 Task: Archive files with a certain extension using extended glob patterns.
Action: Mouse moved to (682, 209)
Screenshot: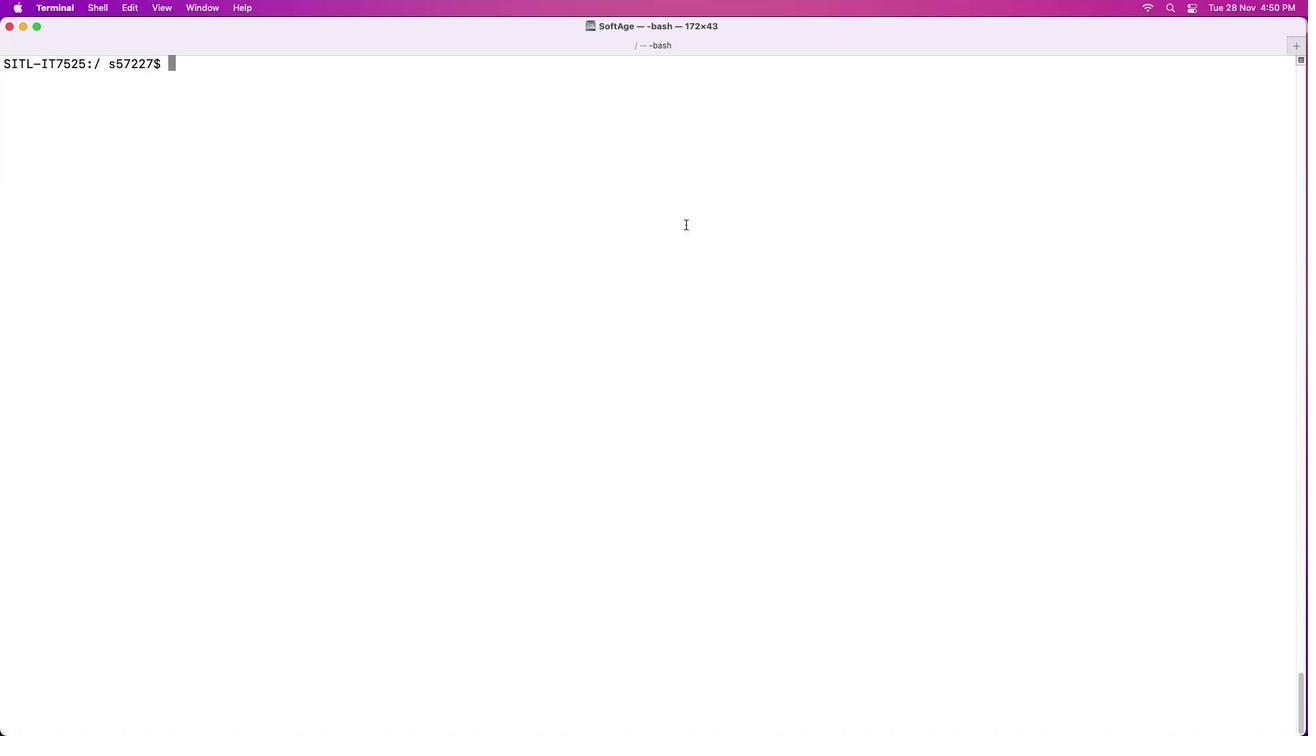 
Action: Mouse pressed left at (682, 209)
Screenshot: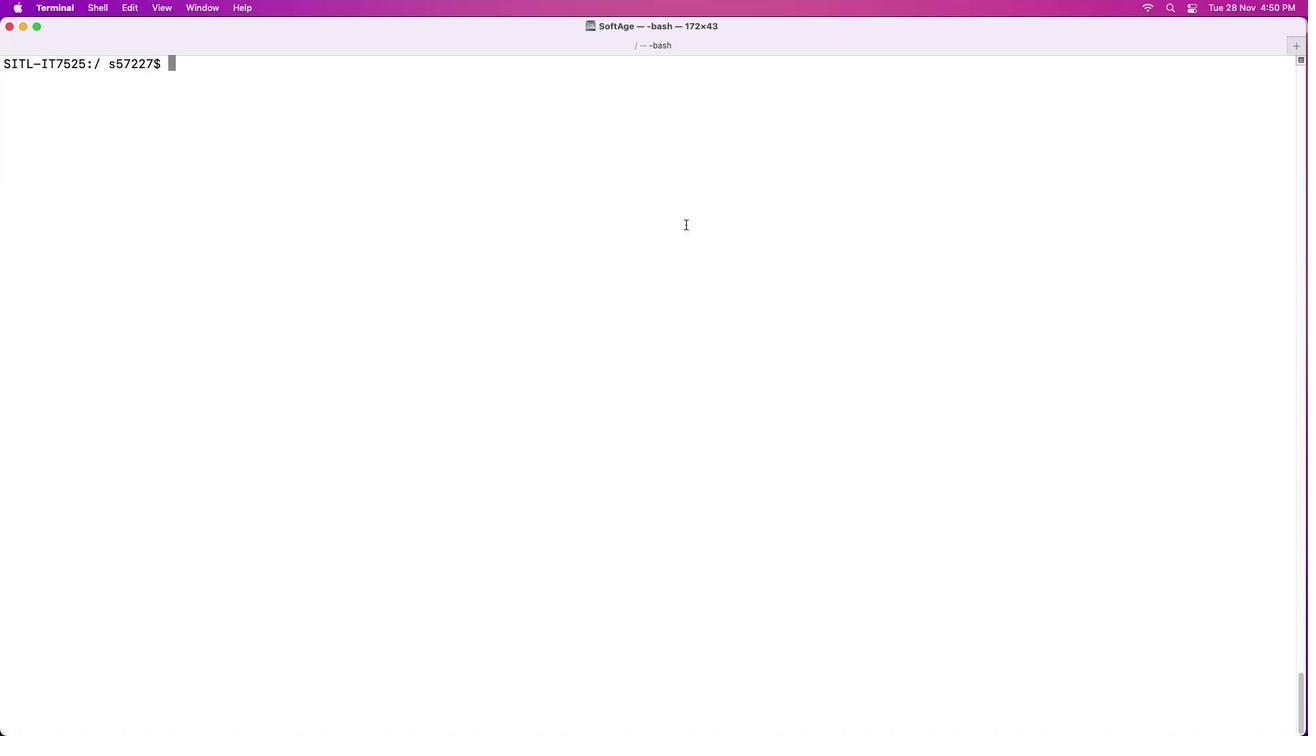 
Action: Mouse moved to (666, 295)
Screenshot: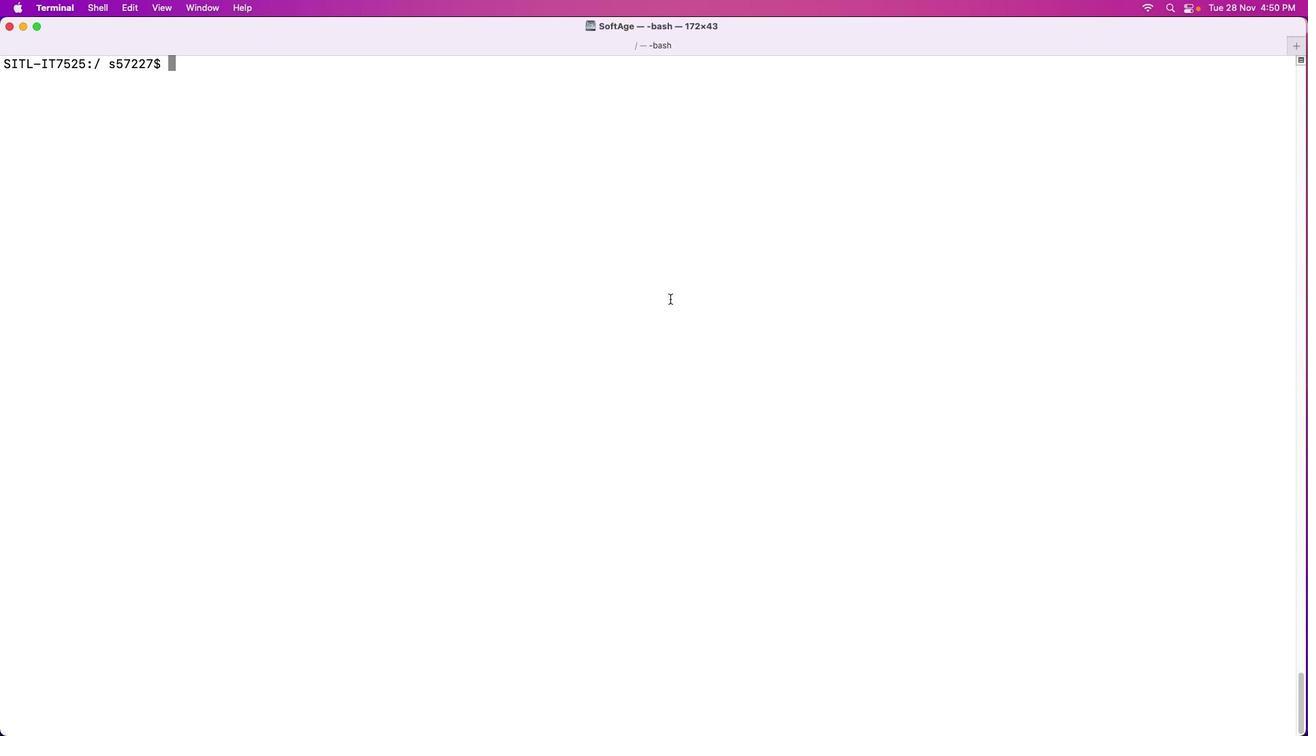 
Action: Mouse scrolled (666, 295) with delta (-2, -3)
Screenshot: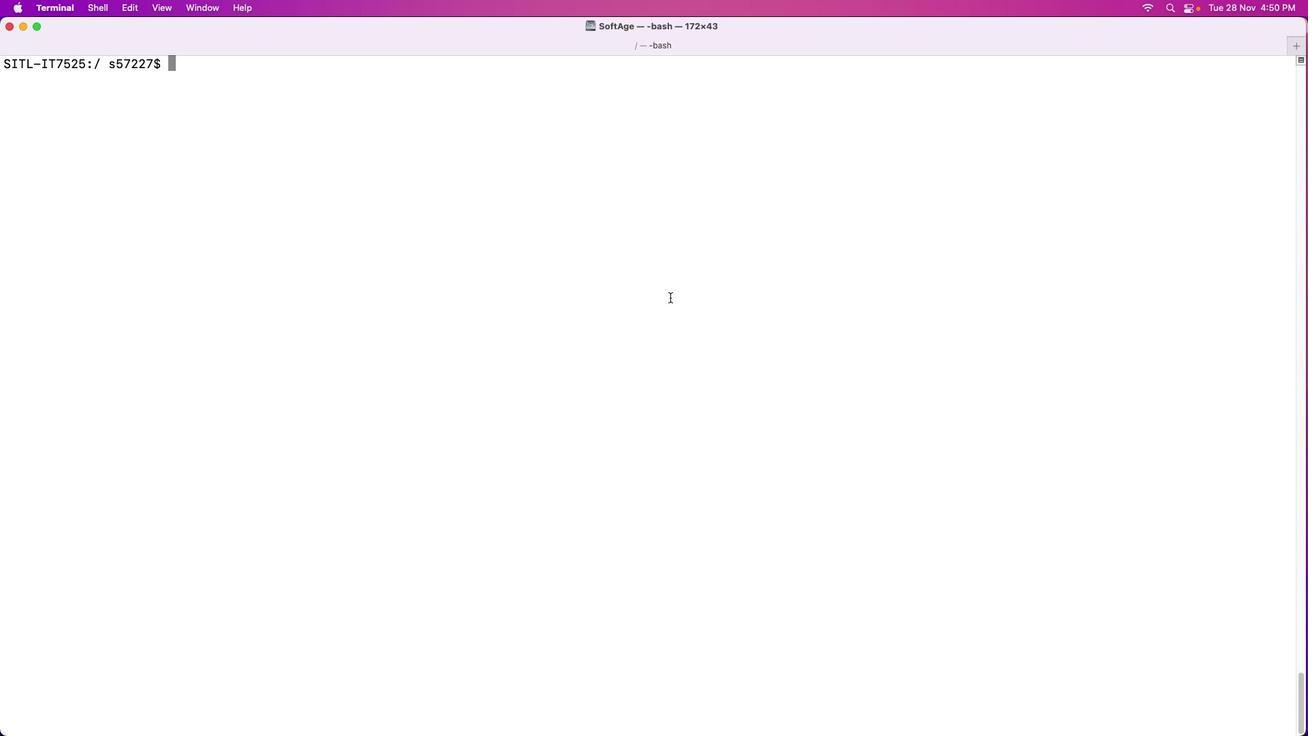 
Action: Mouse scrolled (666, 295) with delta (-2, -3)
Screenshot: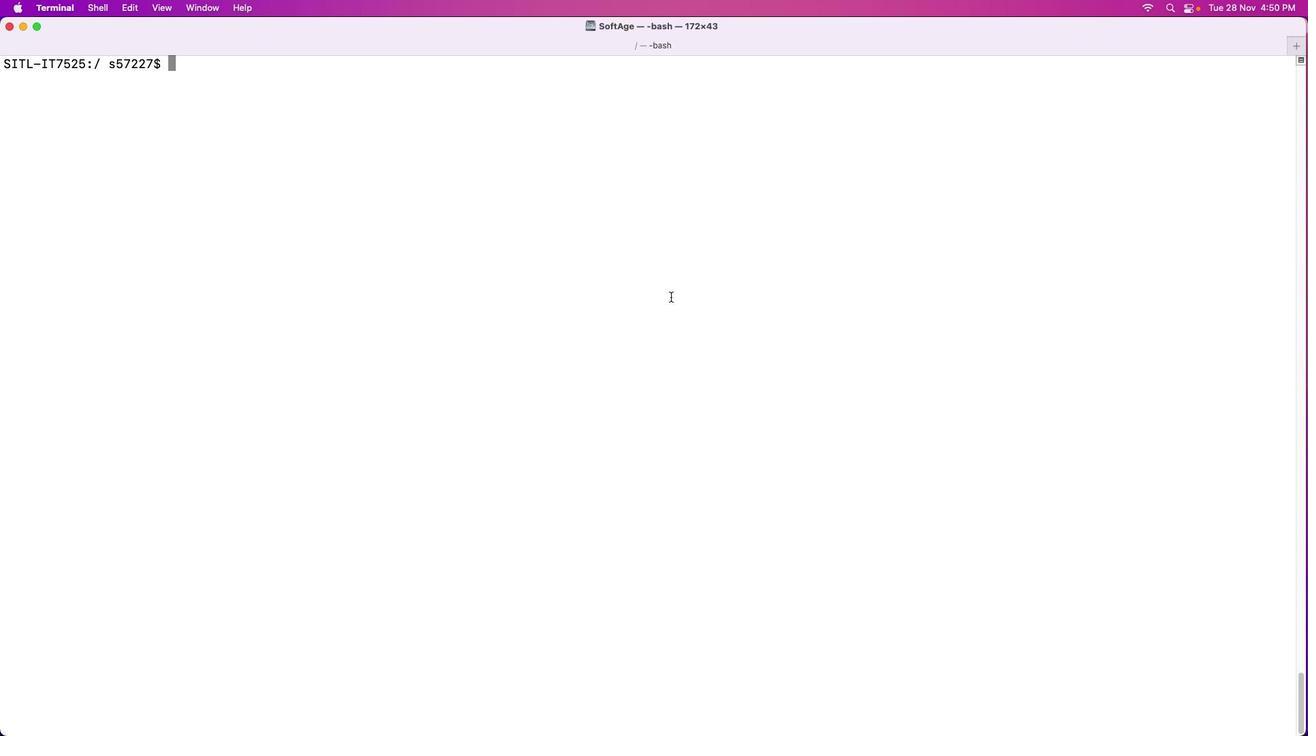 
Action: Mouse moved to (667, 293)
Screenshot: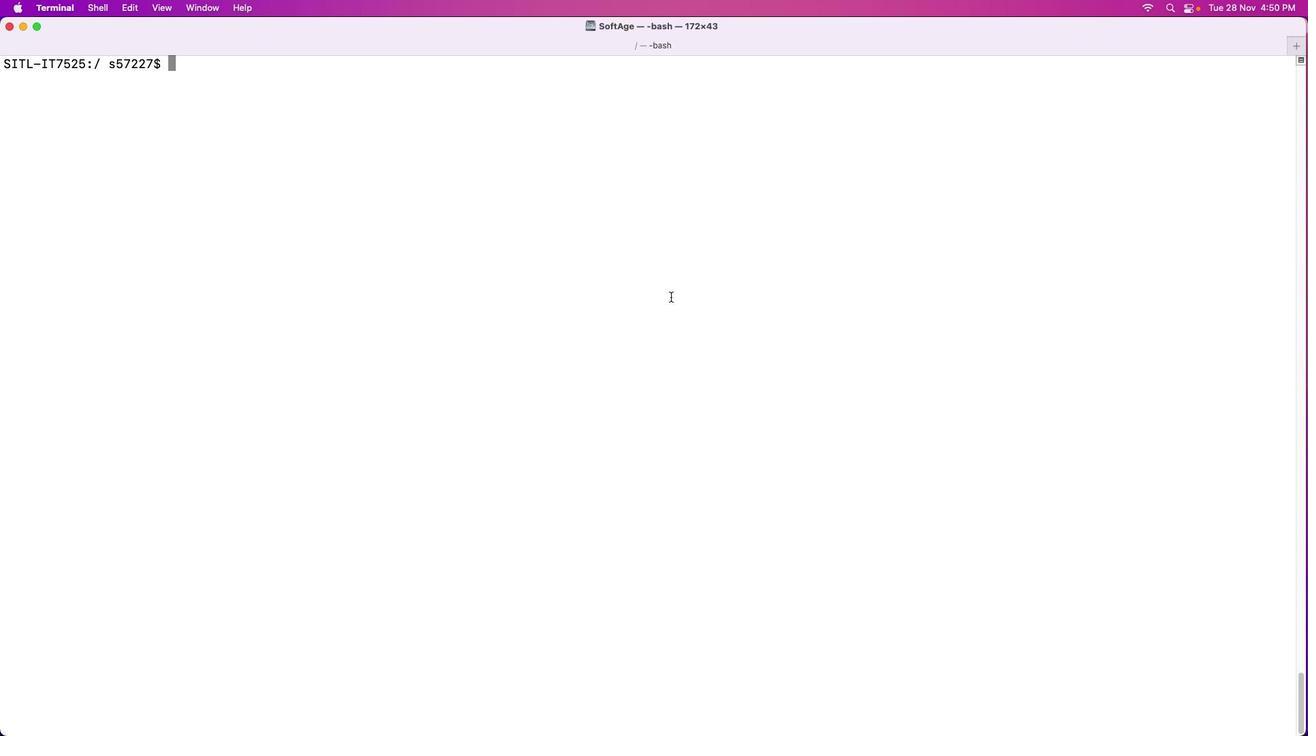 
Action: Mouse scrolled (667, 293) with delta (-2, -3)
Screenshot: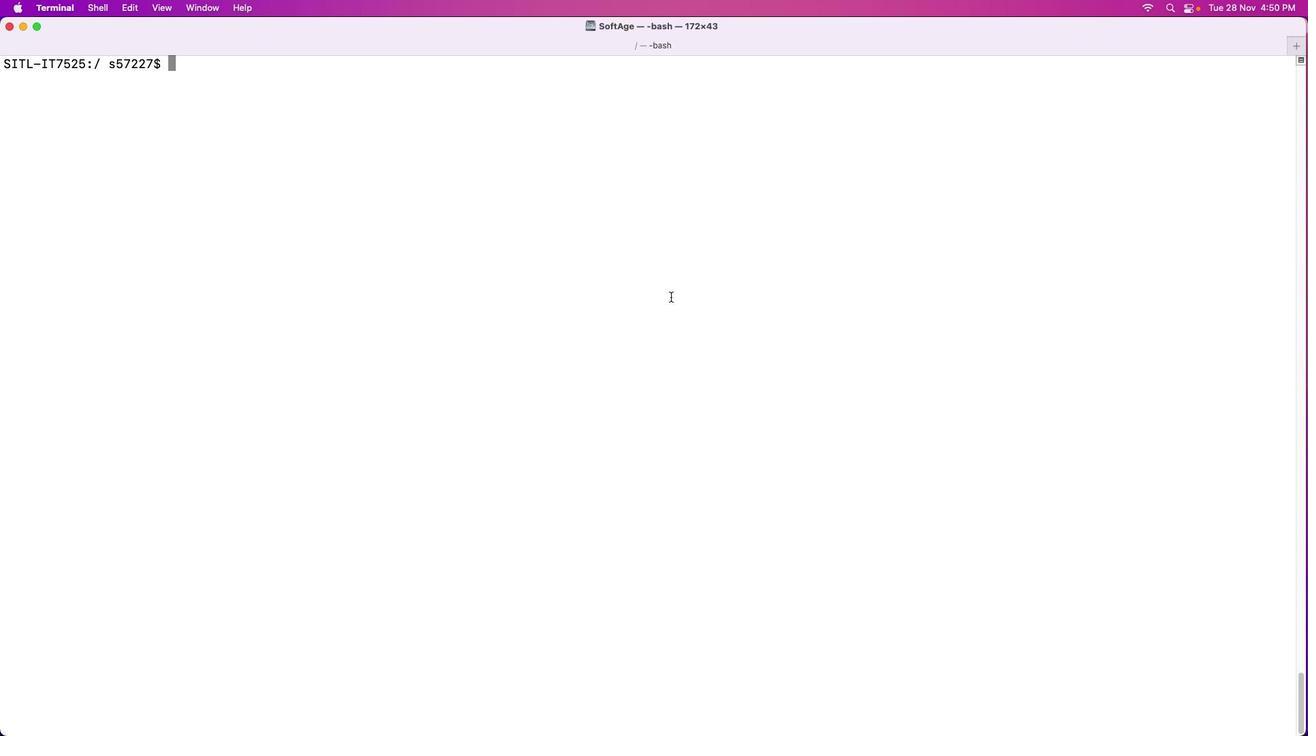 
Action: Mouse scrolled (667, 293) with delta (-2, -3)
Screenshot: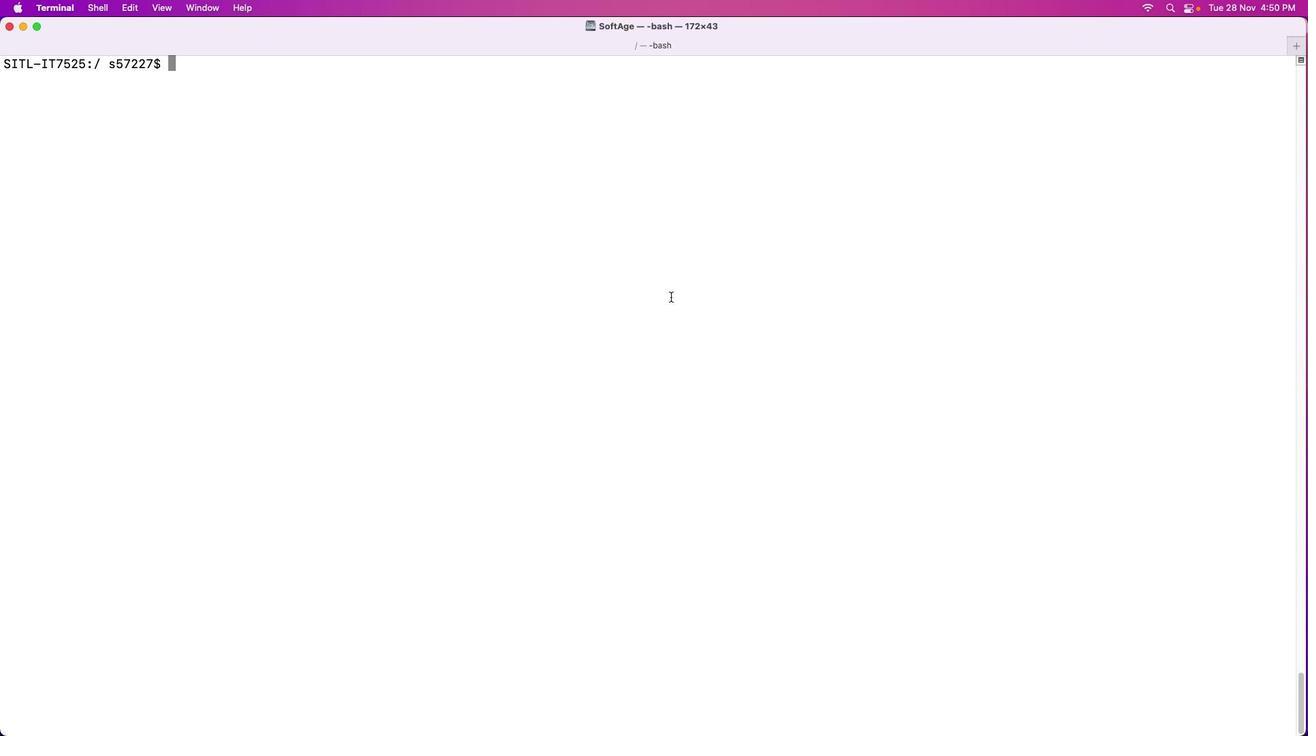 
Action: Mouse moved to (663, 294)
Screenshot: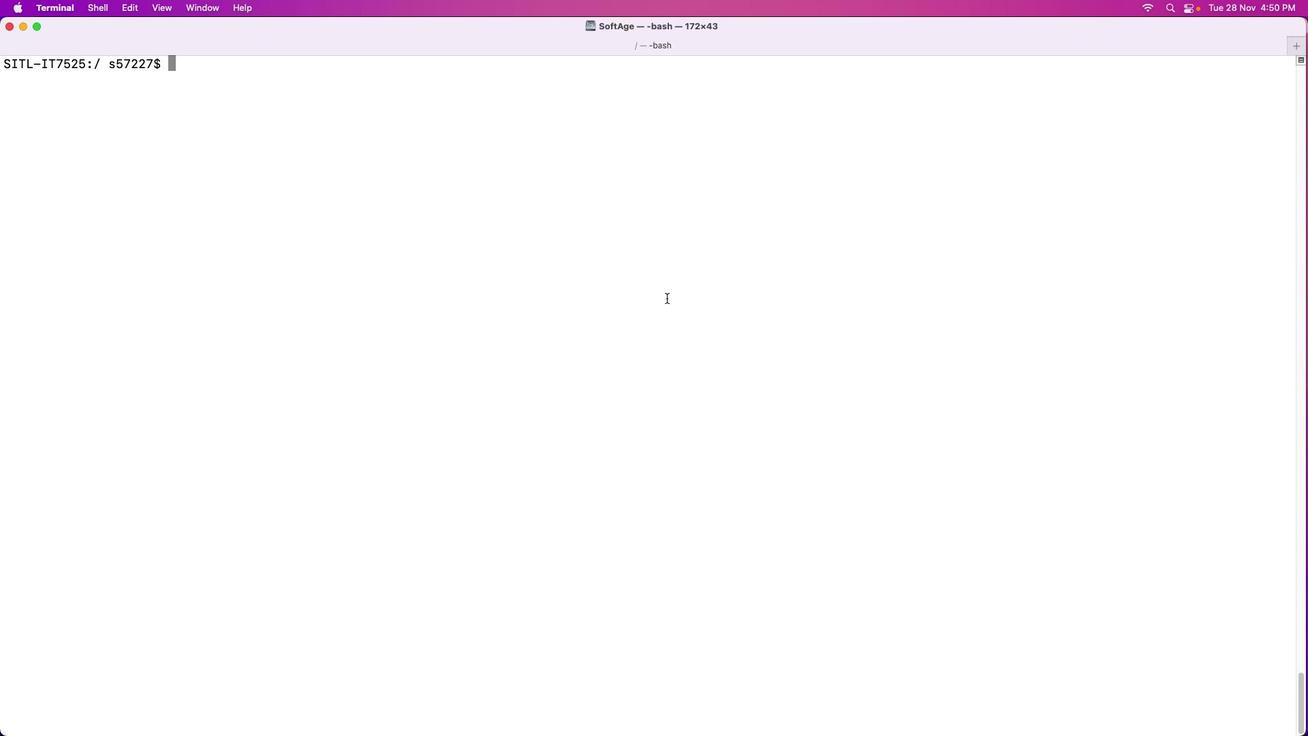 
Action: Mouse pressed left at (663, 294)
Screenshot: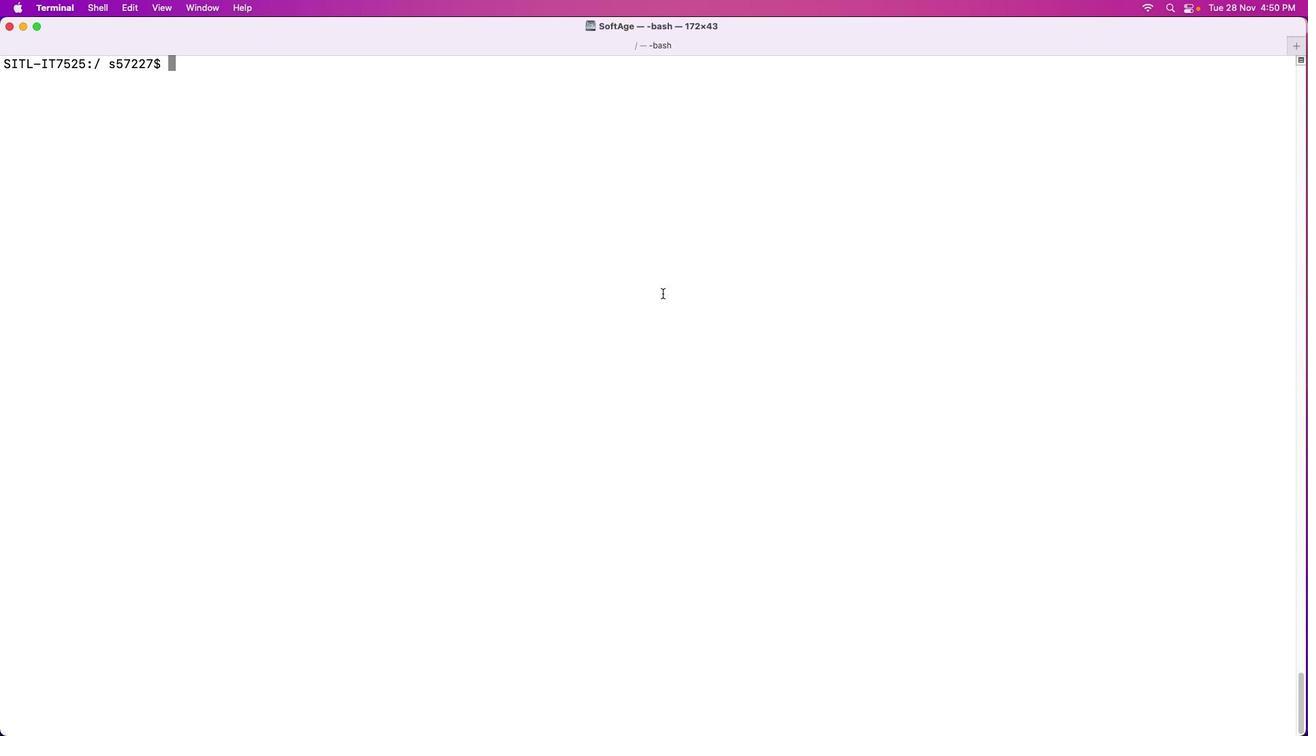 
Action: Mouse moved to (659, 289)
Screenshot: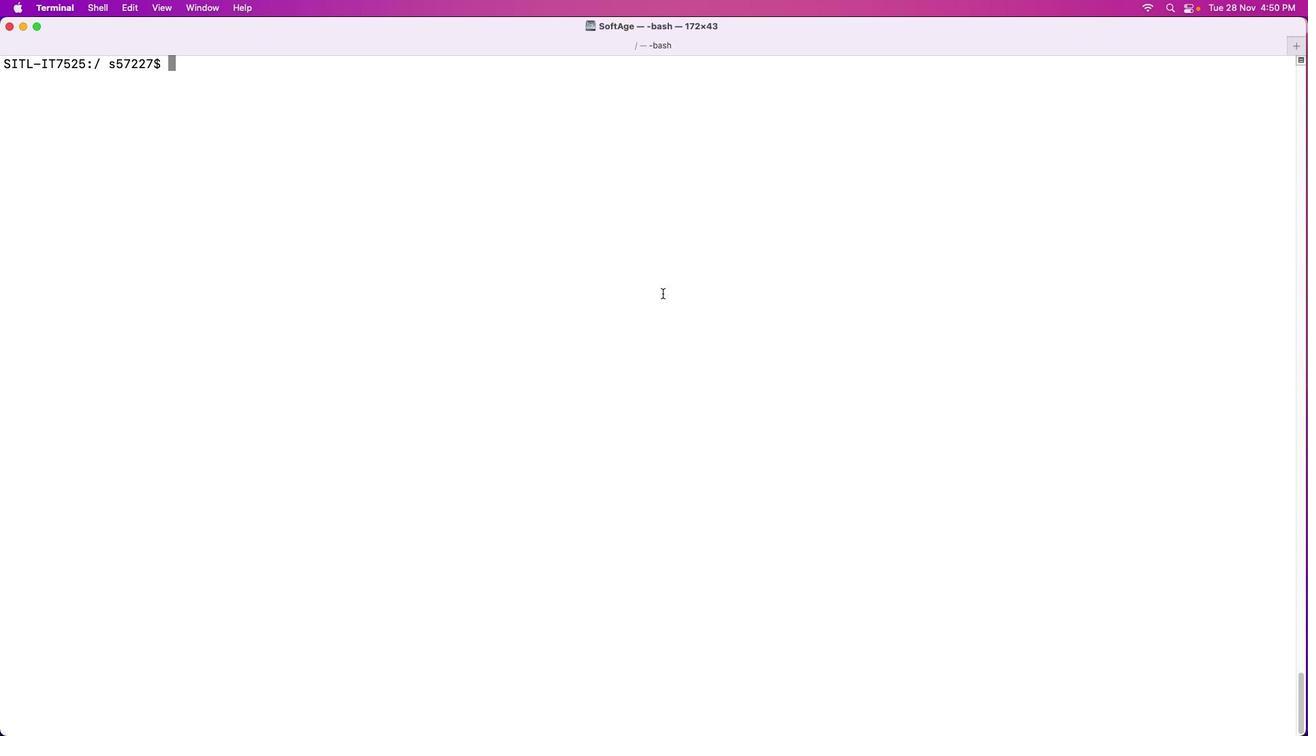 
Action: Key pressed 'l''s'Key.enter'c''d'Key.spaceKey.shift'U''s'
Screenshot: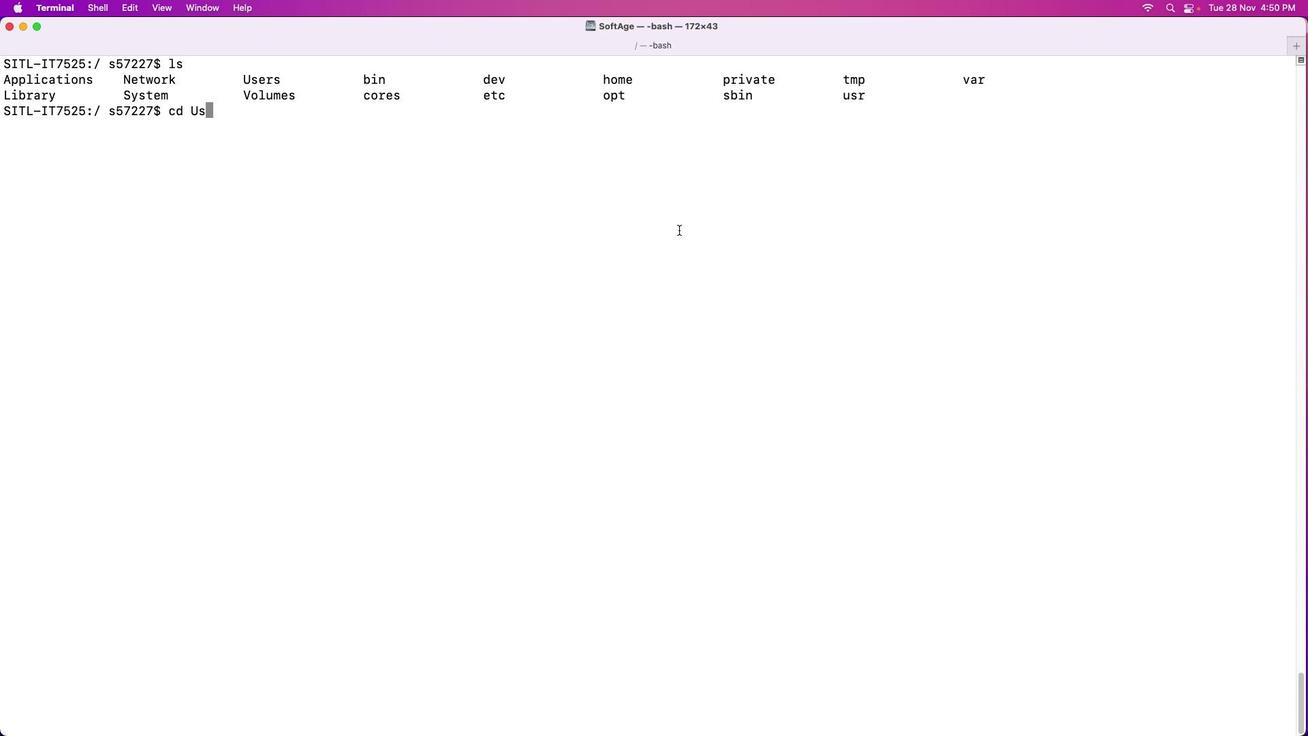 
Action: Mouse moved to (684, 220)
Screenshot: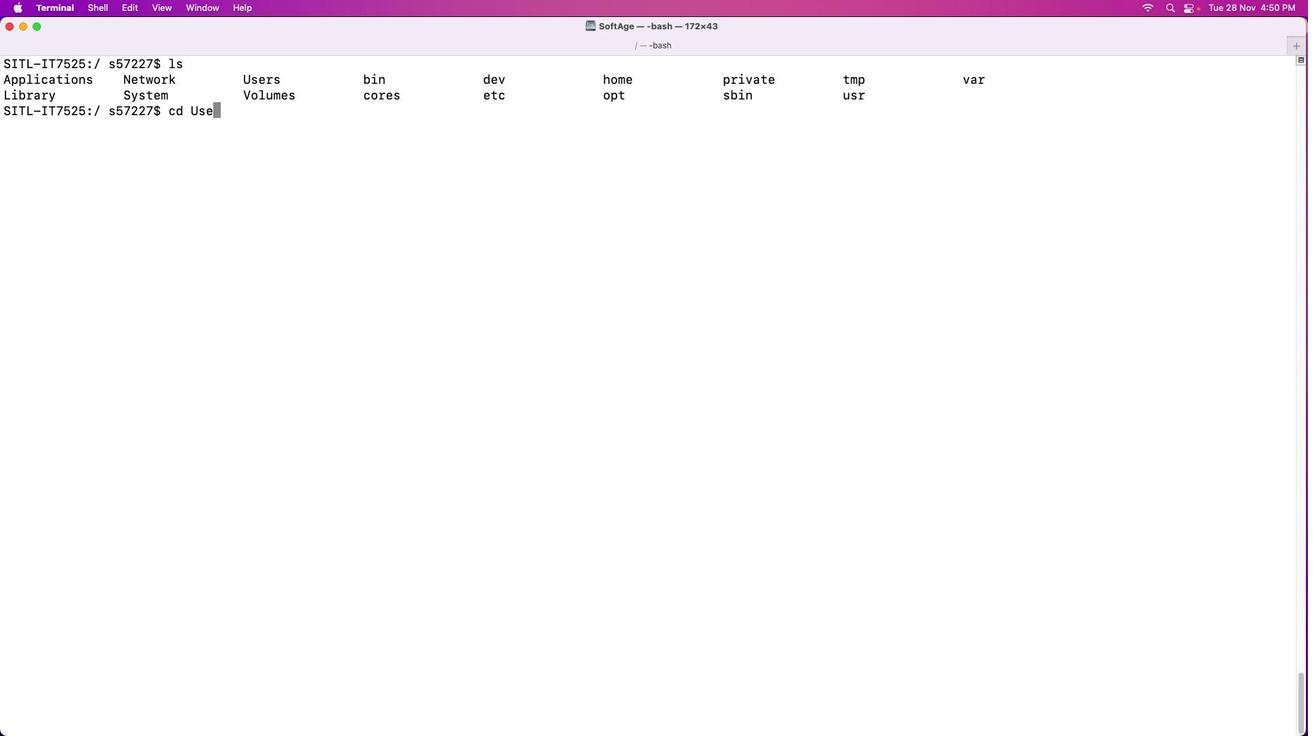 
Action: Key pressed 'e''r''s'Key.enter'l''s'Key.enter'c''d'Key.space's''5''7''2''2''7'Key.enter'l''s'Key.enter'c''d'Key.space'b''a''s'Key.shift'_''t''a''s''k''s'Key.leftKey.leftKey.leftKey.leftKey.leftKey.left'h'Key.enter'l''s'Key.enter'm''k''d''i''r'
Screenshot: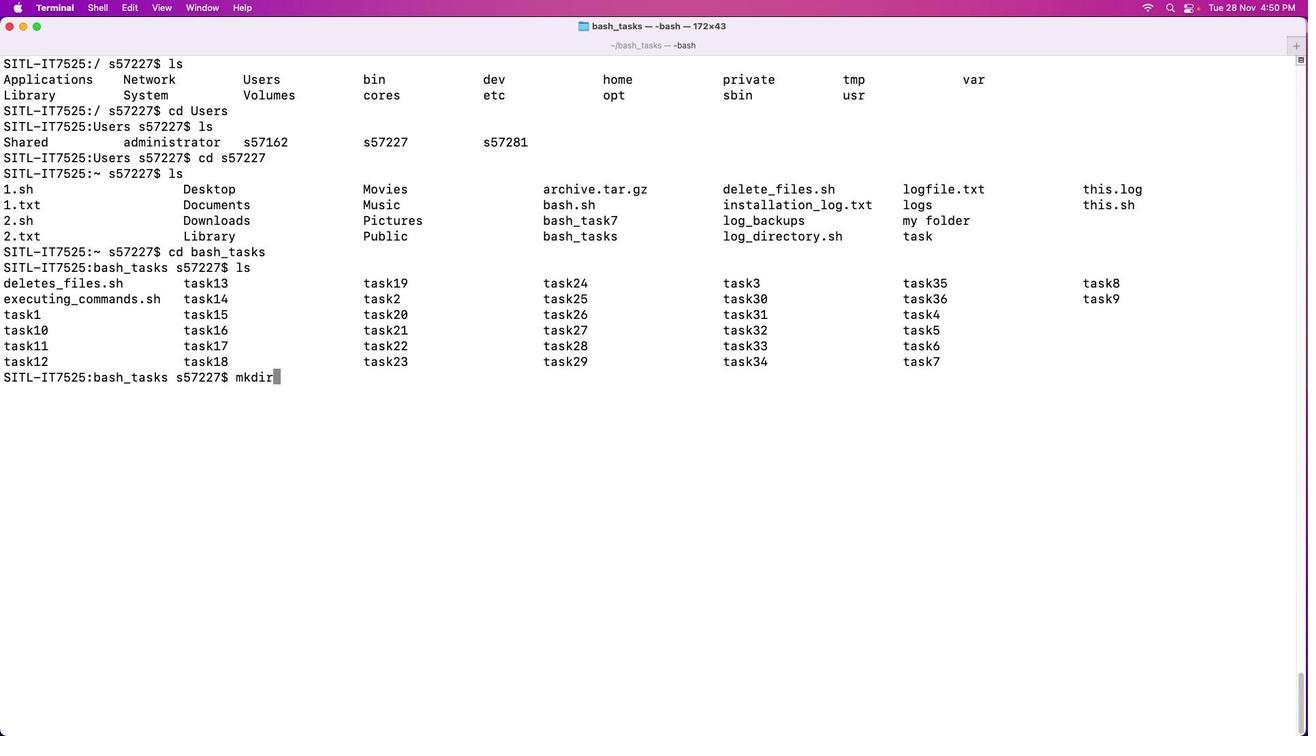 
Action: Mouse moved to (557, 416)
Screenshot: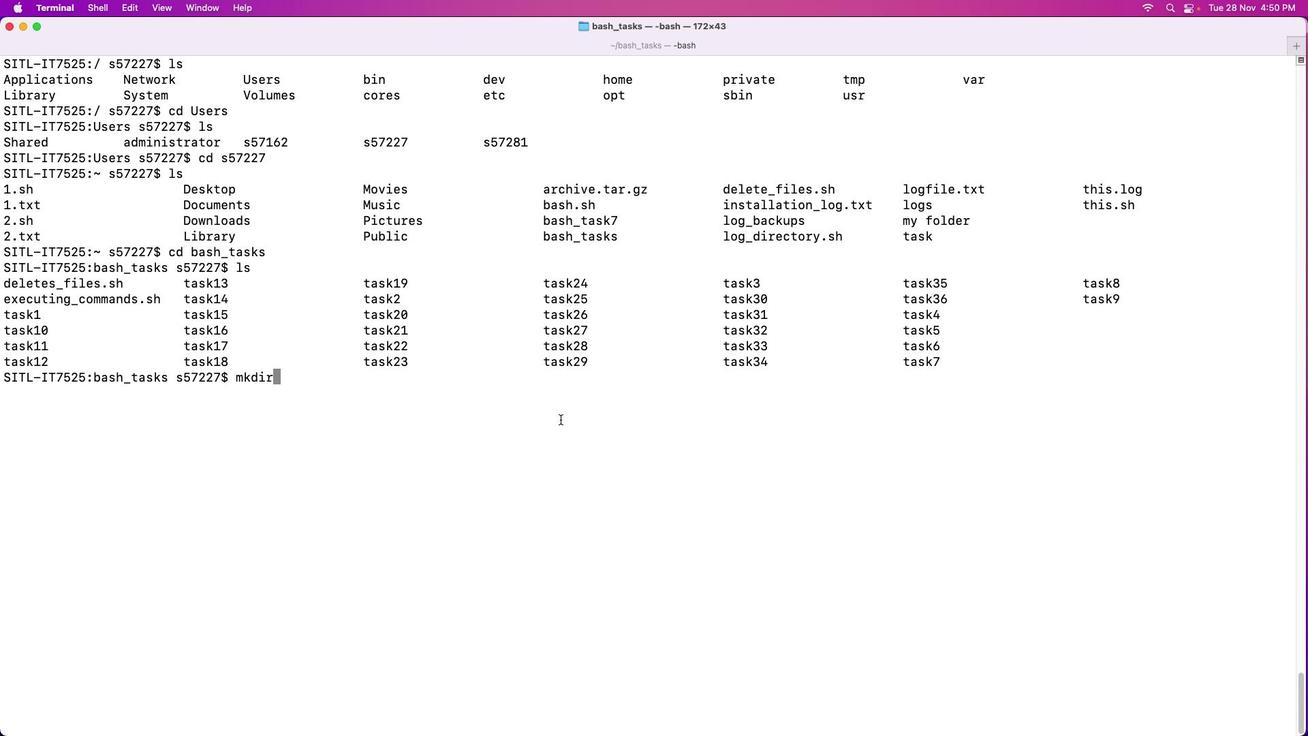 
Action: Key pressed Key.space't''a''s''k''3''7'Key.enter'l''s'Key.enter'c''d'Key.space't''a''s''k''3''7'Key.enter';'Key.backspace'l''s'Key.enterKey.spaceKey.backspaceKey.shift_rKey.enter't''o''u''c''c'Key.backspace'h'Key.space
Screenshot: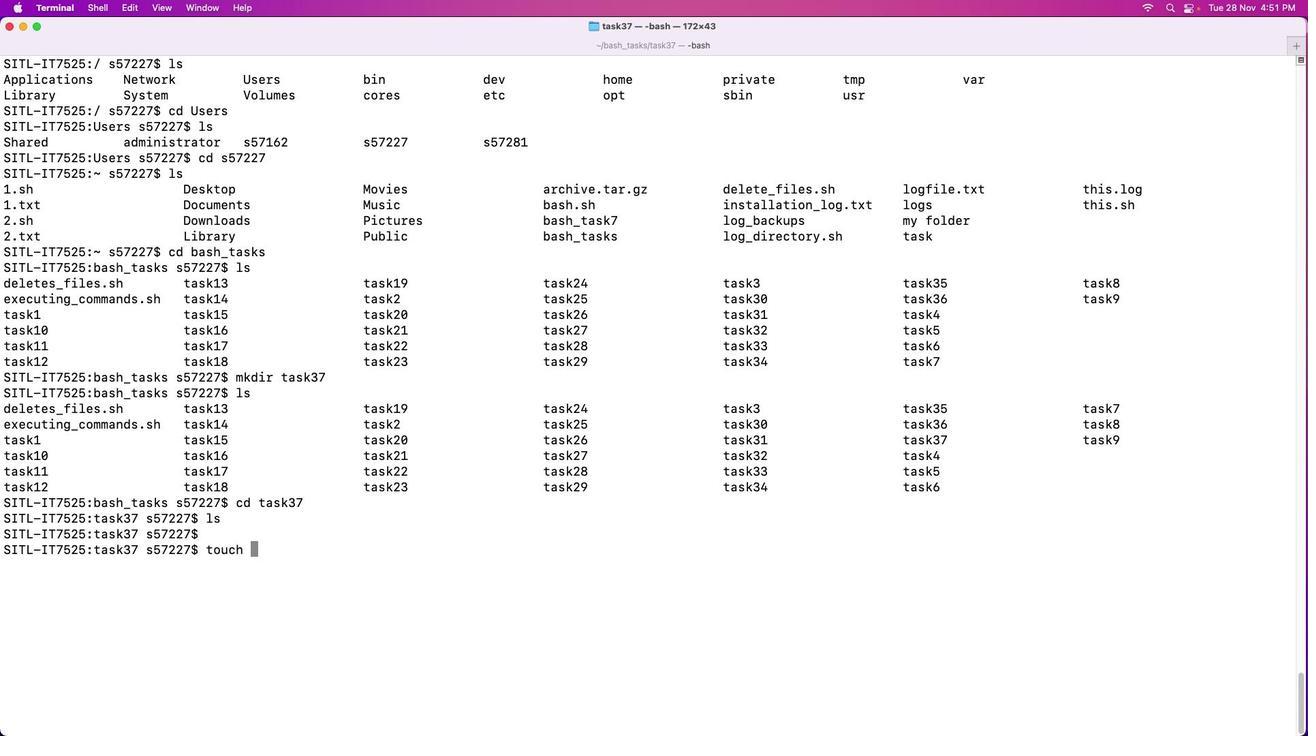 
Action: Mouse moved to (608, 477)
Screenshot: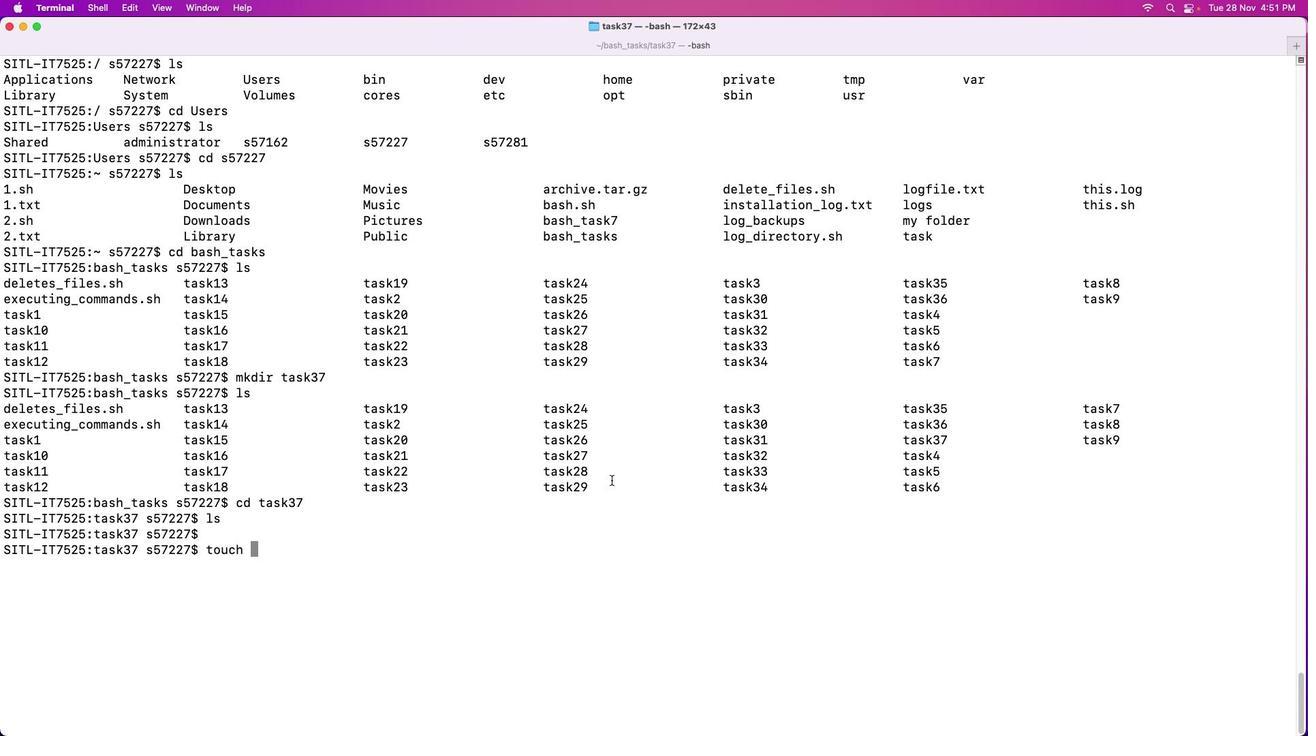 
Action: Key pressed 'm''a''k''i''n''g'Key.shift'_''a''r''c''h''i''z''e'Key.shift'_''f''i''l''e''s''.''s''h'Key.enter'v''i''m'Key.space'm''a''k''i''n''g'Key.shift'_''a''r''c''h''i''z''e'Key.shift'_''f''i''l''e''s''.''s''h'Key.enter'i'Key.shift'#'Key.shift'!''/''b''i''n''/''b''a''s''h'Key.enterKey.enterKey.shift'#'Key.spaceKey.caps_lock'D'Key.caps_lock'e''f''i''n''e'Key.space't''h''e'Key.space'd''i''r''e''c''t''o''r''y'Key.space'p''a''t''h'Key.enter's''o''u''r''c''e'Key.shift'_''d''i''r''e''c''t''o''r''y''='Key.shift'"''/'Key.shift'U''s''e''r''s''/''s''5''7''2''2''7''/'Key.shift'"'Key.enterKey.enterKey.shift_r'#'Key.spaceKey.shift_r'D''e''f''i''n''e'Key.space't''h''e'Key.space'f''i''l''e'Key.space'e''x''t''e''n''s''i''o''n'Key.enter'f''i''l''e'Key.shift'_''e''x''t''e''n''s''i''o''n''=''.'Key.shift't'Key.backspaceKey.leftKey.shift'"'Key.right't''x''t'Key.shift'"'Key.enterKey.enterKey.shift_r'#'Key.spaceKey.shift_r'S''p''e''c''i''f''y'Key.space't''h''e'Key.space'a''r''c''h''i''v''e'Key.space'n''a''m''e'Key.enter'a''t'Key.backspace'r''c''h''i''z'Key.backspace'v''e'Key.shift'_''n''a''m''e''='Key.shift'"''a''r''c''h''i''v''e''.''t''a''r''.''g''z'Key.shift'"'Key.enterKey.enterKey.shift_r'#'Key.shift_r'E''n''a''b''l''e'Key.space'e''x''t''e''n''d''e''d'Key.space'g''l''o''b''b''l''i''n''g'Key.space'd'Key.backspaceKey.enter's''h''o''p''t'Key.space'-''s'Key.space'e''x''t''g''l''o''b'Key.enterKey.enterKey.shift_r'#'Key.spaceKey.shift_r'C''h''e''c''k'Key.space'i''f'Key.space't''h''e'Key.space's''o''u''r''c''e'Key.space'd''i''r''e''c''t''o''r''y'Key.space'e''x''i''s''t''s'Key.enter'i''f'Key.space'['Key.space'-''d'Key.spaceKey.shift'"'Key.shift_r'$''s''o''u''r''c''e'Key.shift'_''s'Key.backspace'd''i''r''e''c''t''o''r''y'Key.shift'"'Key.space']'';'Key.space't''h''e''n'Key.enterKey.tabKey.shift_r'#'Key.shift'N''a''b''i'Key.backspaceKey.backspace'v''i''g''a''t''e'Key.space't''o'Key.space's''o''u''r''c''e'Key.space'd''i''r''e''c''t''o''r''y'Key.enterKey.tab'c''d'Key.spaceKey.shift'"'Key.shift_r'$'Key.shift_r'S'Key.backspace's''o''u''r''c''e'Key.shift'_''d''i''r''e''c''t''o''r''y'Key.shift'"'Key.spaceKey.shift'|''|'Key.space'e''x''i''t'Key.space'1'Key.enterKey.enterKey.tabKey.shift_r'#'Key.spaceKey.shift_r'F''i''n''d'Key.space'f''i''l''e''s'Key.space'w''i''t''h'Key.space't''h''e'Key.space's''p''e''c''i''f''i''e''d'Key.space'e''x''t''e''n''s''i''o''n'Key.space'a''n''d'Key.space'c''r''e''a''t''e'Key.space'a''n'Key.space'a''t''c''h'Key.backspaceKey.backspaceKey.backspace'r''c''h''i''v''e'Key.enterKey.tab'f''i''n''d'Key.space'.'Key.space'-''n''a''m''e'Key.spaceKey.shift'"'Key.shift'*'Key.shift_r'$''f''i''l''e'Key.shift'_''e''x''t''e''n''s''i''o''n'Key.shift'"'Key.space'-''t''y''p''e'Key.space'f'Key.space'-''p''r''i''n''t''0'Key.spaceKey.shift'|'Key.space't''a''r'Key.space'c''z''f'Key.spaceKey.shift'"'Key.shift_r'$''a''r''c''h''i''v''e'Key.shift'_''n''a''m''e'Key.shift'"'Key.space'-''-'Key.space'n'Key.backspaceKey.backspace'n''u''l''l'Key.space'-''-''f''i''l''e''s'Key.spaceKey.backspace'-''f''r''o''m''=''-'Key.enterKey.enterKey.tabKey.shift_r'#'Key.spaceKey.shift_r'C''h''e''c''k'Key.space'i''f'Key.space't''h''e'Key.space't''a''r'Key.space'o''p''e''r''a''t''i''o''n'Key.space'w''a''s'Key.space's''u''c''e''e'Key.backspaceKey.backspace'c''e''s''s''f''u''l'Key.spaceKey.enterKey.tab'i''f'Key.space'['Key.spaceKey.shift_r'$'Key.shift'?'Key.space'-''e''q'Key.space'0'Key.space']'';'Key.space't''h''e''n'Key.enterKey.tabKey.tab'e''c''h''o'Key.spaceKey.shift'"'Key.shift_r'A''r''c''h''i''v''e'Key.space'c''r''e''a''t''e''d'Key.space's''u''c''c''e''s''s''f''u''l''l''y'Key.shift':'Key.spaceKey.shift_r'$'Key.spaceKey.backspace'a''r''c''h''i''v''e'Key.shift'_''n''a''m''e'Key.shift'"'Key.enterKey.tab'e''l''s''e'Key.enterKey.tabKey.tab'e''c''h''o'Key.spaceKey.shift':'Key.backspaceKey.shift'"'Key.shift_r'E''r''r''o''r'Key.space'c''r''e''a''t''i''n''g'Key.space'a''r''c''h''i''v''e''.'Key.shift'"'Key.enterKey.tab'f''i'Key.enterKey.enterKey.tabKey.shift_r'#'Key.shift_r'D''i''s''a''b''l''e'Key.space'e''x''t''e''n''d''e''d'Key.space'g''l''o''a''b'Key.backspaceKey.backspace'b''b''i''n''g'Key.enterKey.tab's''h''o''p''t'Key.space'-'Key.spaceKey.backspace'u'Key.space'e''x''t''g''l''o''b'Key.enterKey.tabKey.enterKey.tabKey.shift_r'#'Key.spaceKey.shift_r'R''e''t''u''r''n'Key.space't''o'Key.space't''h''e'Key.space'o''r''g''i''n''a''l'Key.space'd''i''r''e''c''t''o''r''y'Key.enterKey.tab'c''d'Key.space'-'Key.spaceKey.shift'|''|'Key.space'e''x''i''t'Key.space'1'Key.enterKey.tabKey.backspace'e''l''s''e'Key.enterKey.tab'e''c''h''o'Key.spaceKey.shift'"'Key.spaceKey.backspaceKey.shift_r'S''o''u''r''c''e'Key.space'd''i''r''e''c''t''o''r''y'Key.space'd''o''e''s''n''o''t'Key.space'e''x''i''s''t'Key.shift':'Key.spaceKey.shift_r'$'Key.space's''o''u'Key.backspaceKey.backspaceKey.backspaceKey.backspace's''o''u''r''c''e'Key.shift'_''d''i''r''e''c''t''o''r''y'Key.shift':'Key.enterKey.backspaceKey.backspaceKey.shift'"'Key.enter'f''i'Key.enterKey.enterKey.shift_r'#'Key.shift_r'E''n''d'Key.space'o''f'Key.space't''h''e'Key.space's''c''r''i''p''t'Key.escKey.shift_r':''w''q'Key.enter'c''a''t'Key.space'm''a''k''i''n''g'Key.shift'_''a''r''c''h''i''z''e'Key.spaceKey.backspaceKey.shift'_''f''i''l''e''s''.''s''h'Key.enter
Screenshot: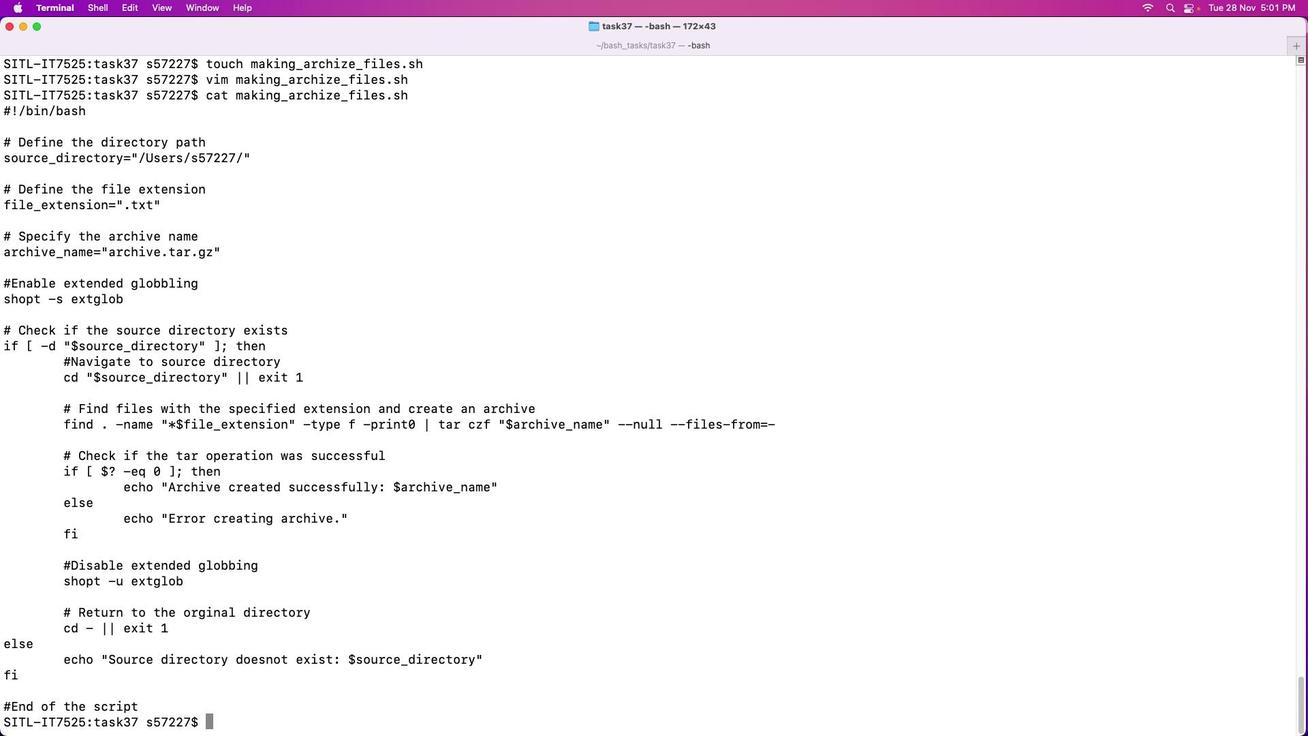 
Action: Mouse moved to (514, 322)
Screenshot: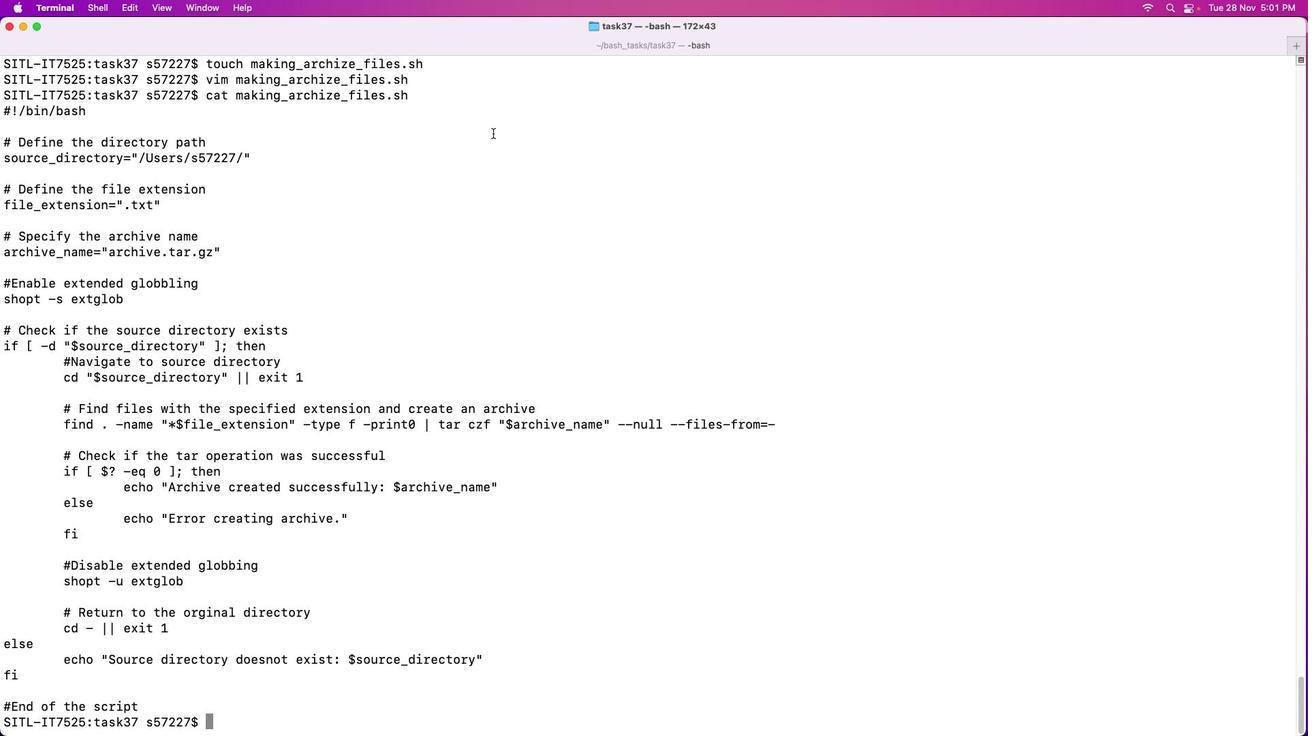 
Action: Mouse scrolled (514, 322) with delta (-2, -3)
Screenshot: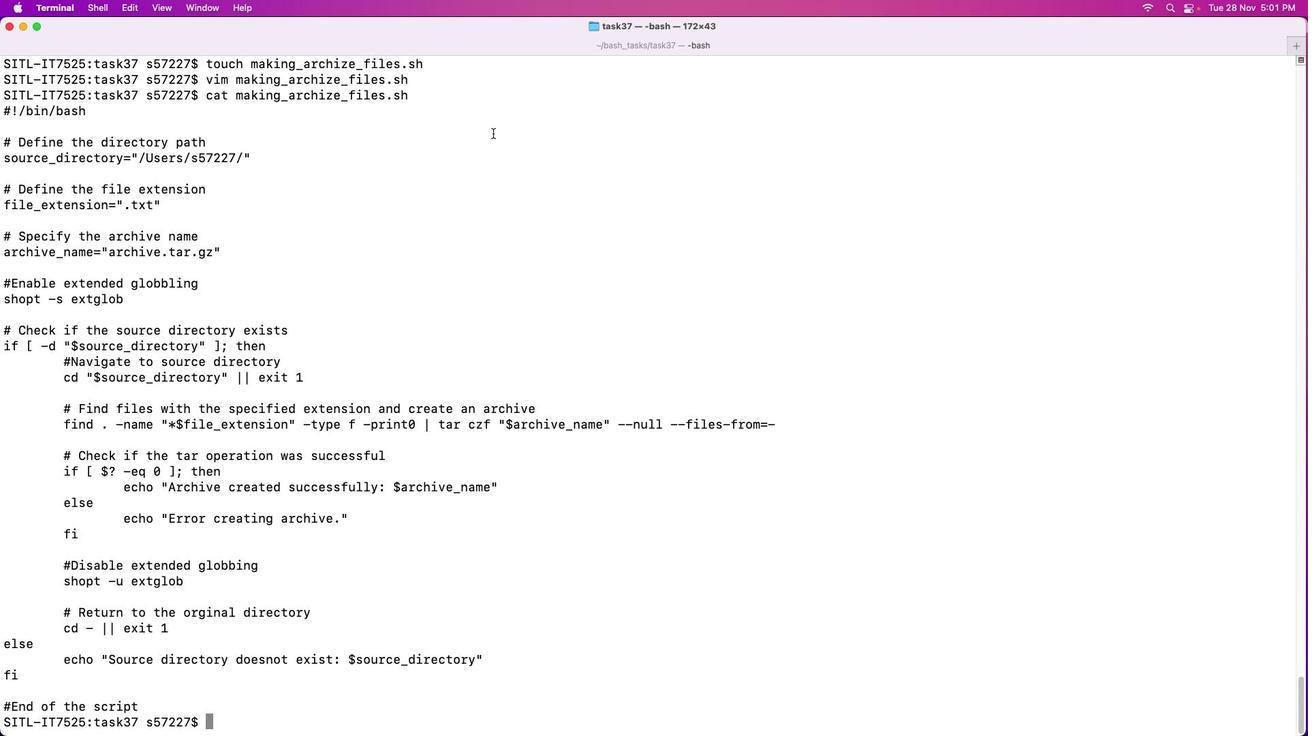 
Action: Mouse moved to (510, 250)
Screenshot: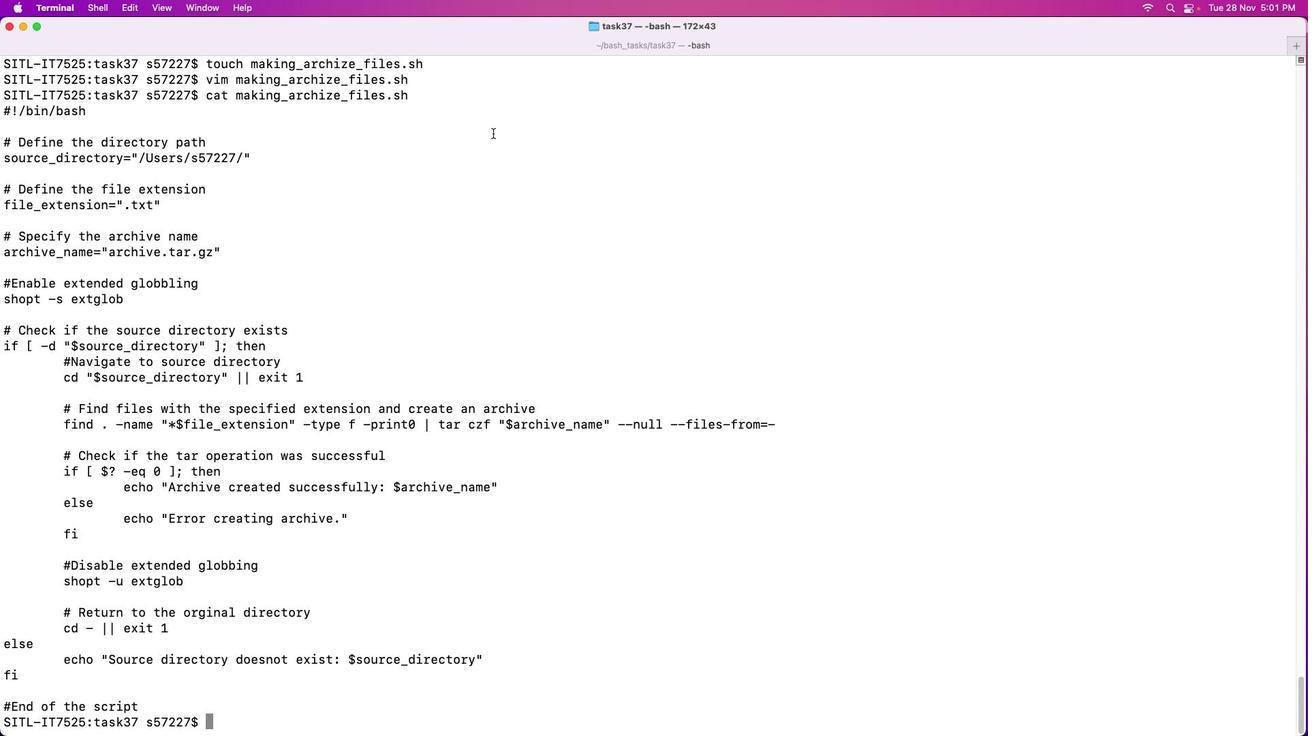 
Action: Mouse scrolled (510, 250) with delta (-2, -3)
Screenshot: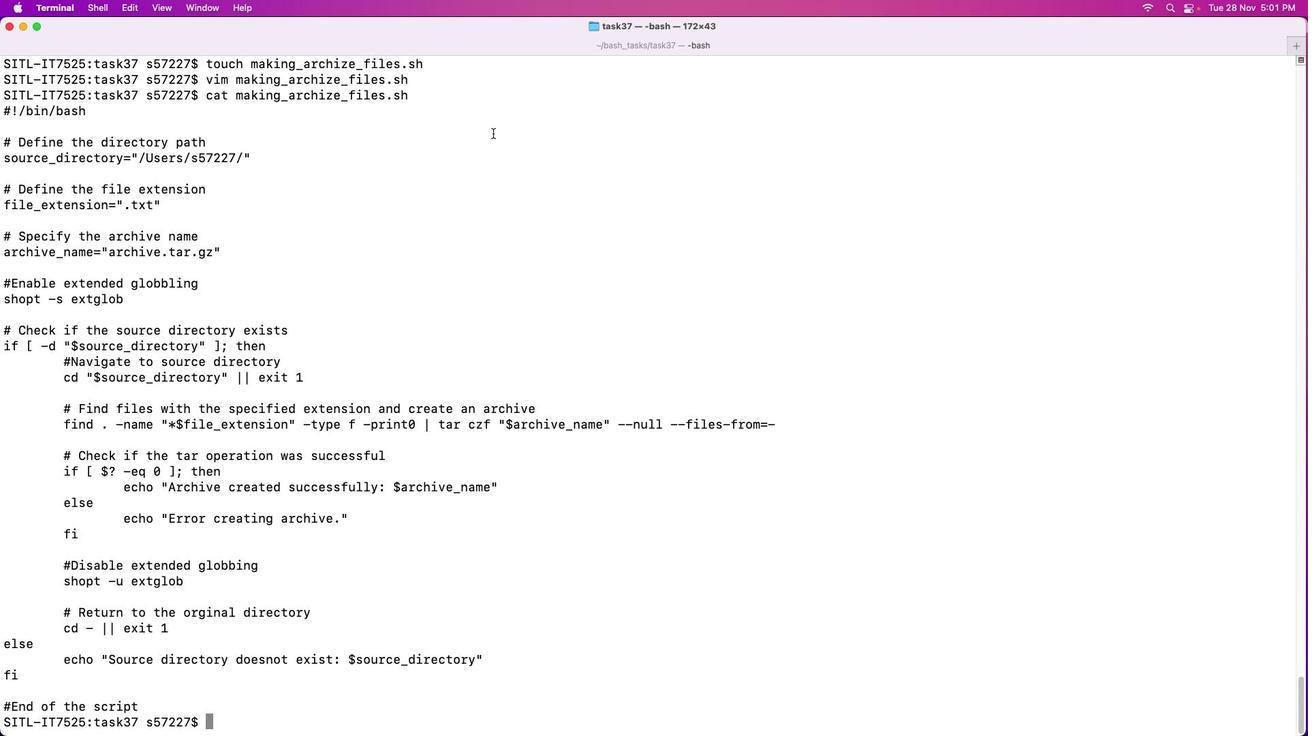
Action: Mouse moved to (486, 137)
Screenshot: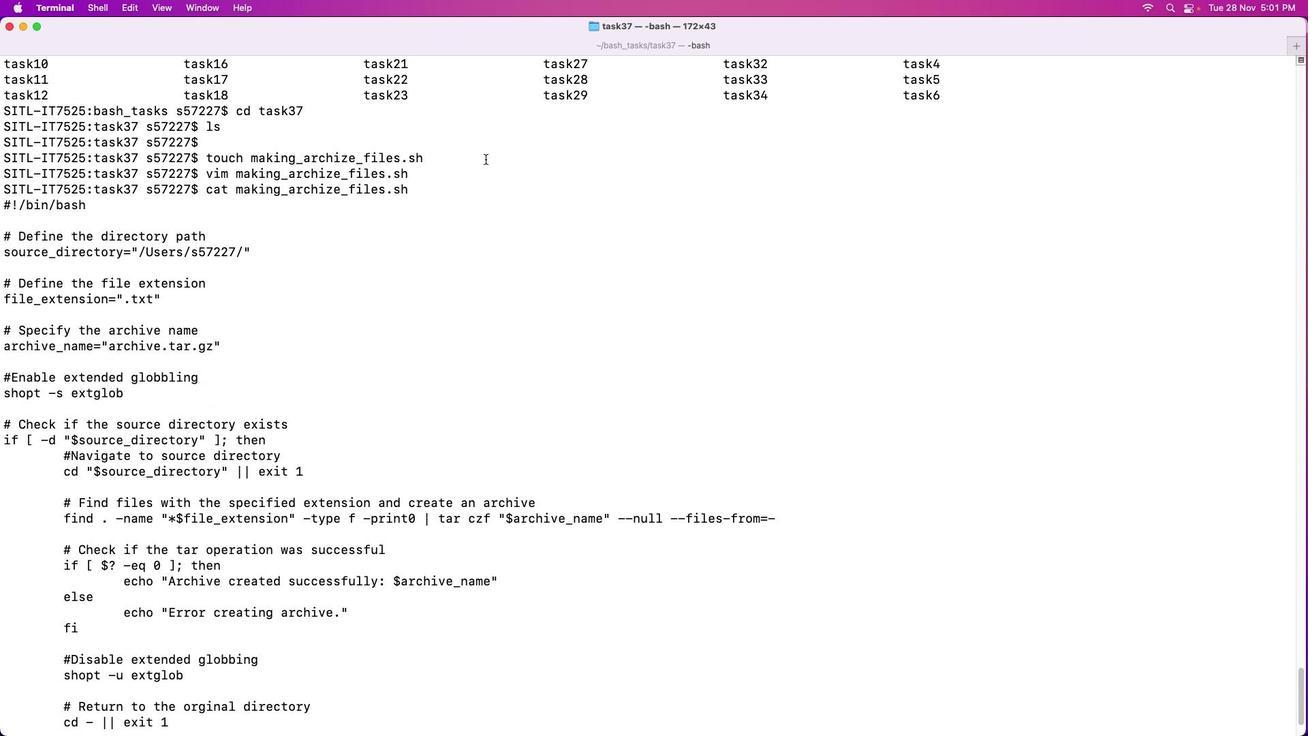 
Action: Mouse scrolled (486, 137) with delta (-2, -2)
Screenshot: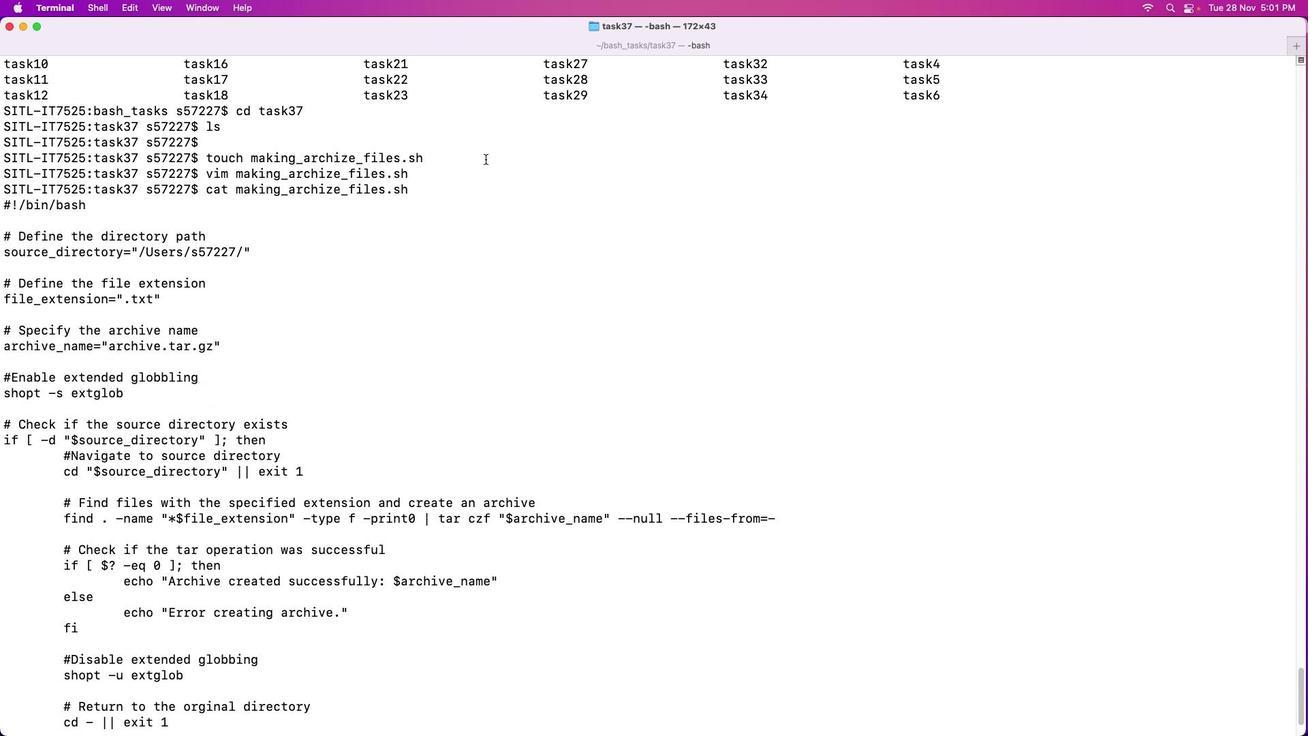 
Action: Mouse moved to (484, 144)
Screenshot: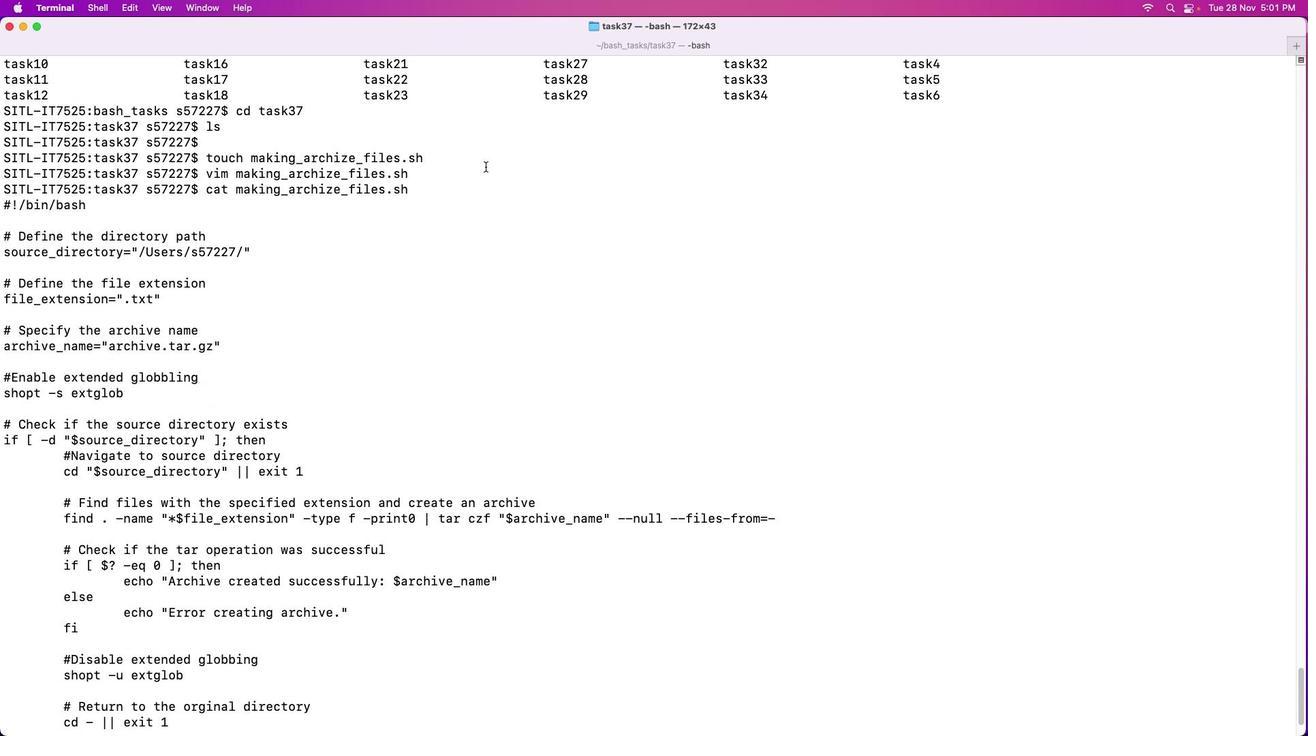 
Action: Mouse scrolled (484, 144) with delta (-2, -2)
Screenshot: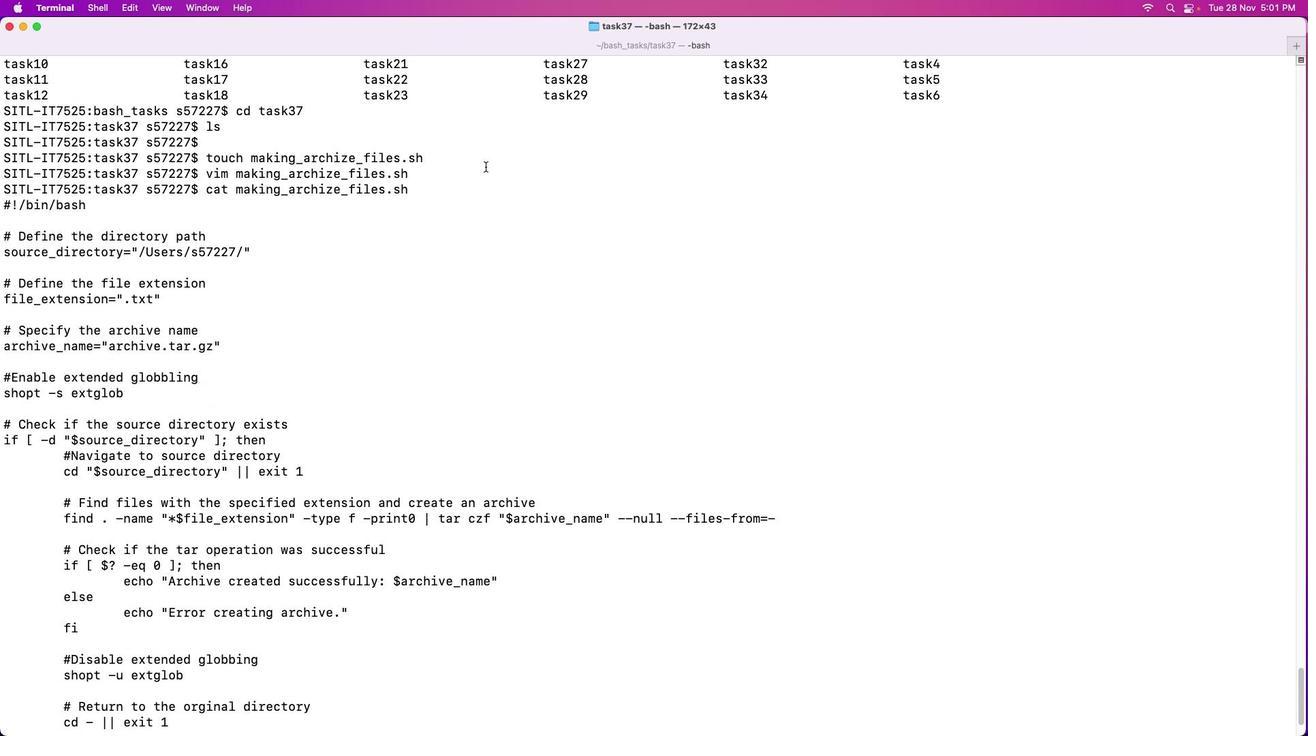 
Action: Mouse moved to (483, 146)
Screenshot: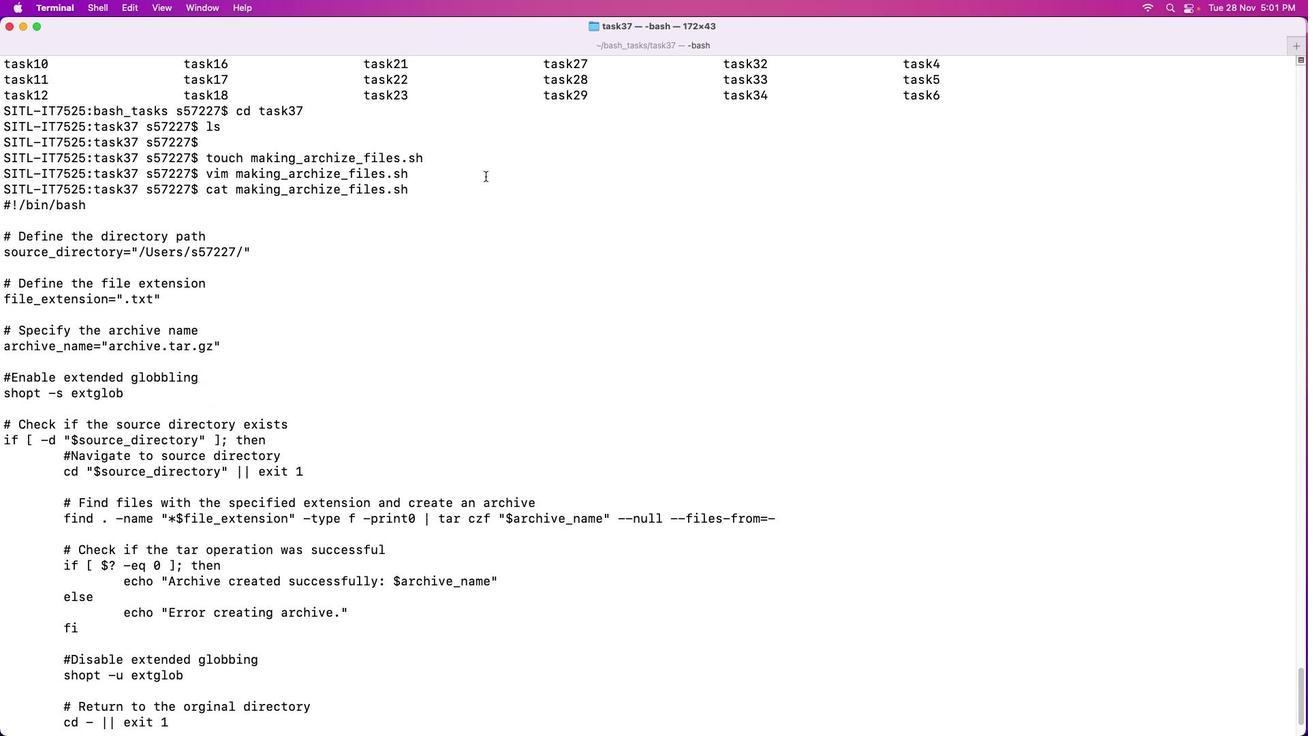 
Action: Mouse scrolled (483, 146) with delta (-2, 0)
Screenshot: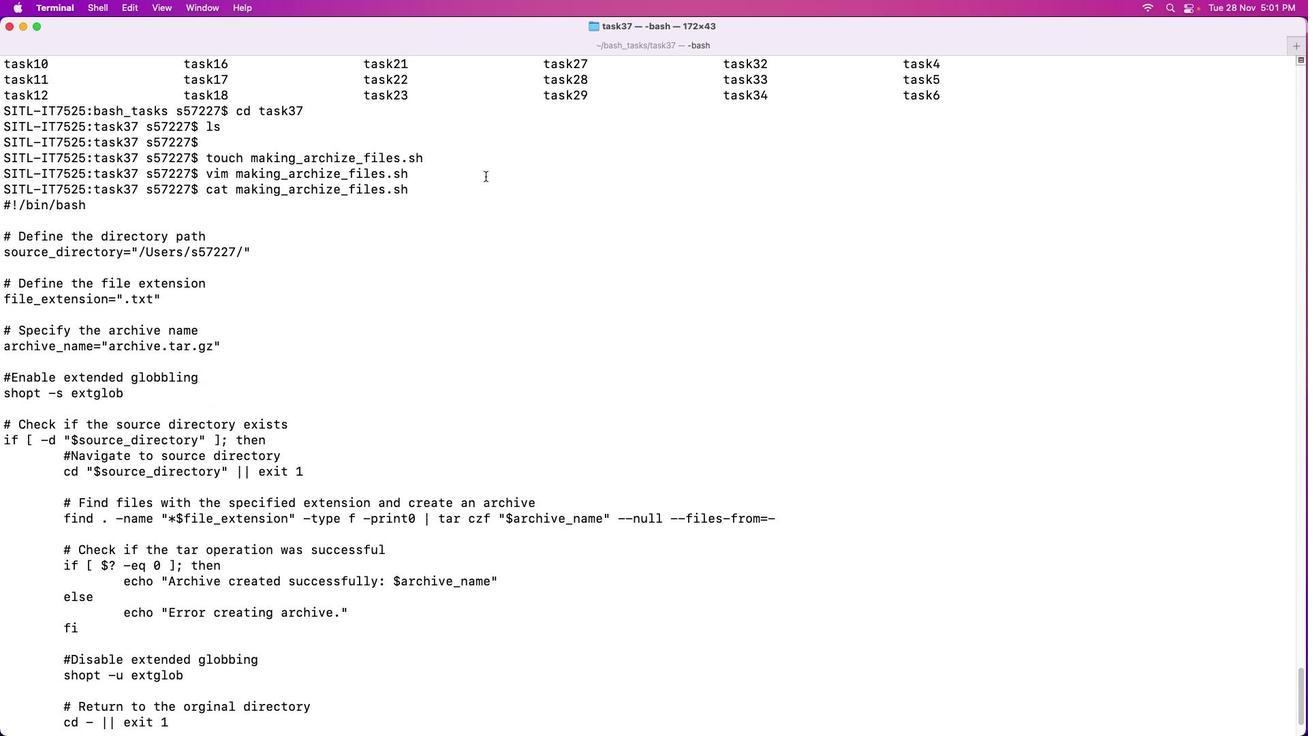 
Action: Mouse moved to (330, 517)
Screenshot: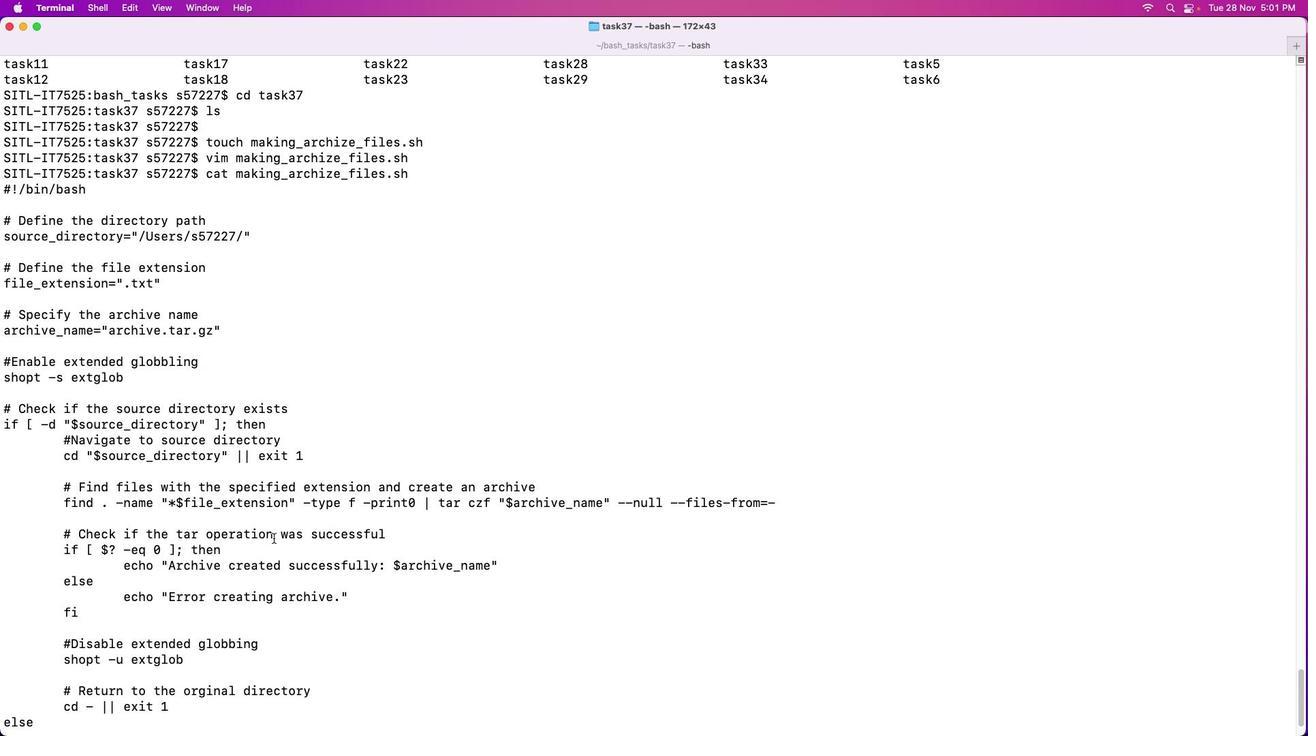 
Action: Mouse scrolled (330, 517) with delta (-2, -3)
Screenshot: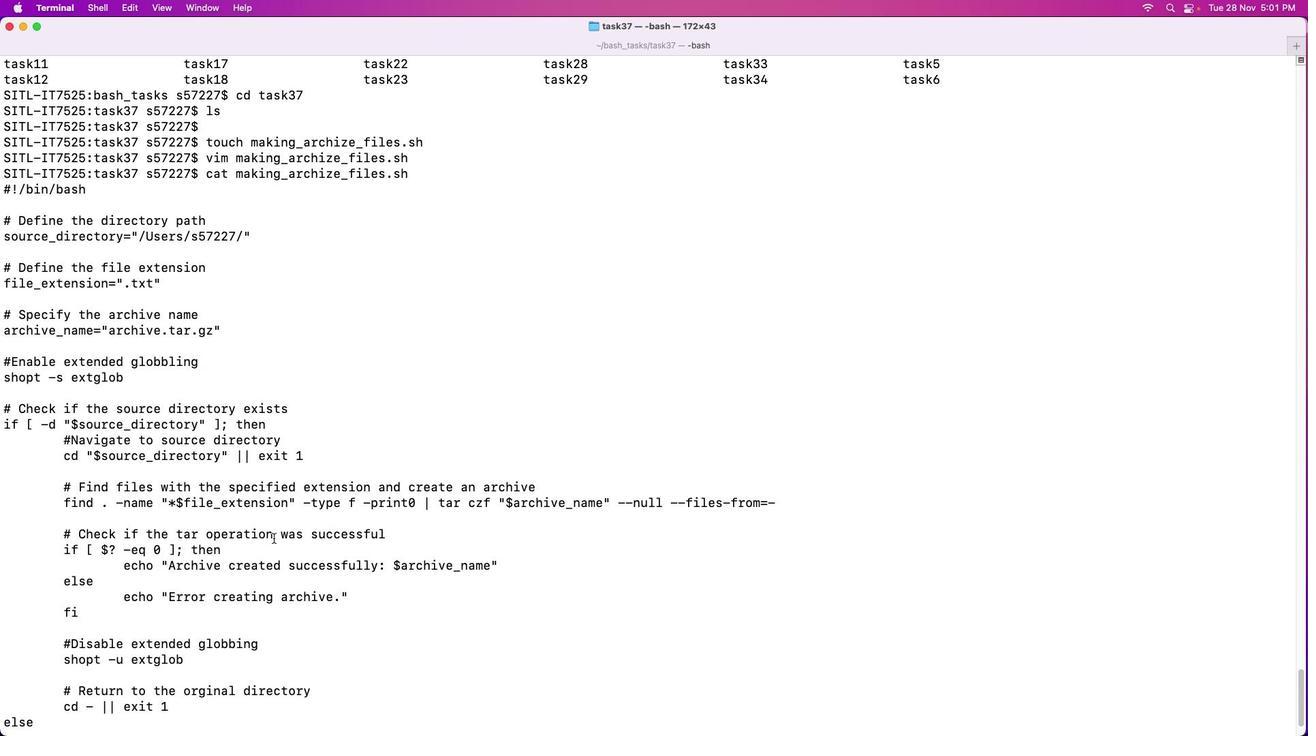 
Action: Mouse moved to (181, 441)
Screenshot: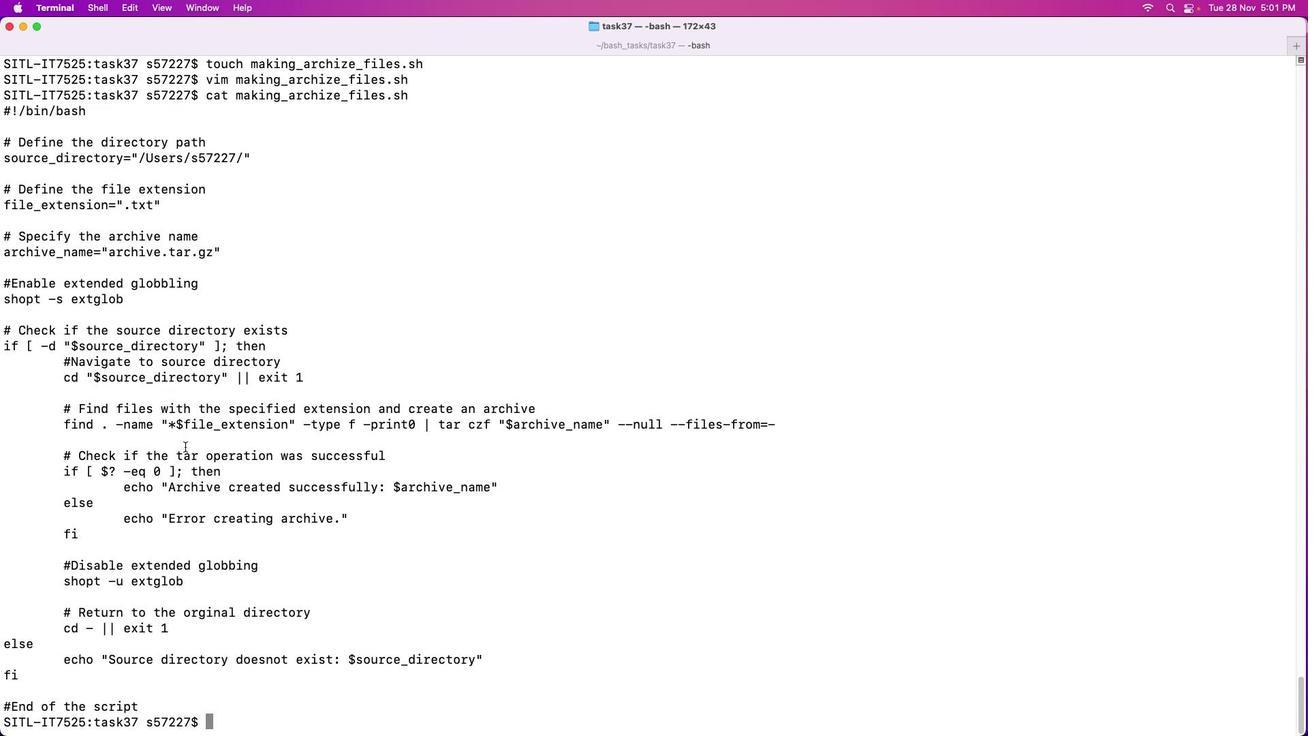 
Action: Mouse scrolled (181, 441) with delta (-2, -3)
Screenshot: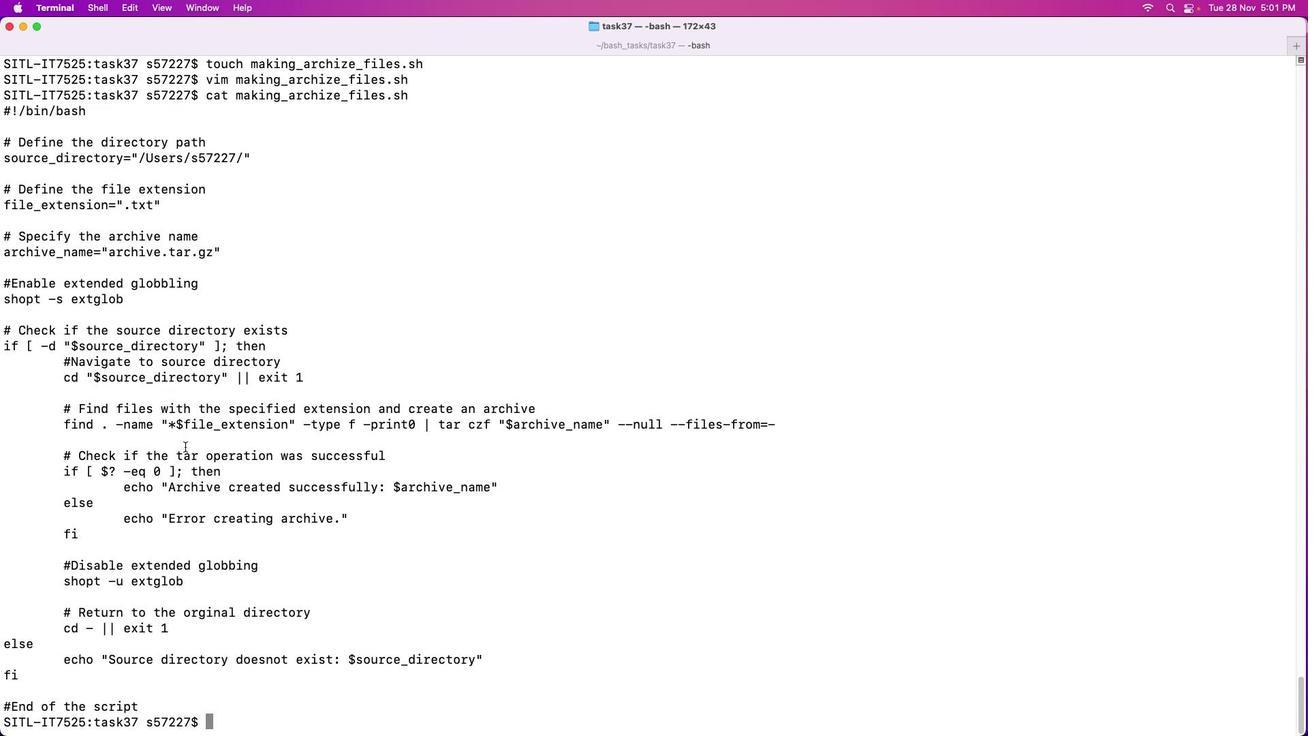 
Action: Mouse scrolled (181, 441) with delta (-2, -3)
Screenshot: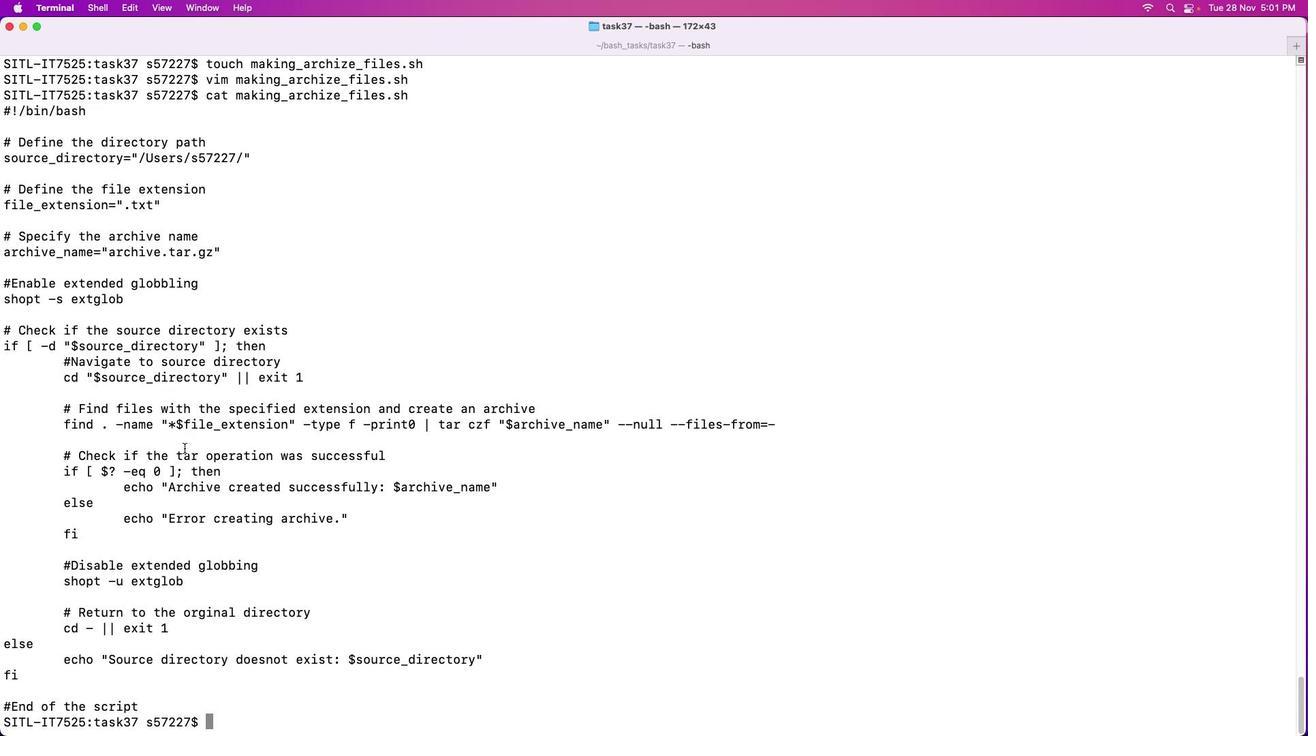 
Action: Mouse scrolled (181, 441) with delta (-2, -4)
Screenshot: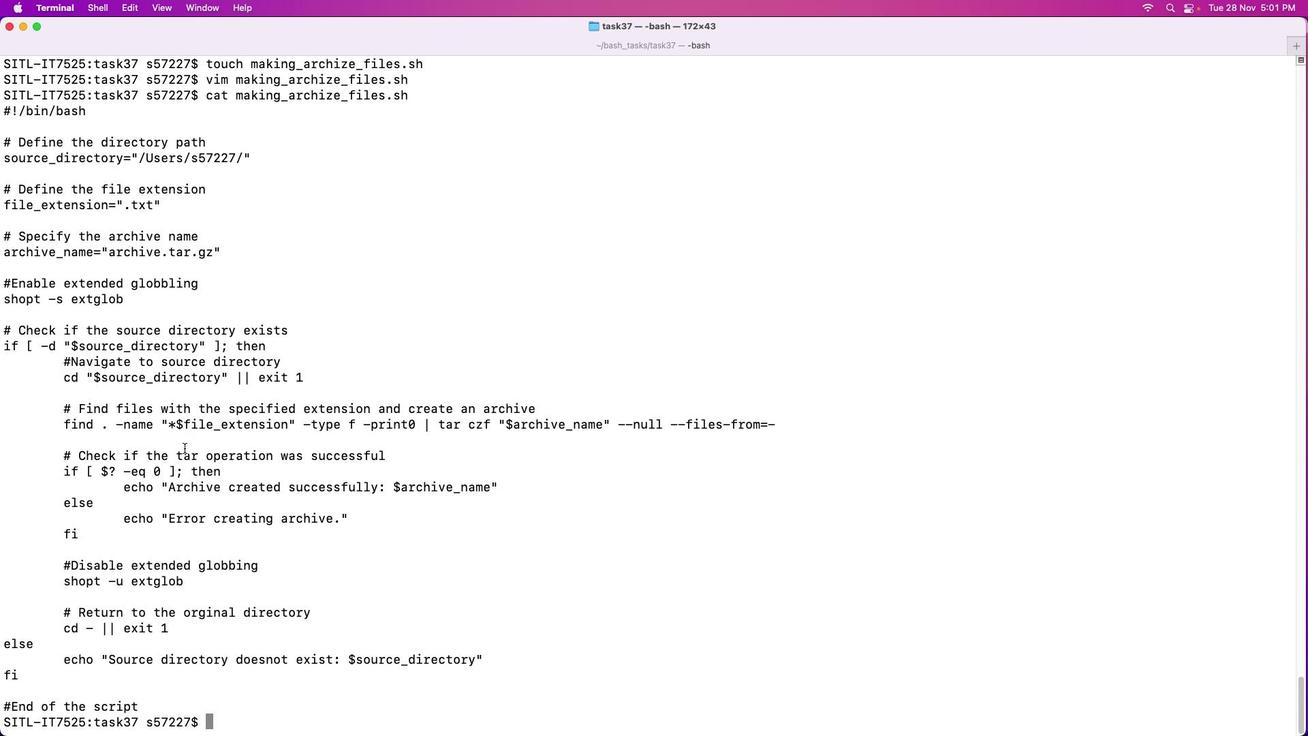 
Action: Mouse moved to (179, 320)
Screenshot: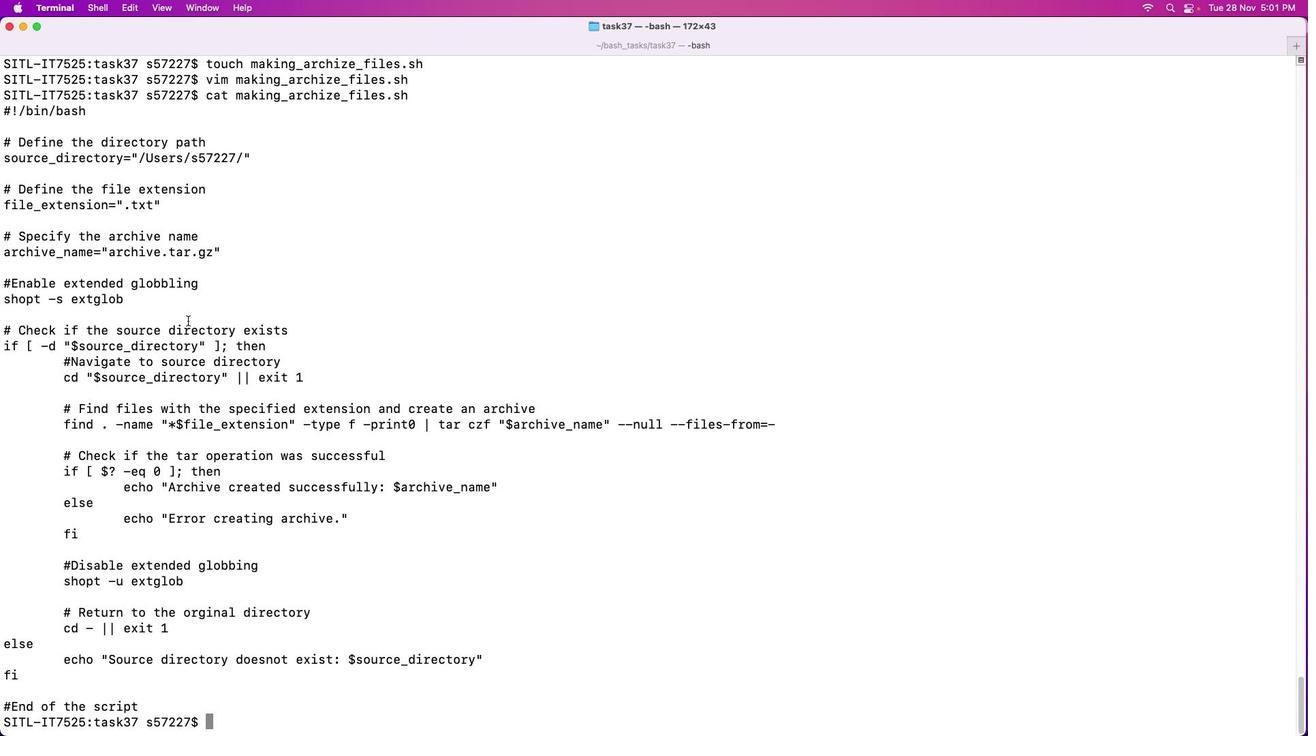 
Action: Mouse scrolled (179, 320) with delta (-2, -3)
Screenshot: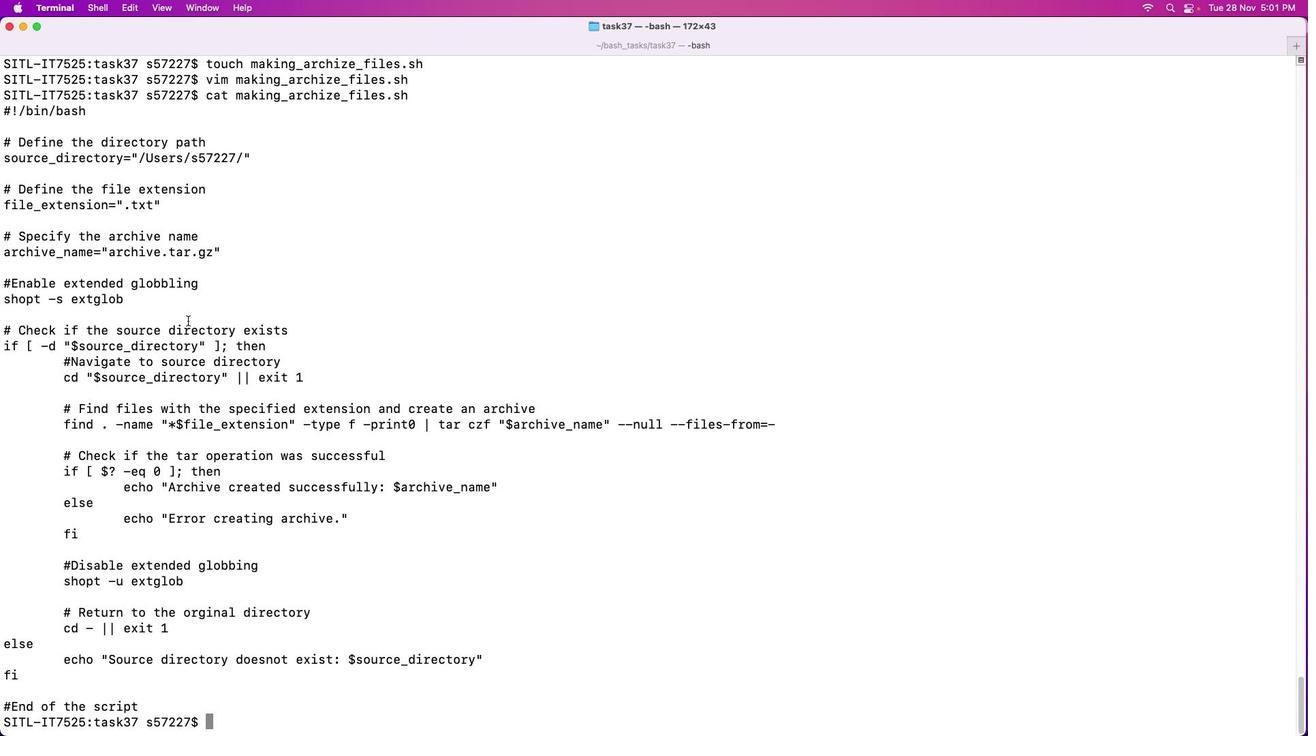 
Action: Mouse moved to (181, 318)
Screenshot: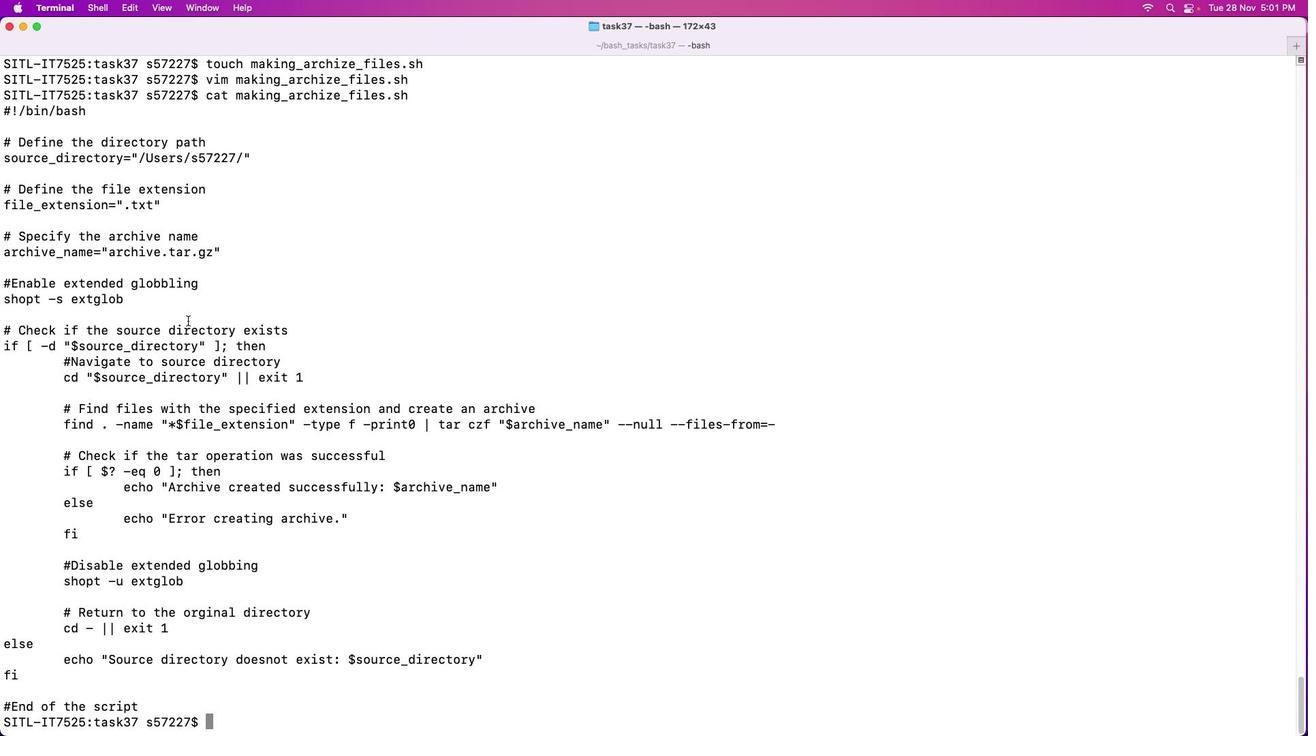 
Action: Mouse scrolled (181, 318) with delta (-2, -3)
Screenshot: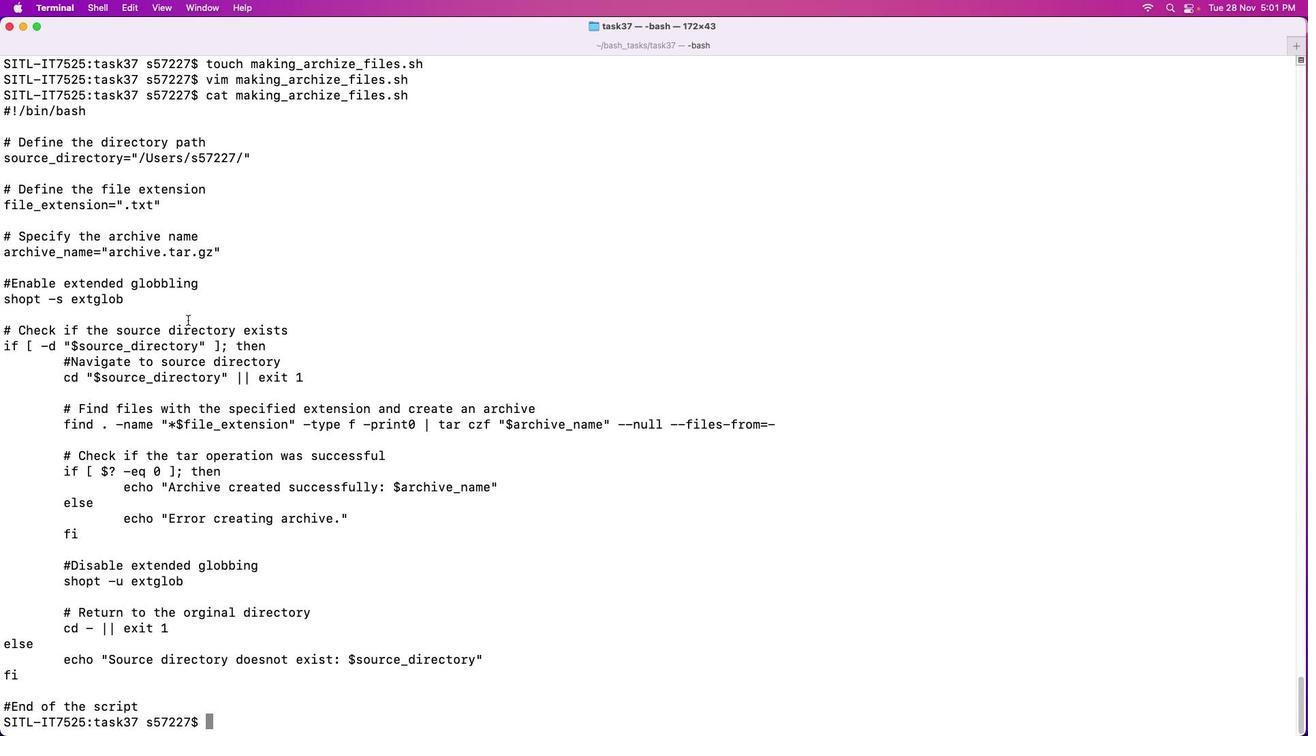 
Action: Mouse moved to (292, 698)
Screenshot: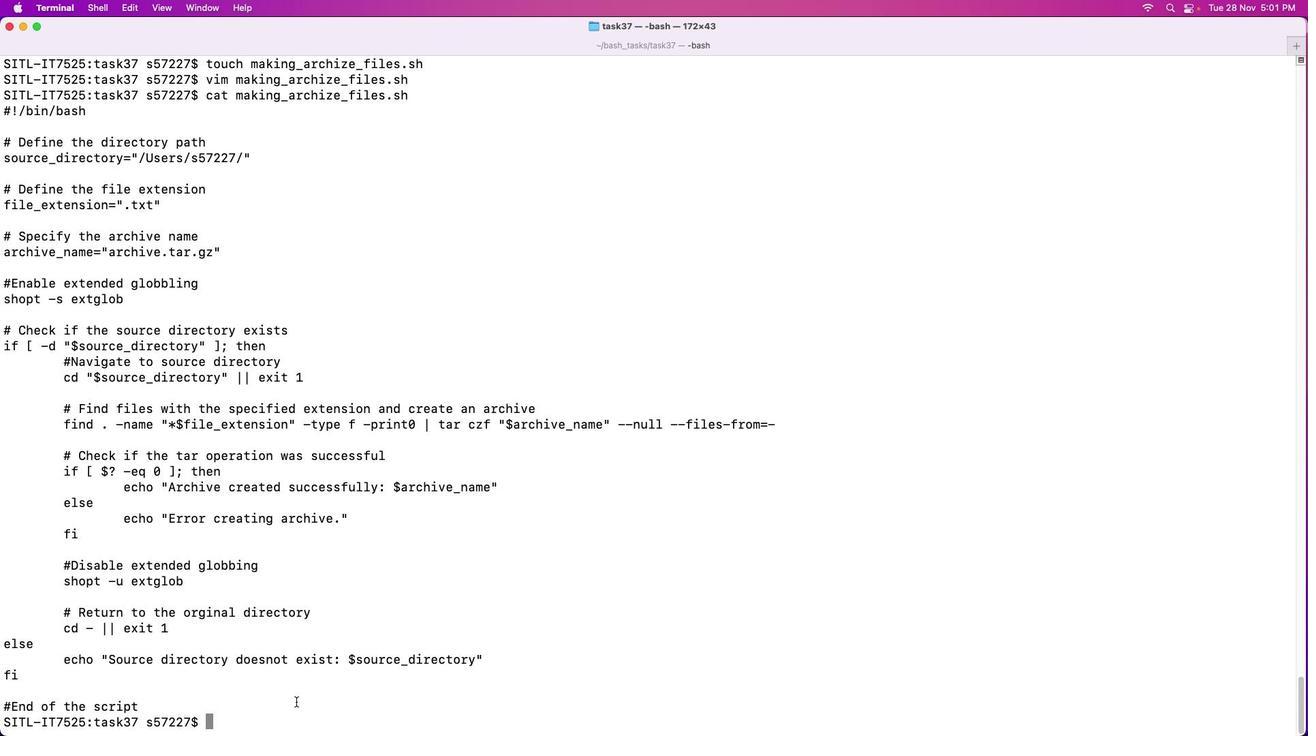 
Action: Mouse pressed left at (292, 698)
Screenshot: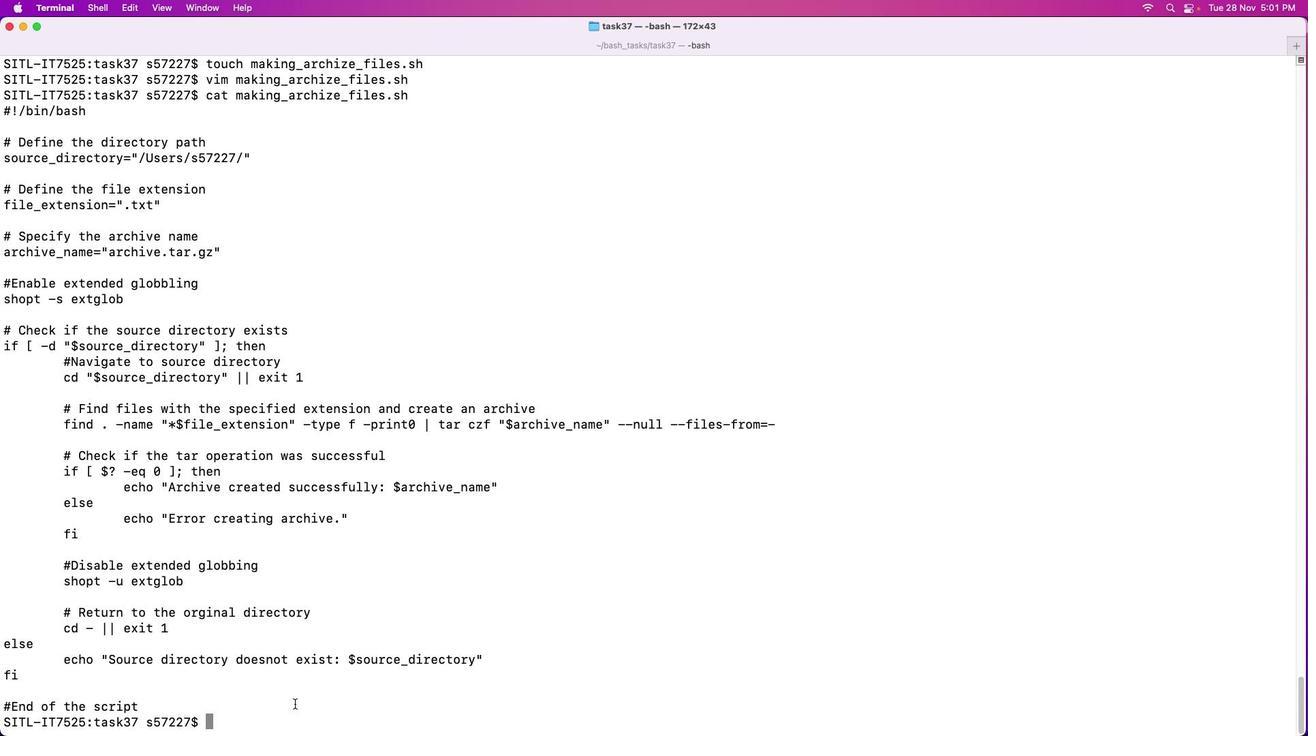 
Action: Mouse moved to (291, 700)
Screenshot: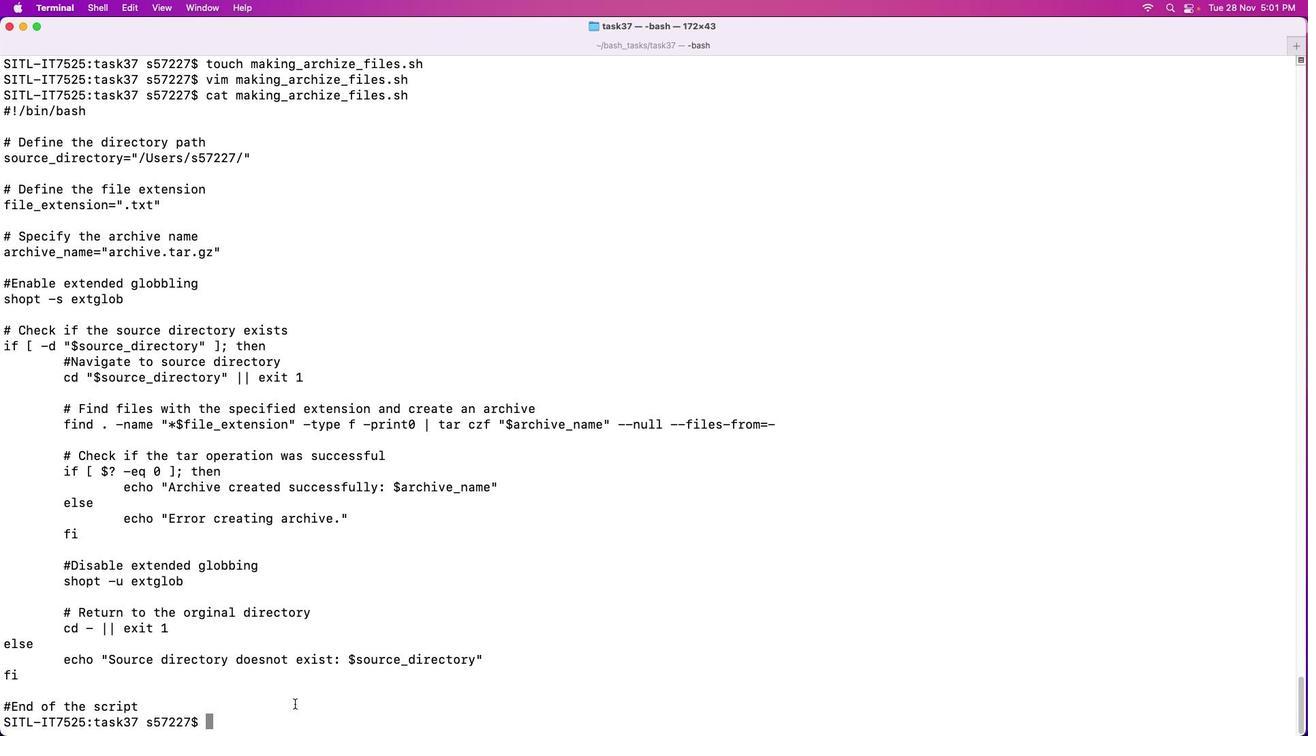 
Action: Key pressed 'f'Key.backspace'c''d'Key.backspaceKey.backspace'l''s'Key.enter'c'Key.backspace'c'Key.backspace'c''h''m''o''d'Key.spaceKey.shift'+''x'Key.space'm''a''k''i''n''g'Key.shift'_''a''r''c''h''i''z''e'Key.shift'_''f''i''l''e''s''.''s''h'Key.enter'.''/''m''a''k''i''n''g'
Screenshot: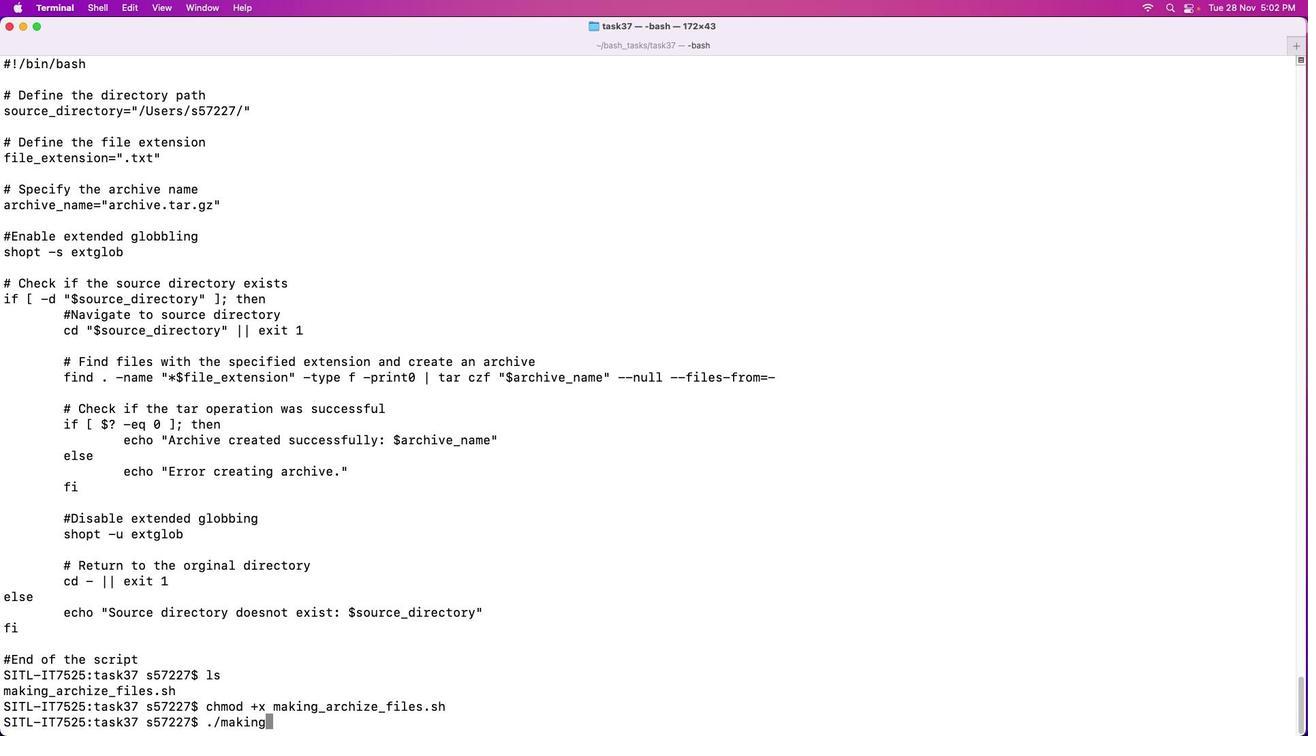 
Action: Mouse moved to (116, 642)
Screenshot: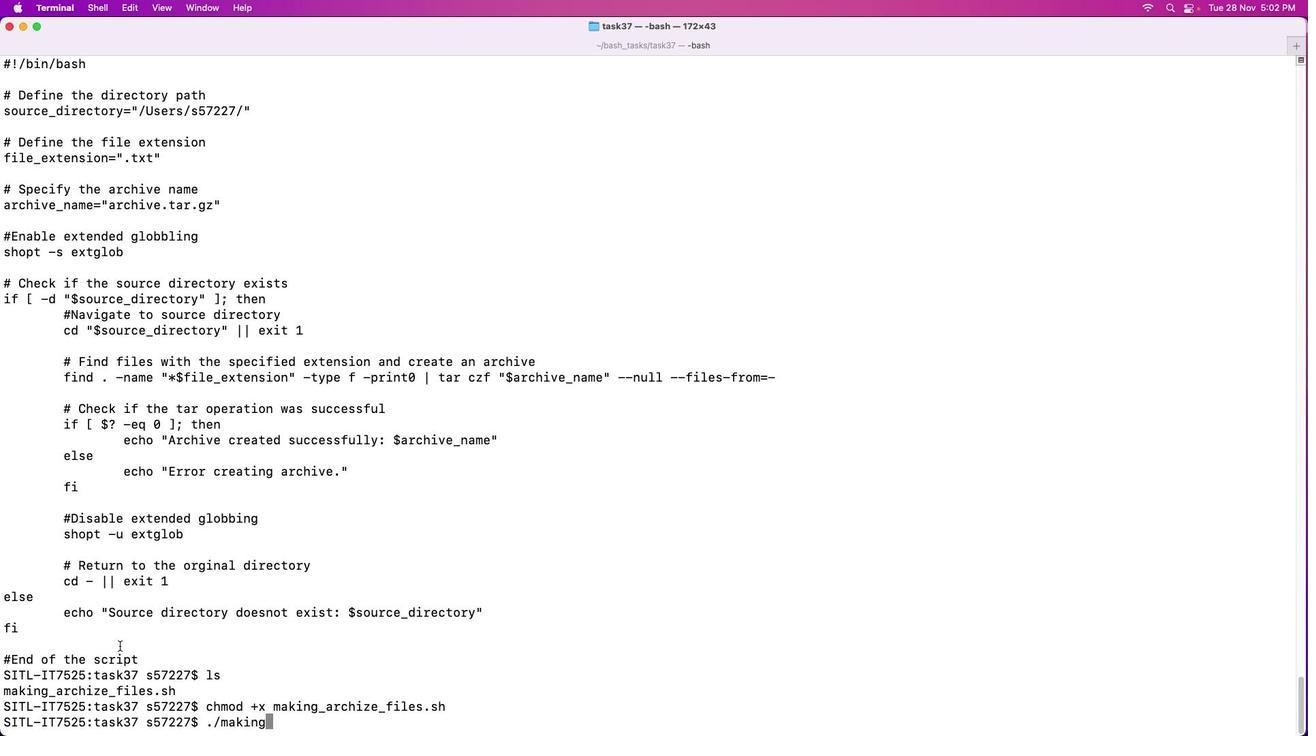 
Action: Key pressed Key.shift
Screenshot: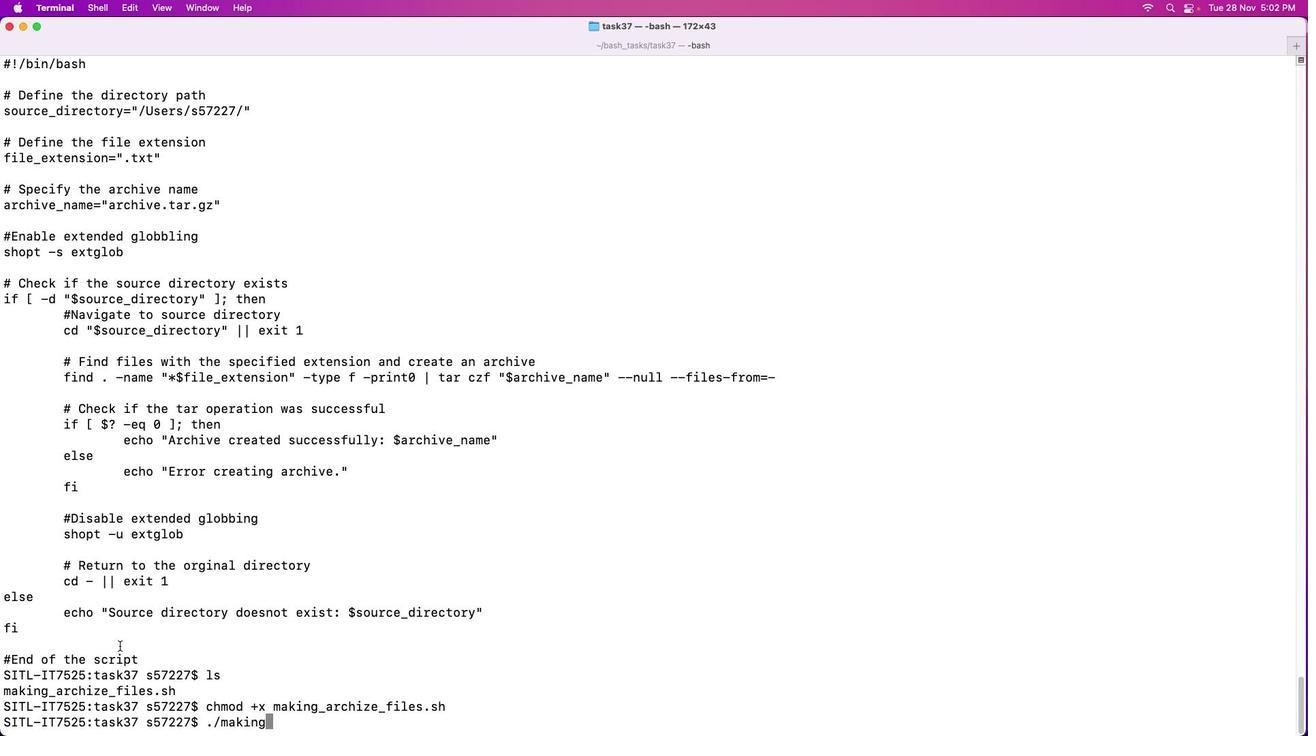 
Action: Mouse moved to (111, 641)
Screenshot: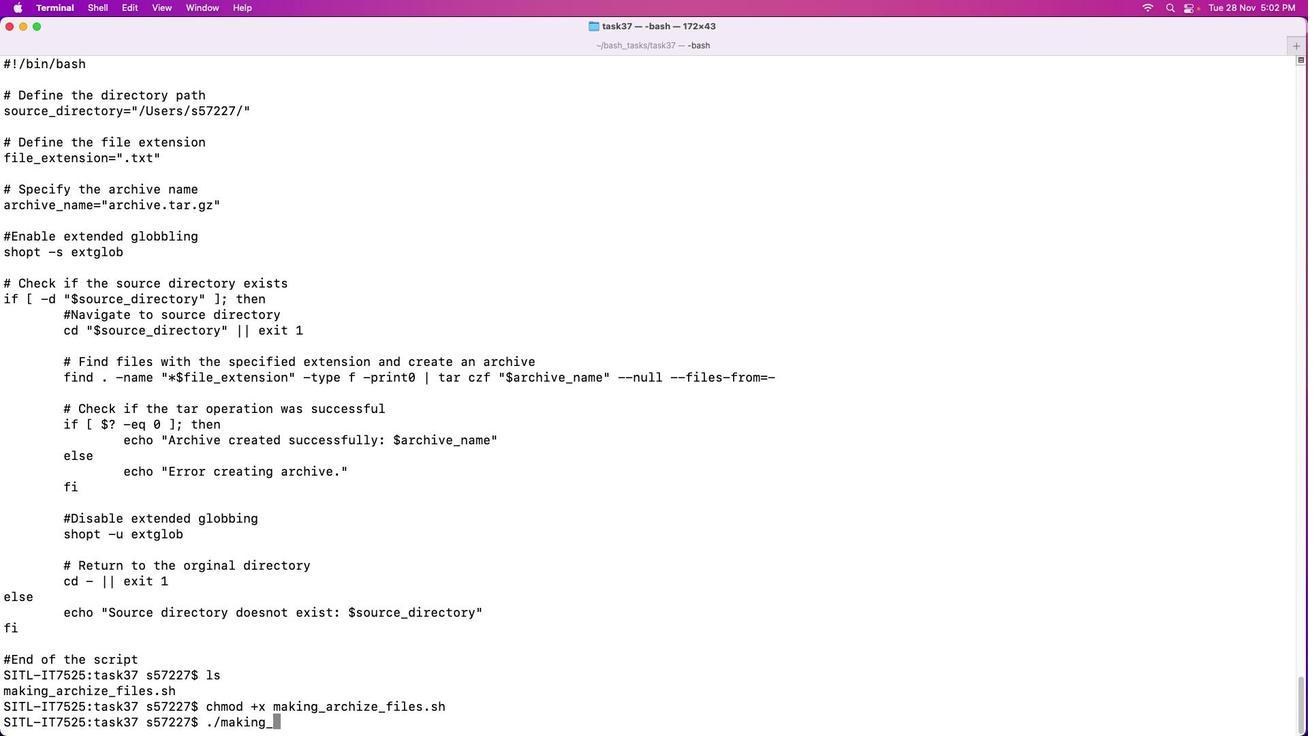 
Action: Key pressed '_''a''r''c''h''i''z''e'Key.shift'_''f''i''l''e''s''.''s''h'Key.enter
Screenshot: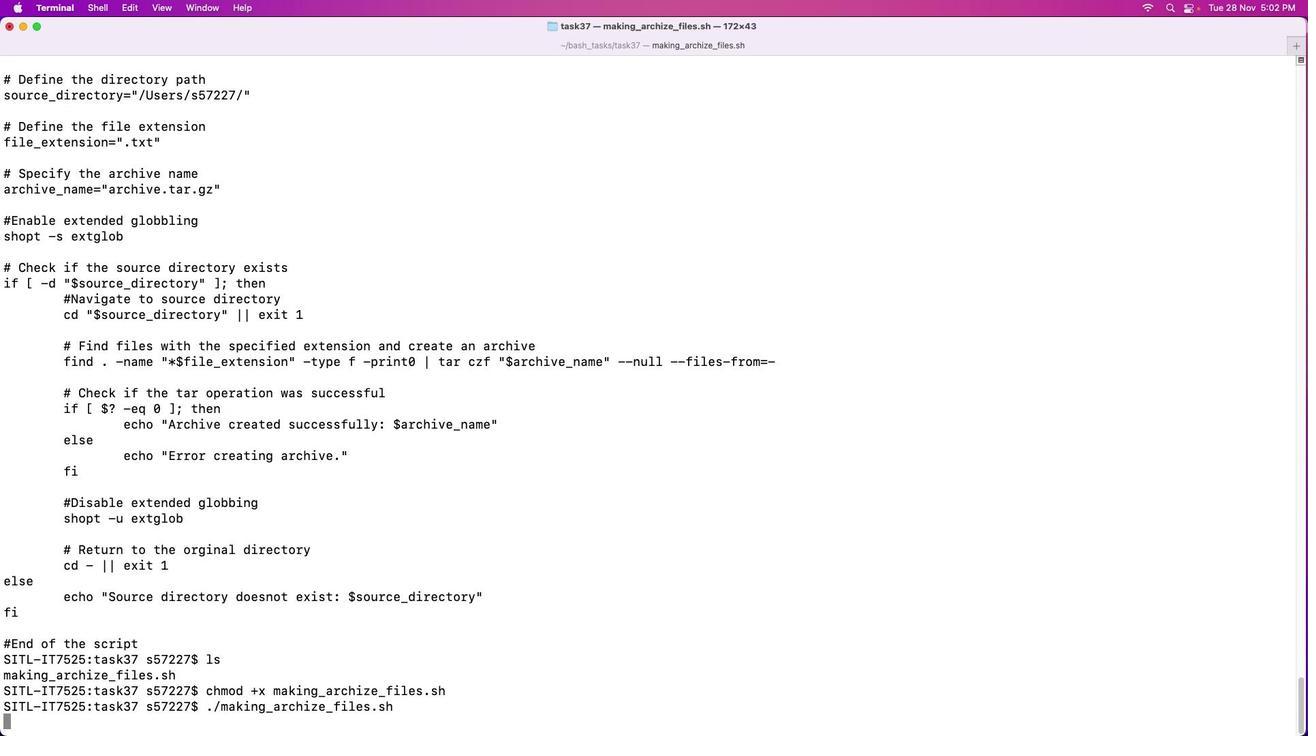
Action: Mouse moved to (408, 691)
Screenshot: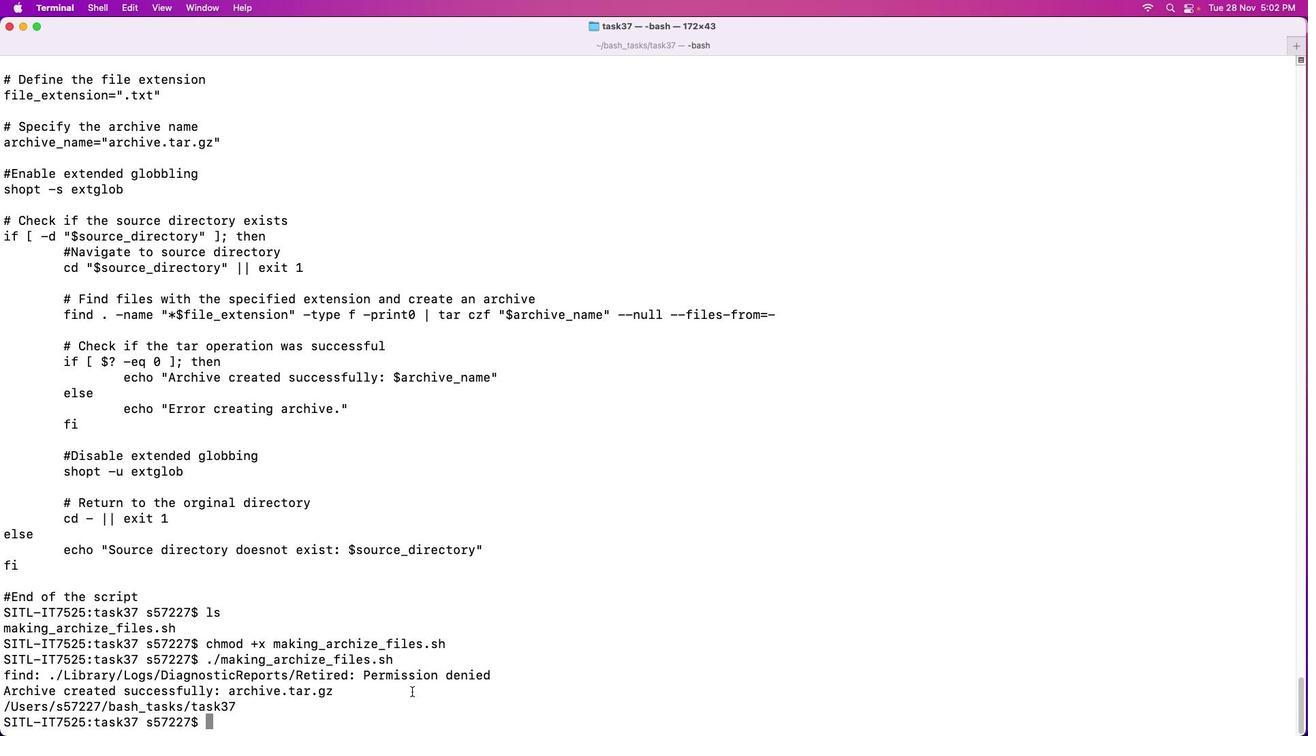 
Action: Mouse pressed left at (408, 691)
Screenshot: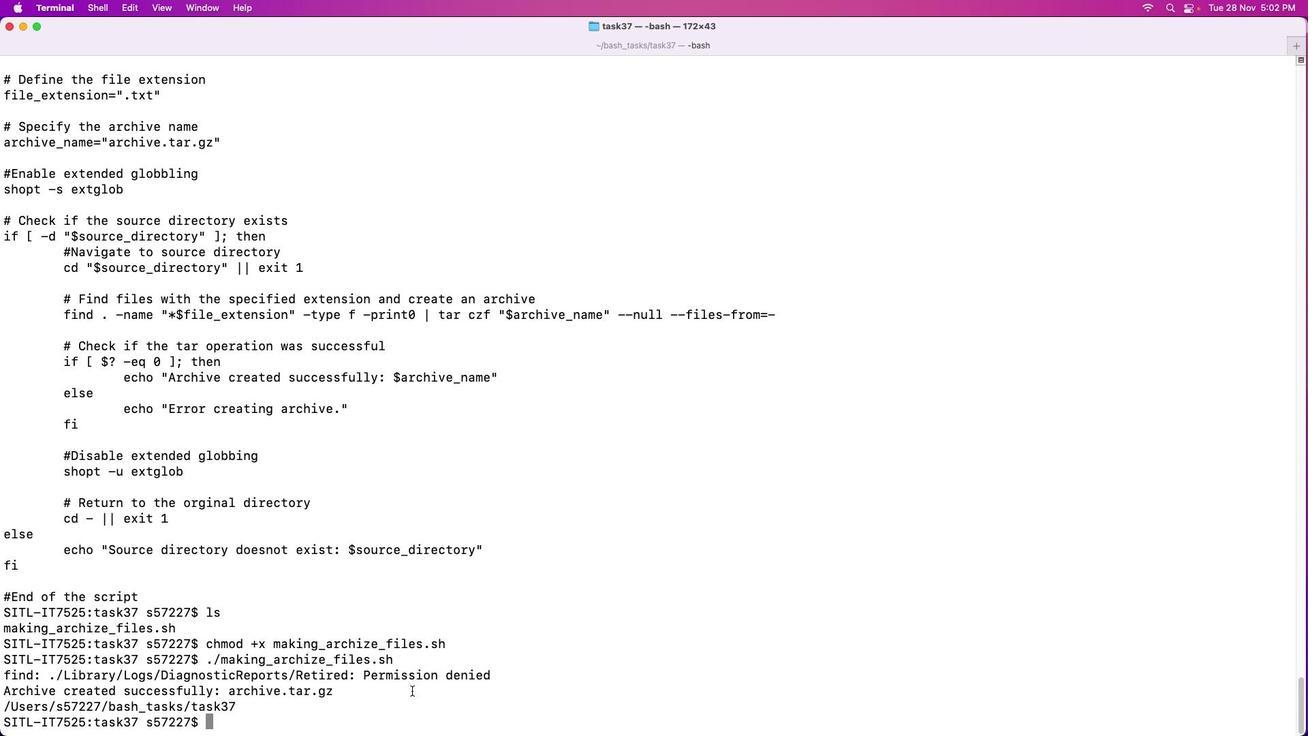 
Action: Mouse moved to (408, 687)
Screenshot: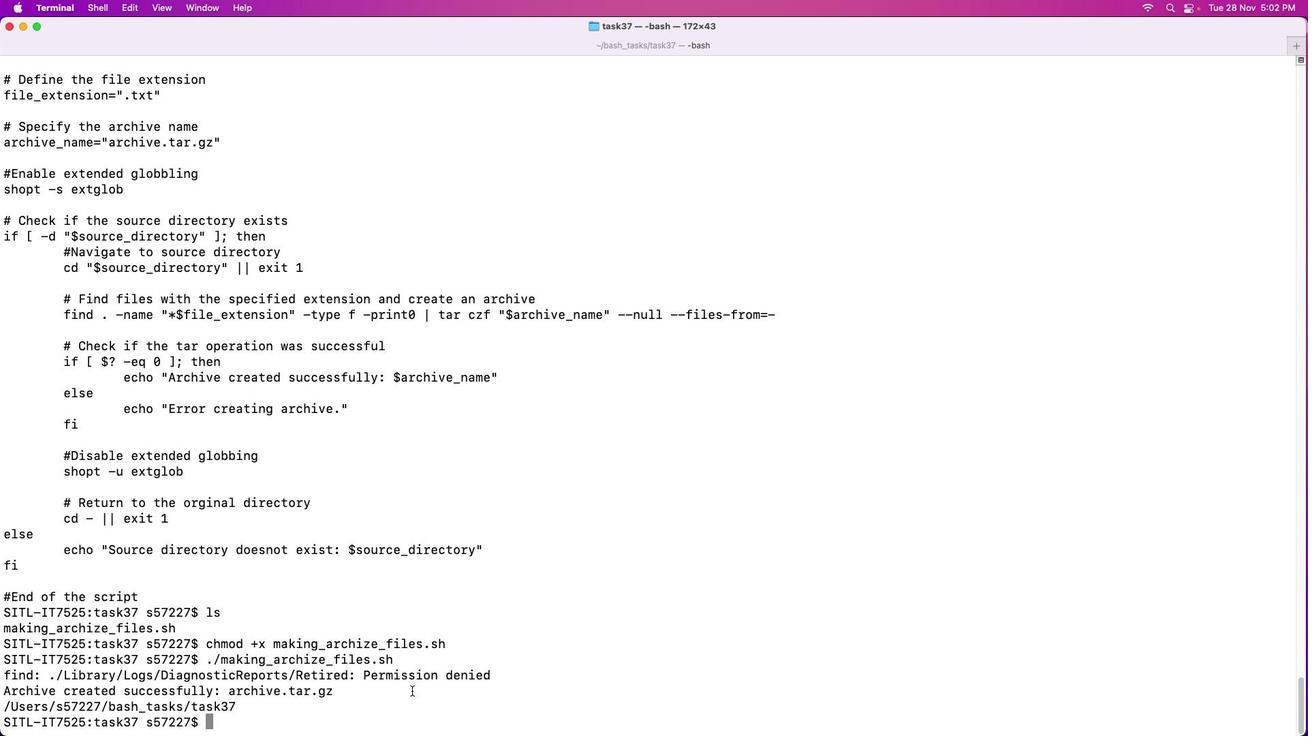 
Action: Key pressed 'c''a''t'Key.space'a''r''c''h''i''v''e''.''t''a''r''.''g''z'Key.enter
Screenshot: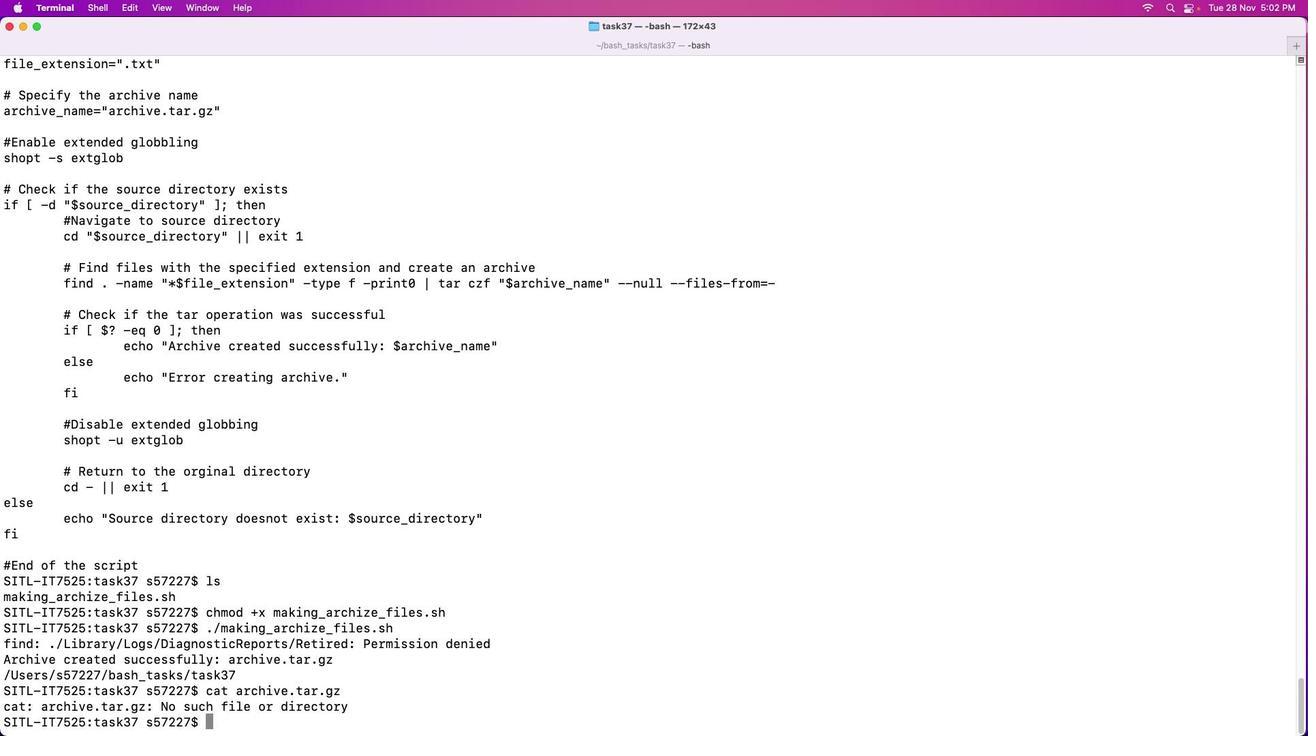 
Action: Mouse moved to (397, 662)
Screenshot: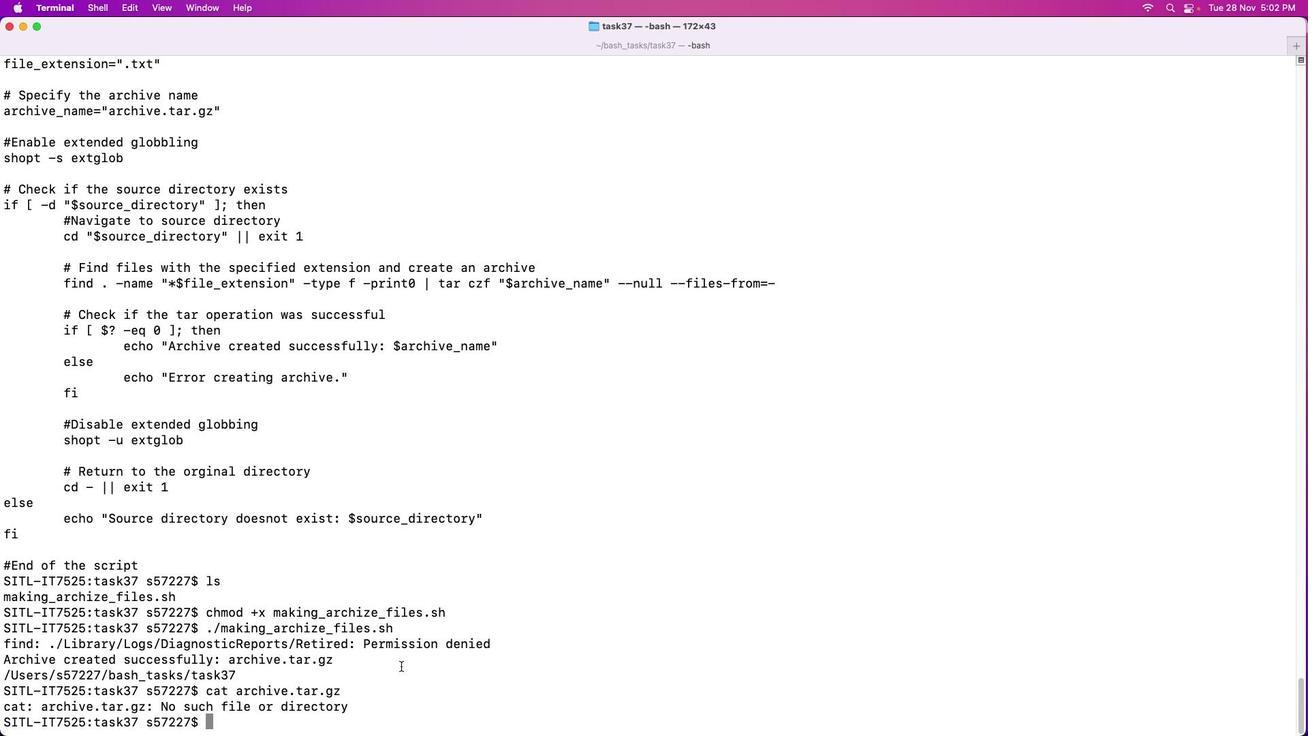 
Action: Mouse pressed left at (397, 662)
Screenshot: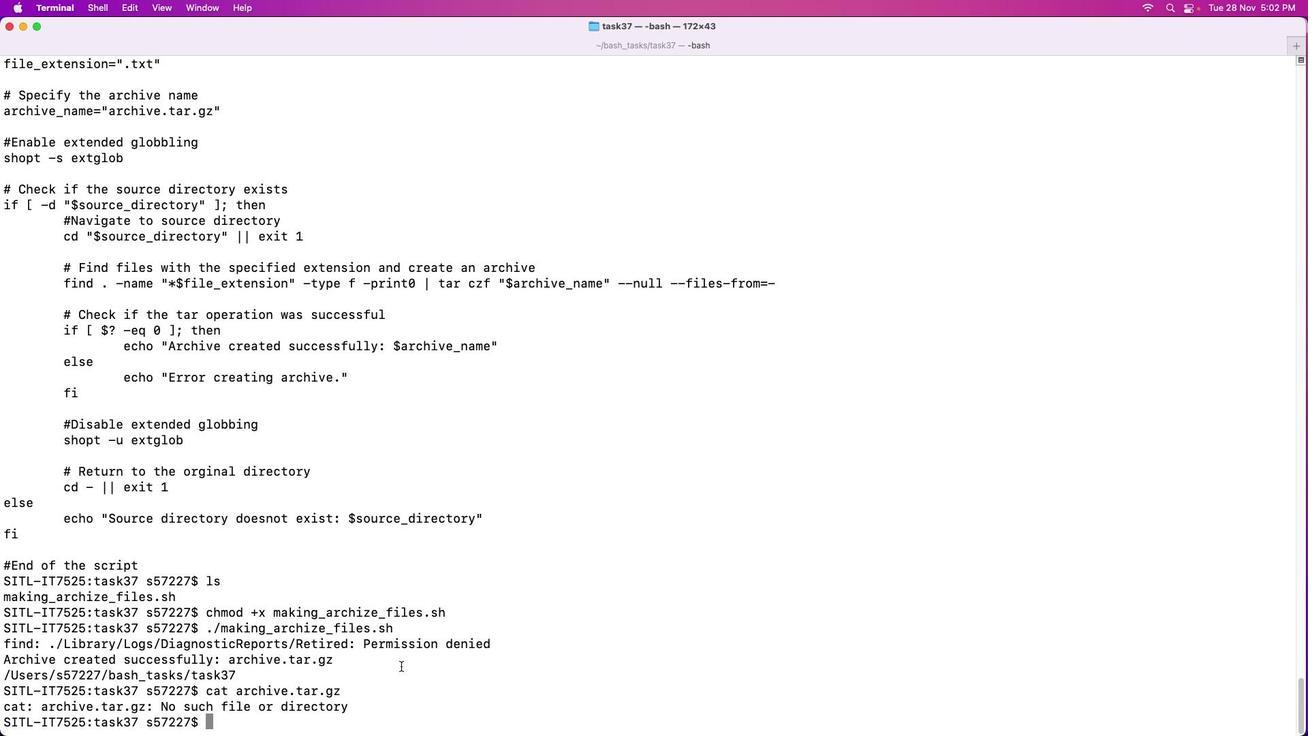 
Action: Key pressed 'l''s'Key.enter's'Key.backspace'c''d'Key.backspace'c'Key.backspace'd'Key.space'.''.'Key.enter'c''d'Key.space'.''.'Key.enter'c''a''t'Key.space'a''r''c''h''i''v''e''.''t''a''r''.''g''z'Key.enter
Screenshot: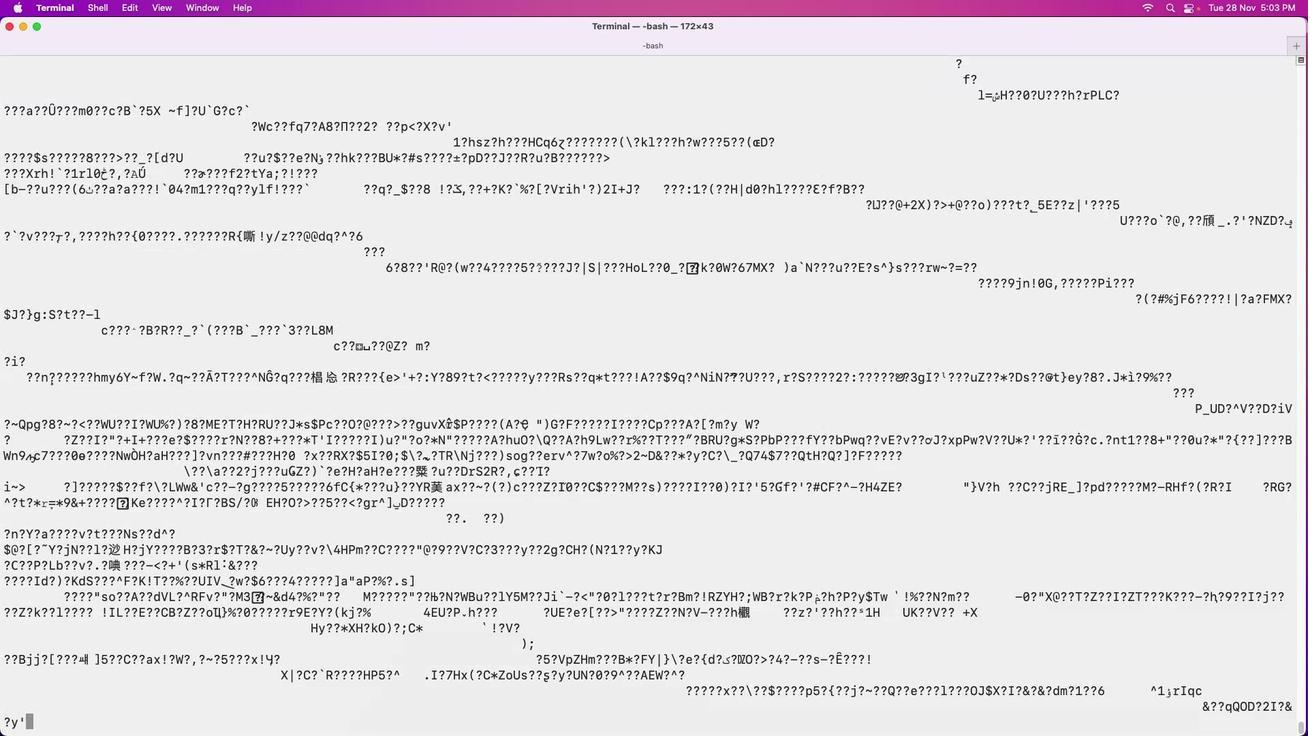 
Action: Mouse moved to (465, 564)
Screenshot: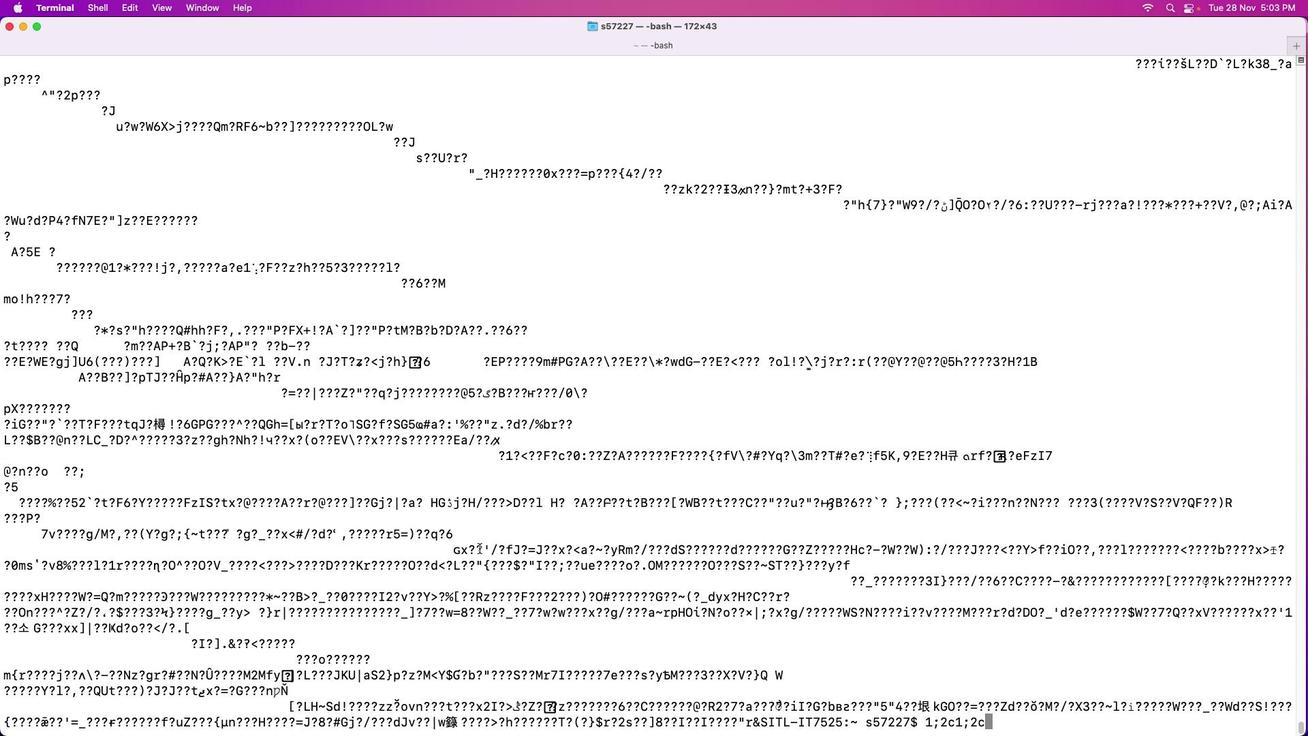 
Action: Mouse scrolled (465, 564) with delta (-2, -3)
Screenshot: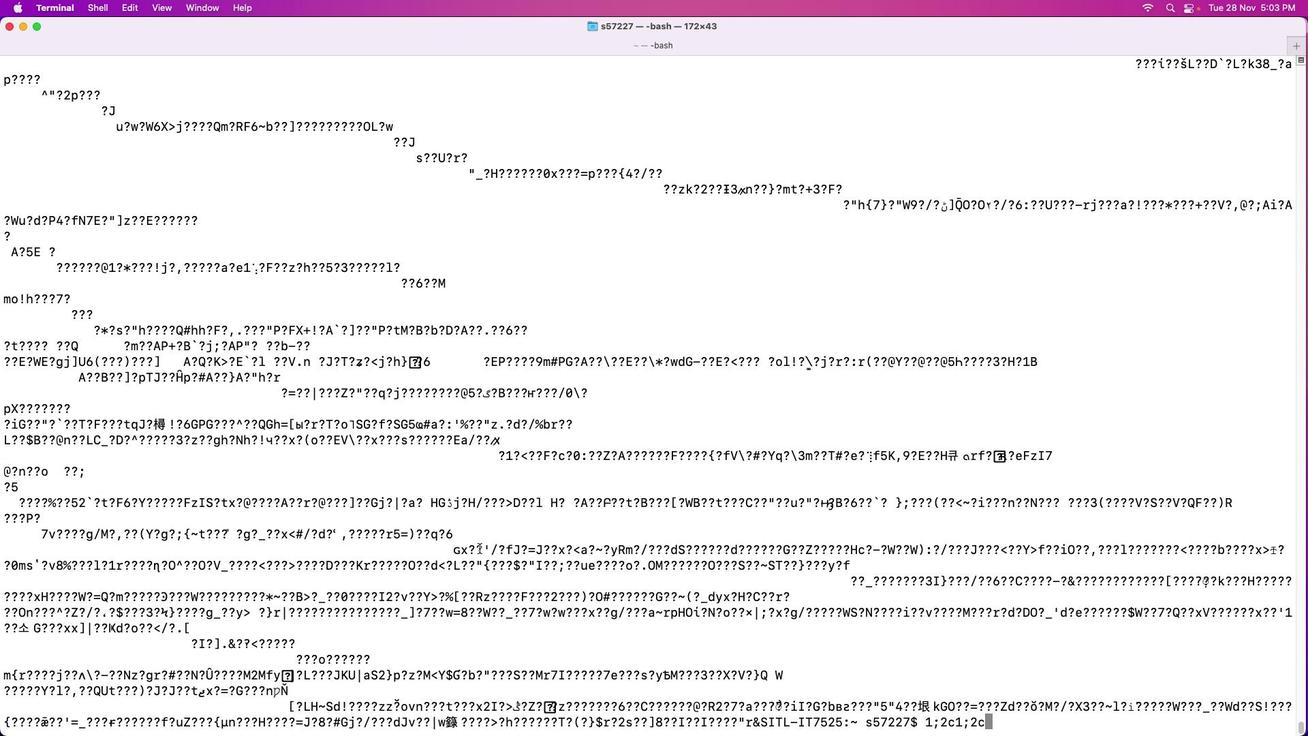 
Action: Mouse moved to (470, 558)
Screenshot: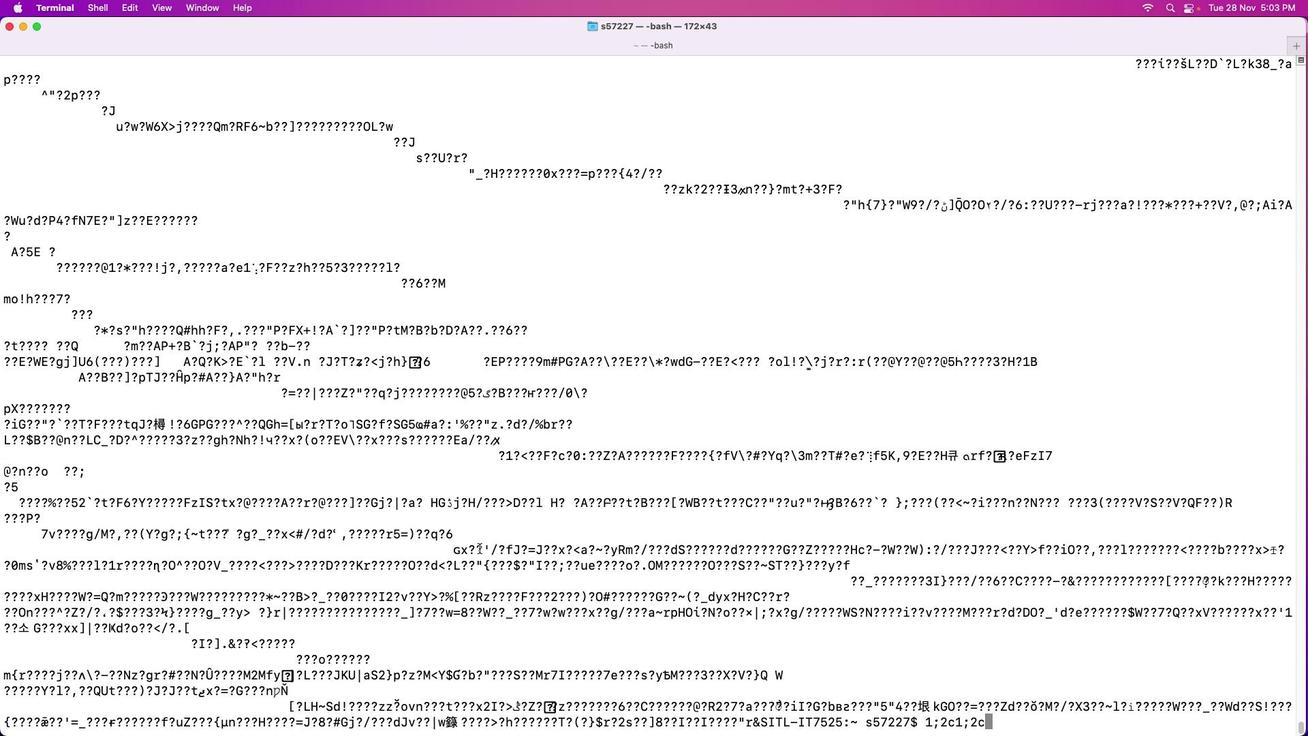 
Action: Mouse scrolled (470, 558) with delta (-2, -3)
Screenshot: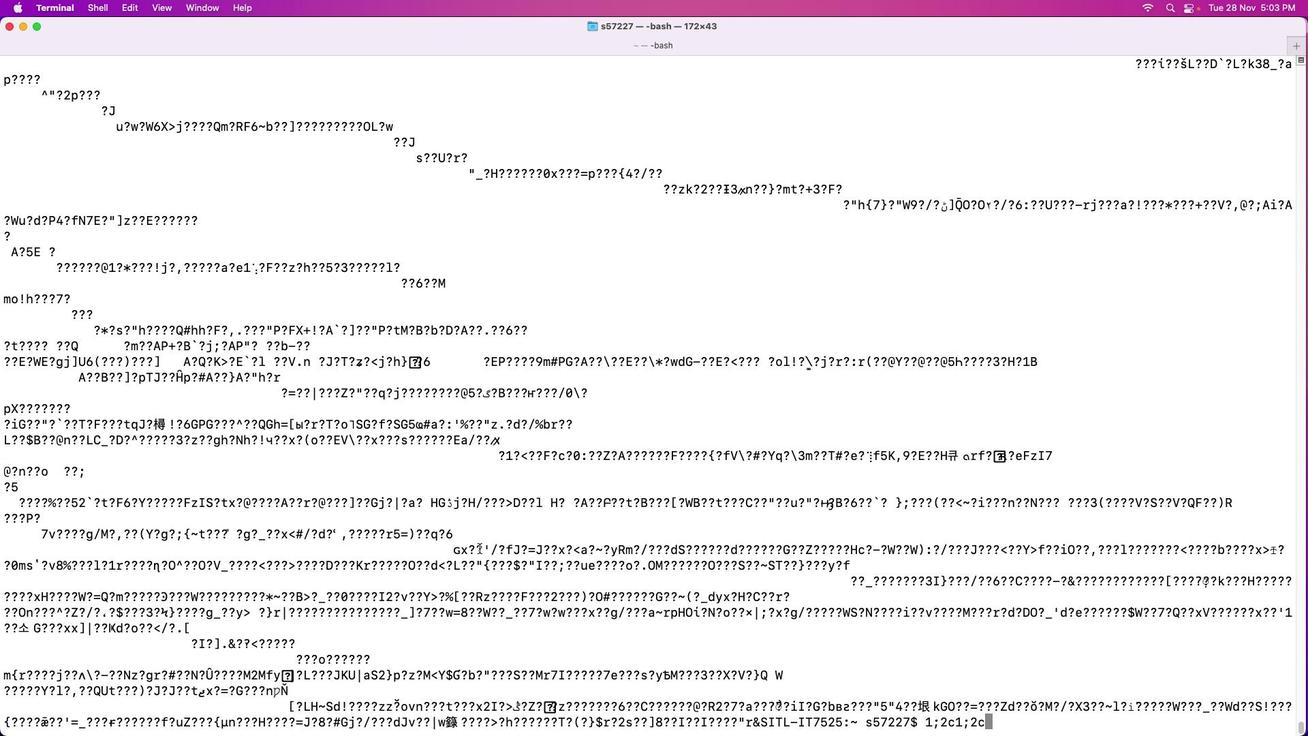 
Action: Mouse moved to (472, 552)
Screenshot: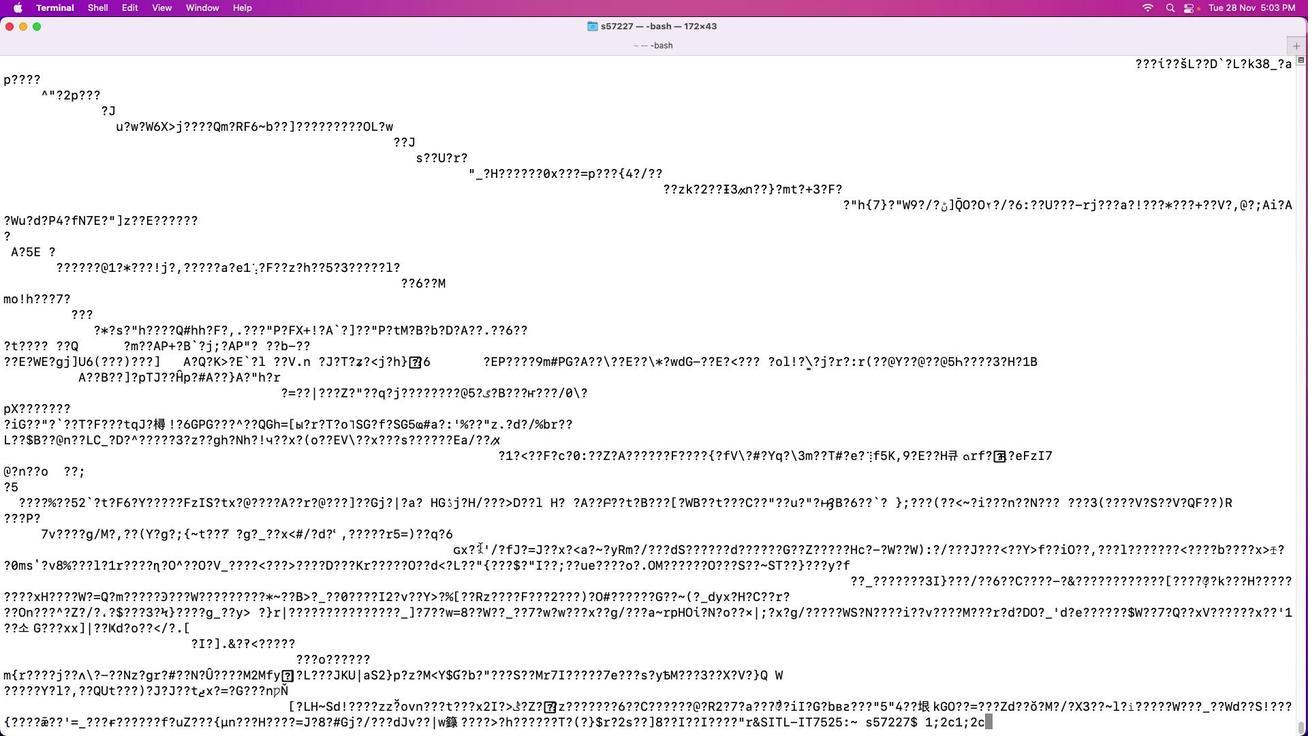 
Action: Mouse scrolled (472, 552) with delta (-2, -4)
Screenshot: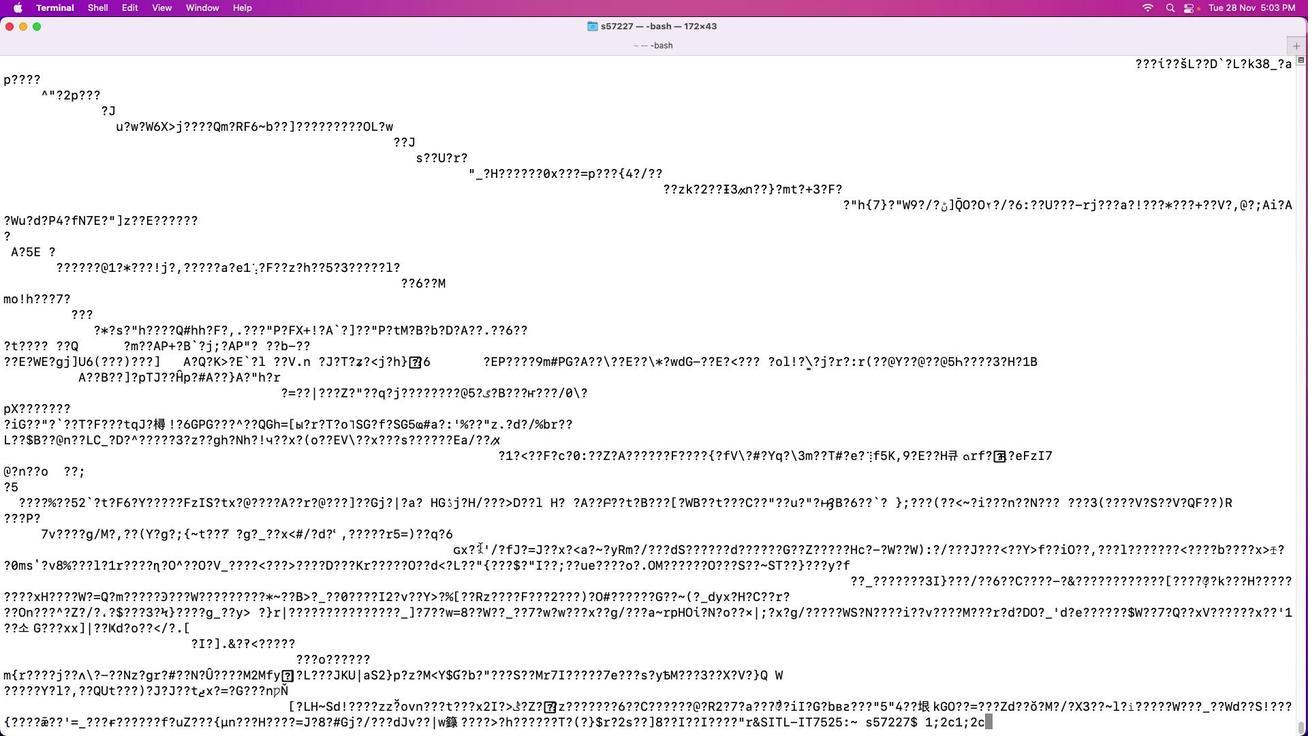 
Action: Mouse moved to (474, 547)
Screenshot: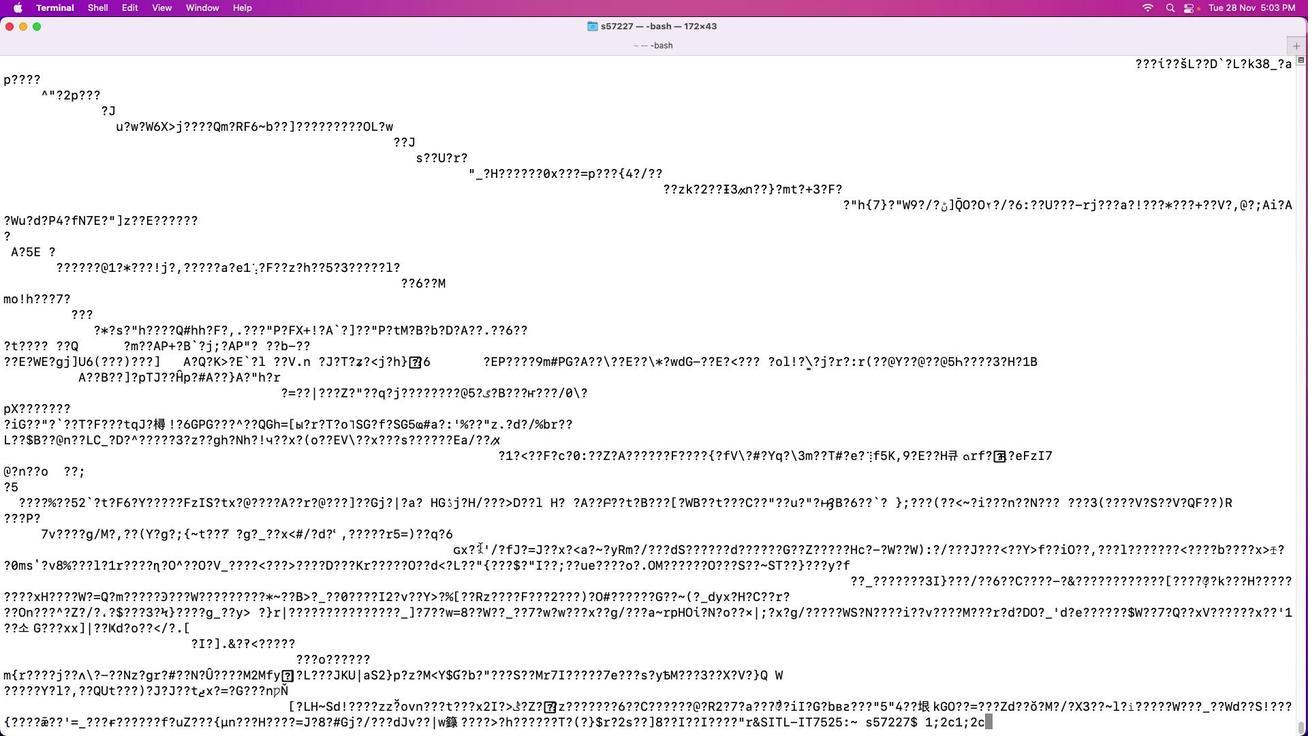
Action: Mouse scrolled (474, 547) with delta (-2, -6)
Screenshot: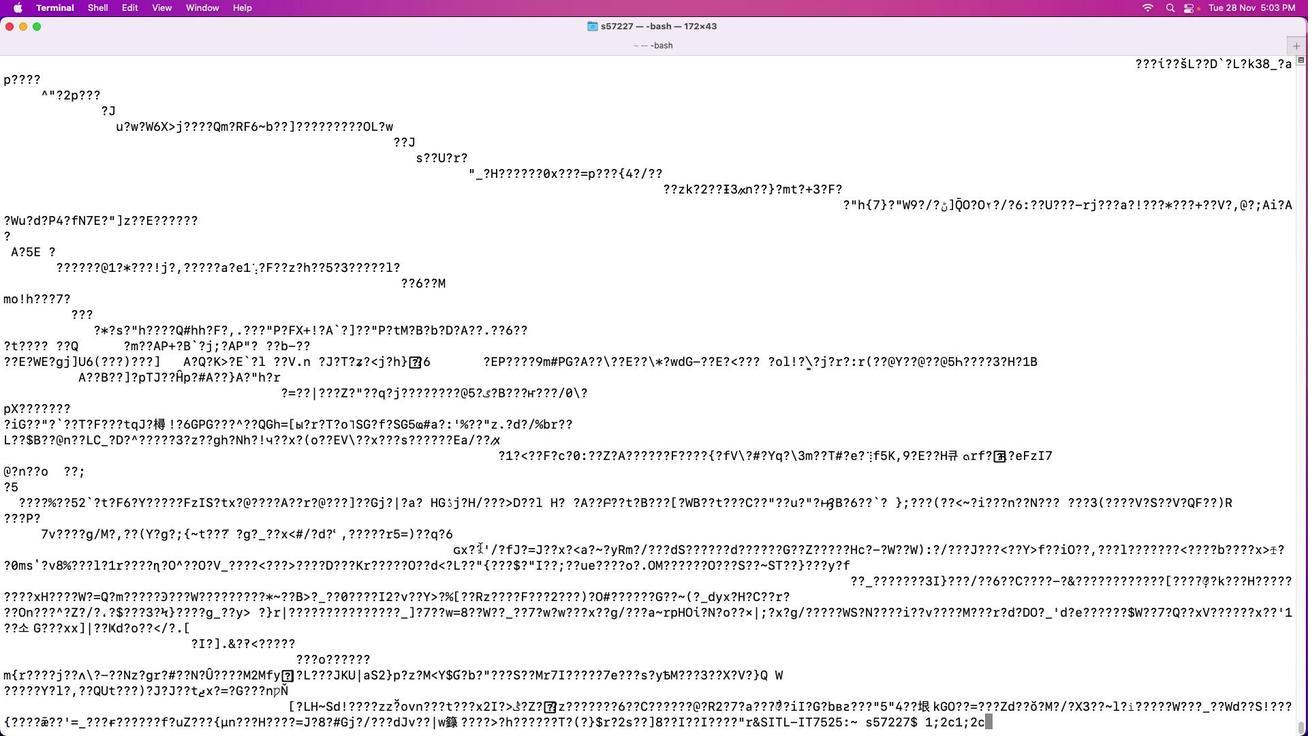 
Action: Mouse moved to (475, 545)
Screenshot: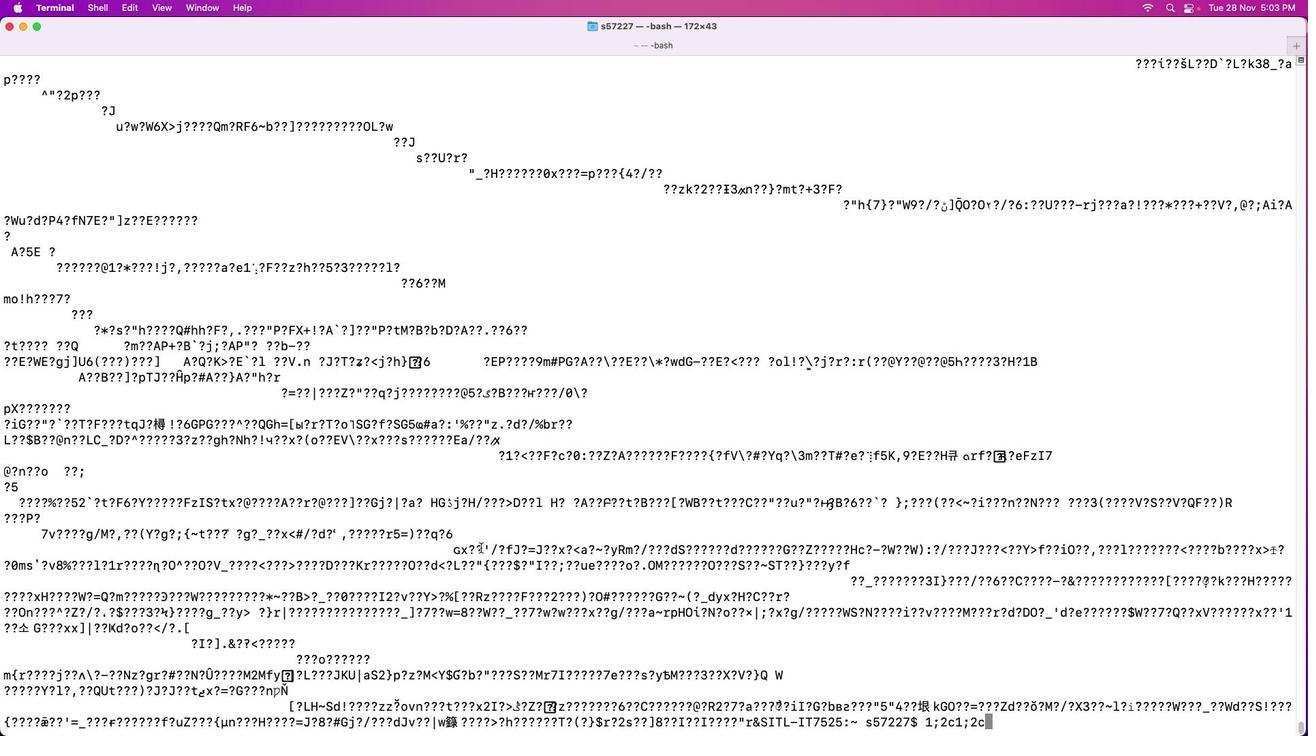 
Action: Mouse scrolled (475, 545) with delta (-2, -6)
Screenshot: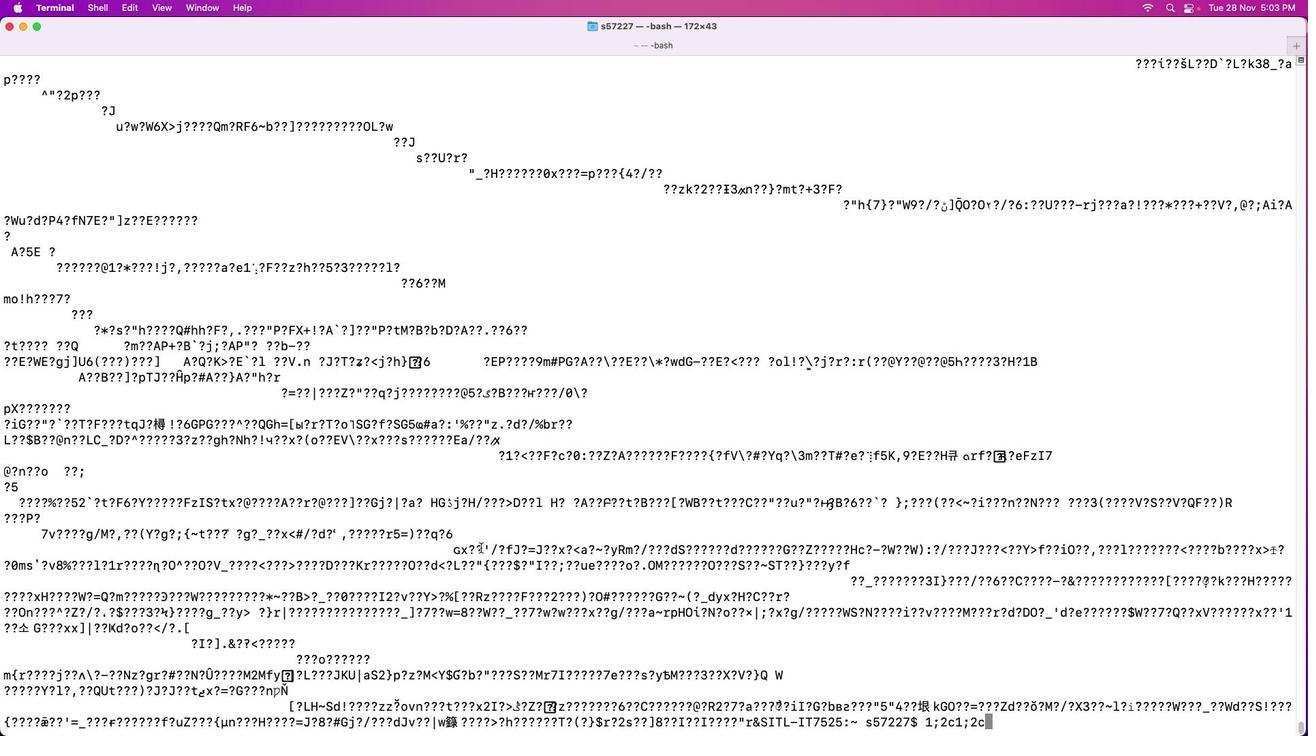 
Action: Mouse moved to (477, 543)
Screenshot: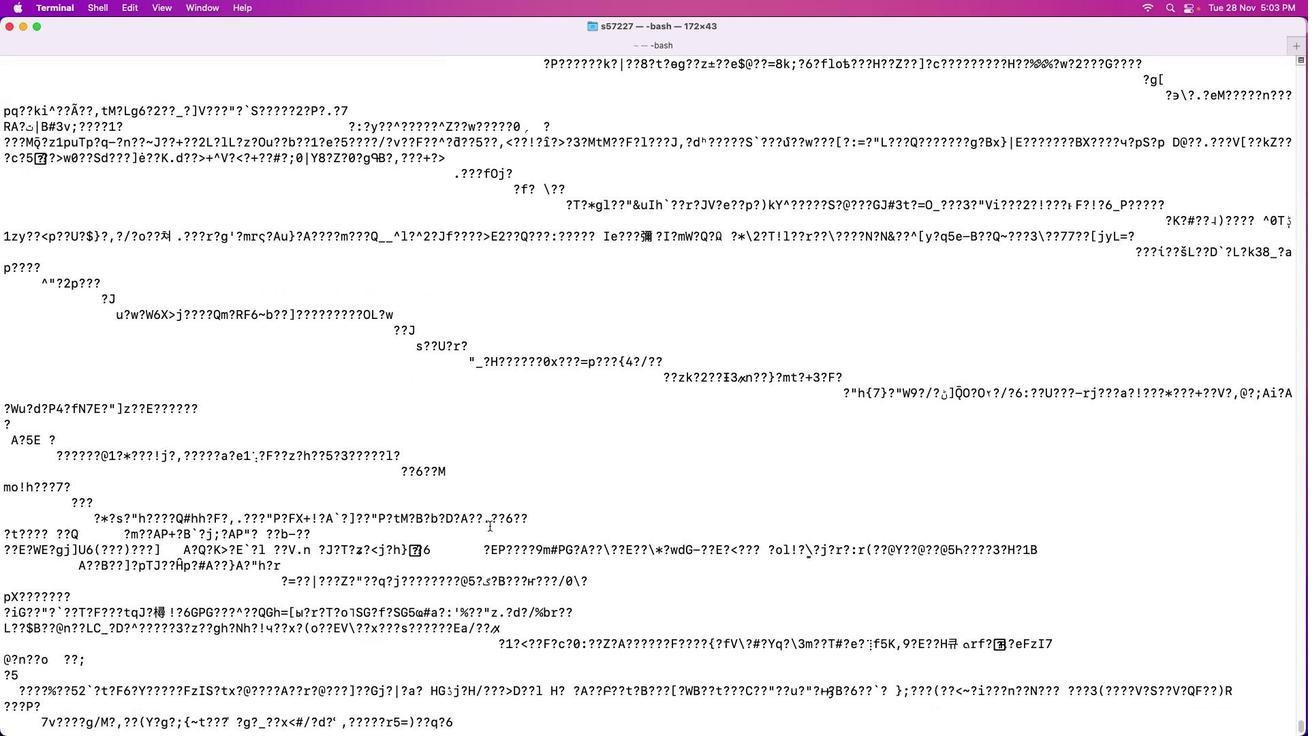 
Action: Mouse scrolled (477, 543) with delta (-2, -2)
Screenshot: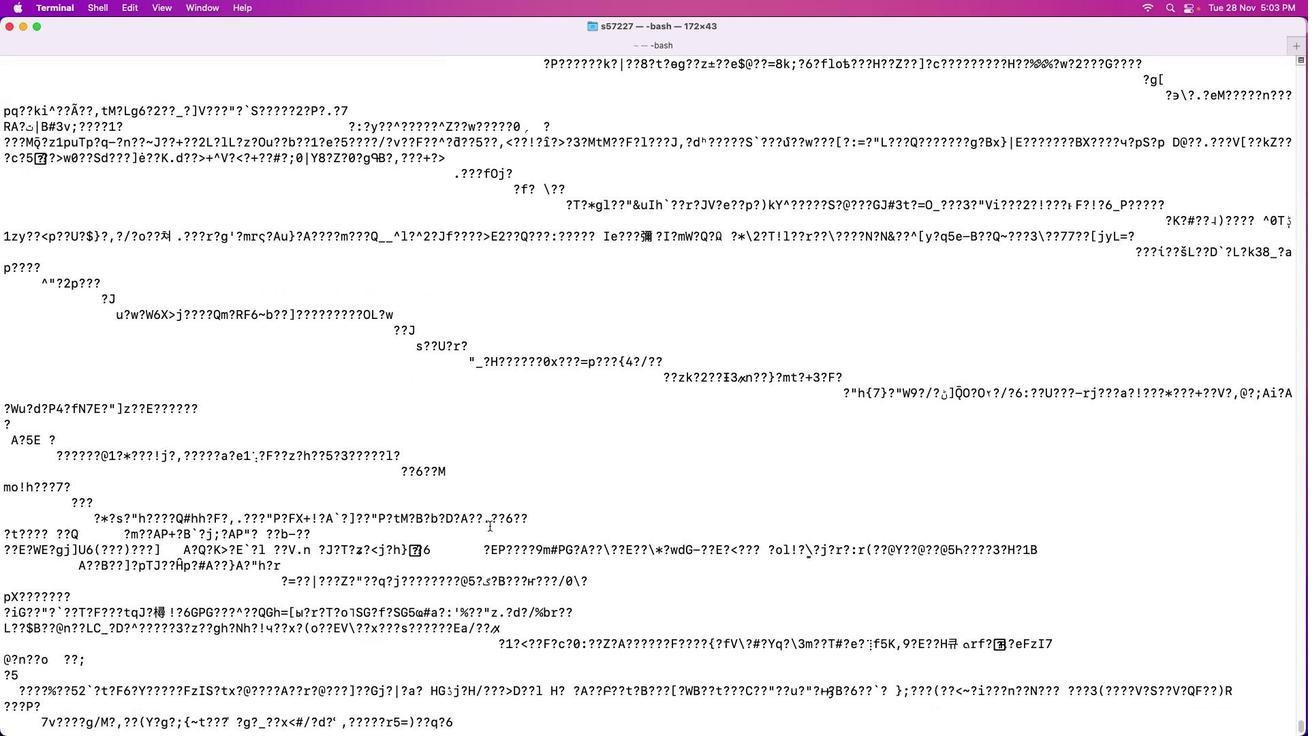 
Action: Mouse moved to (477, 541)
Screenshot: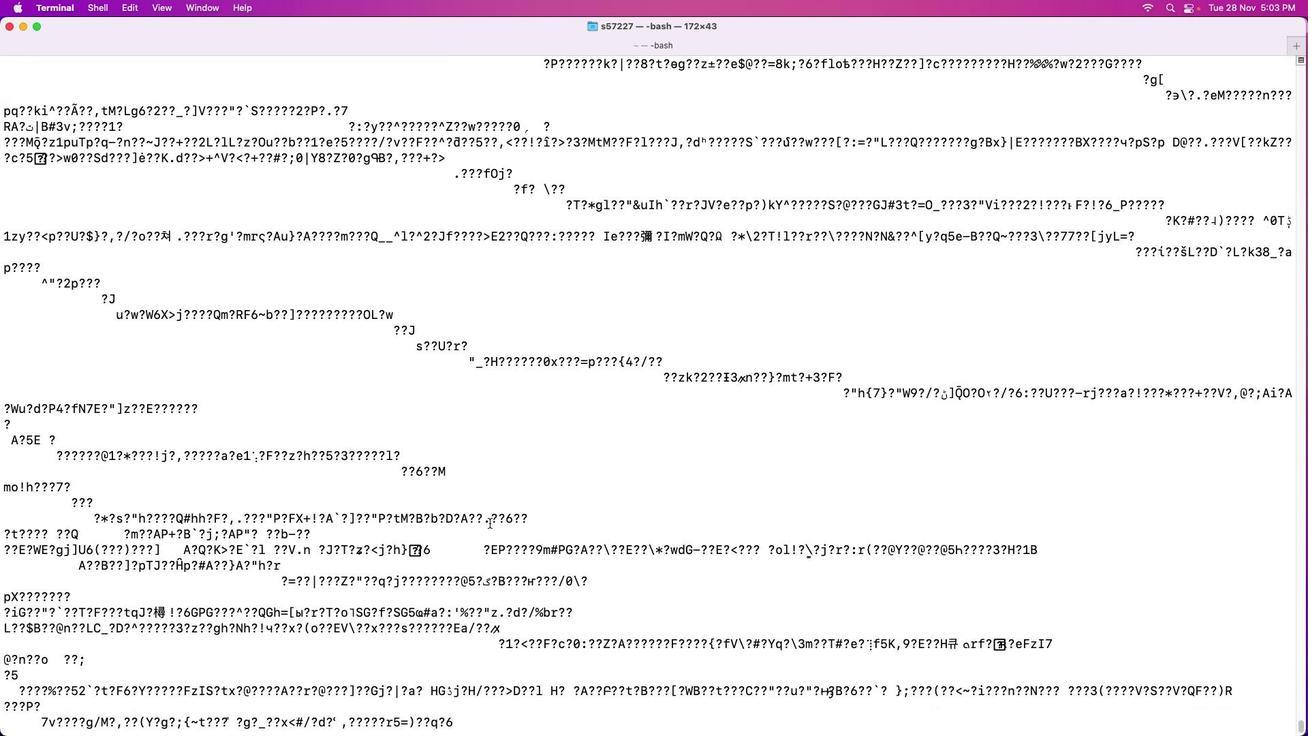 
Action: Mouse scrolled (477, 541) with delta (-2, -2)
Screenshot: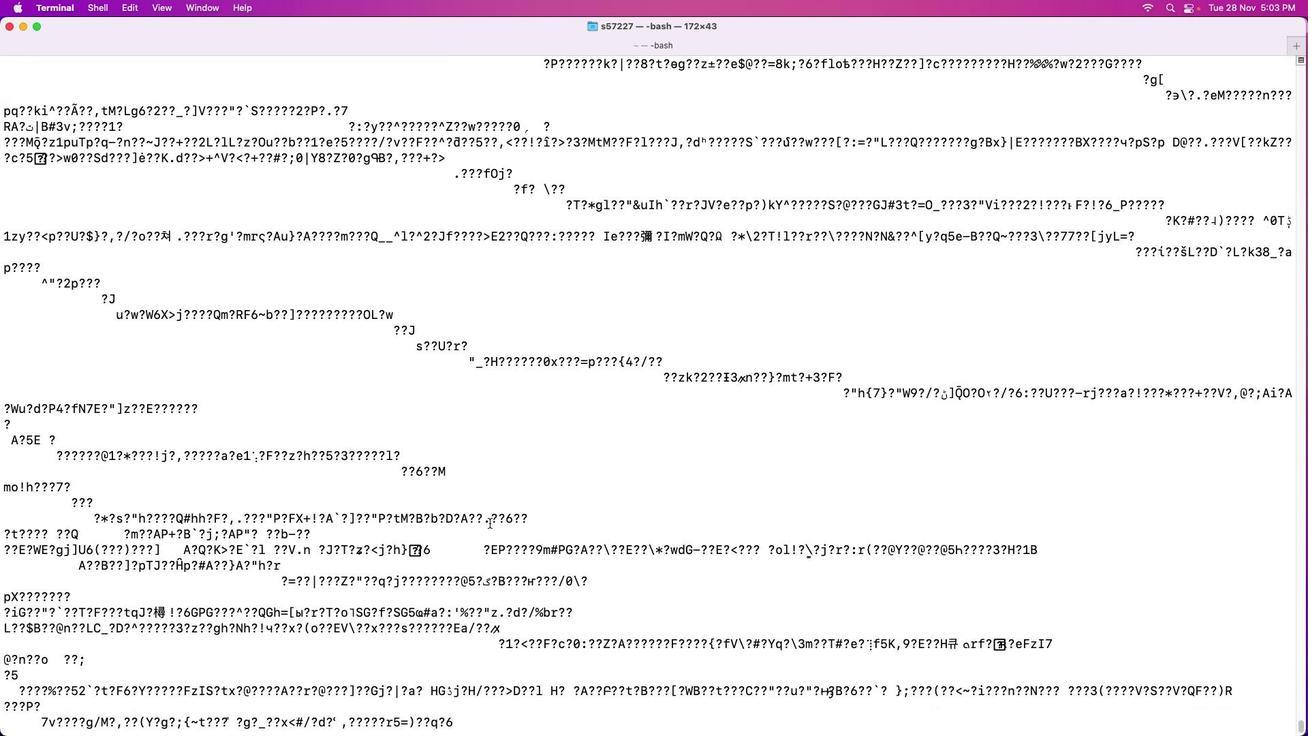 
Action: Mouse moved to (479, 539)
Screenshot: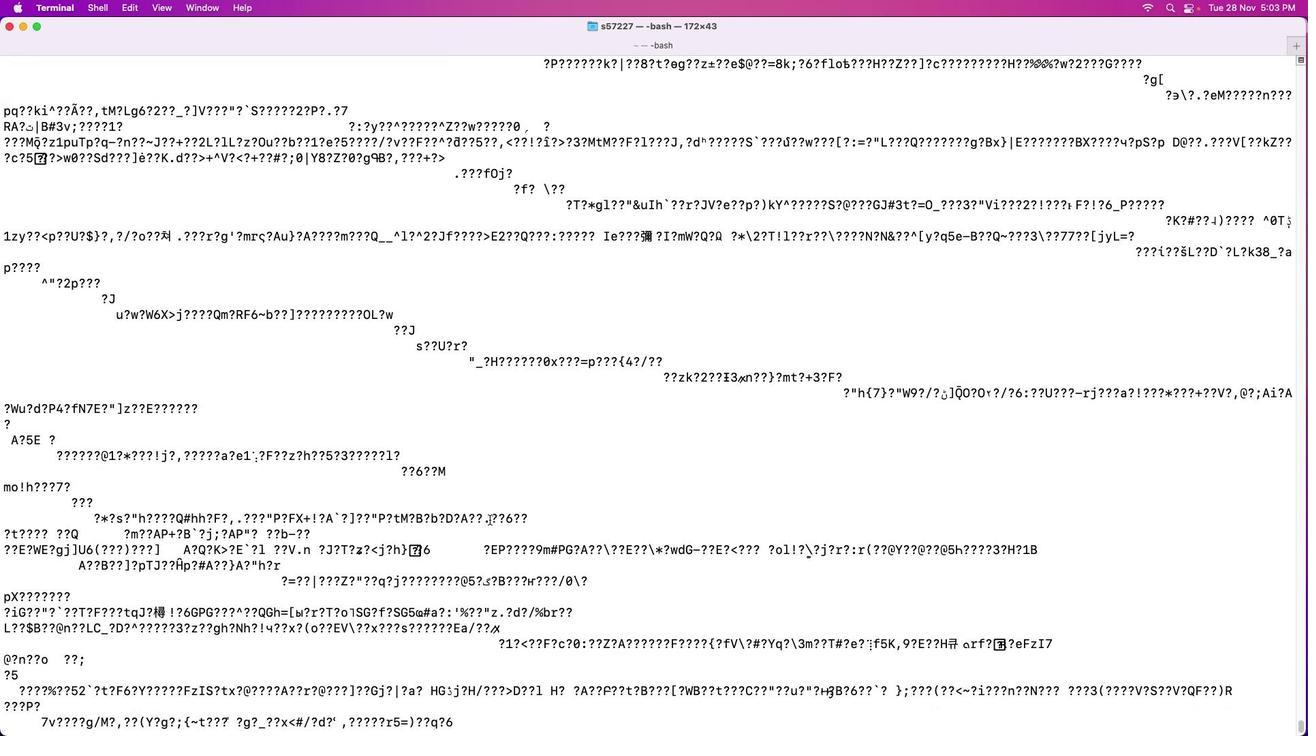 
Action: Mouse scrolled (479, 539) with delta (-2, 0)
Screenshot: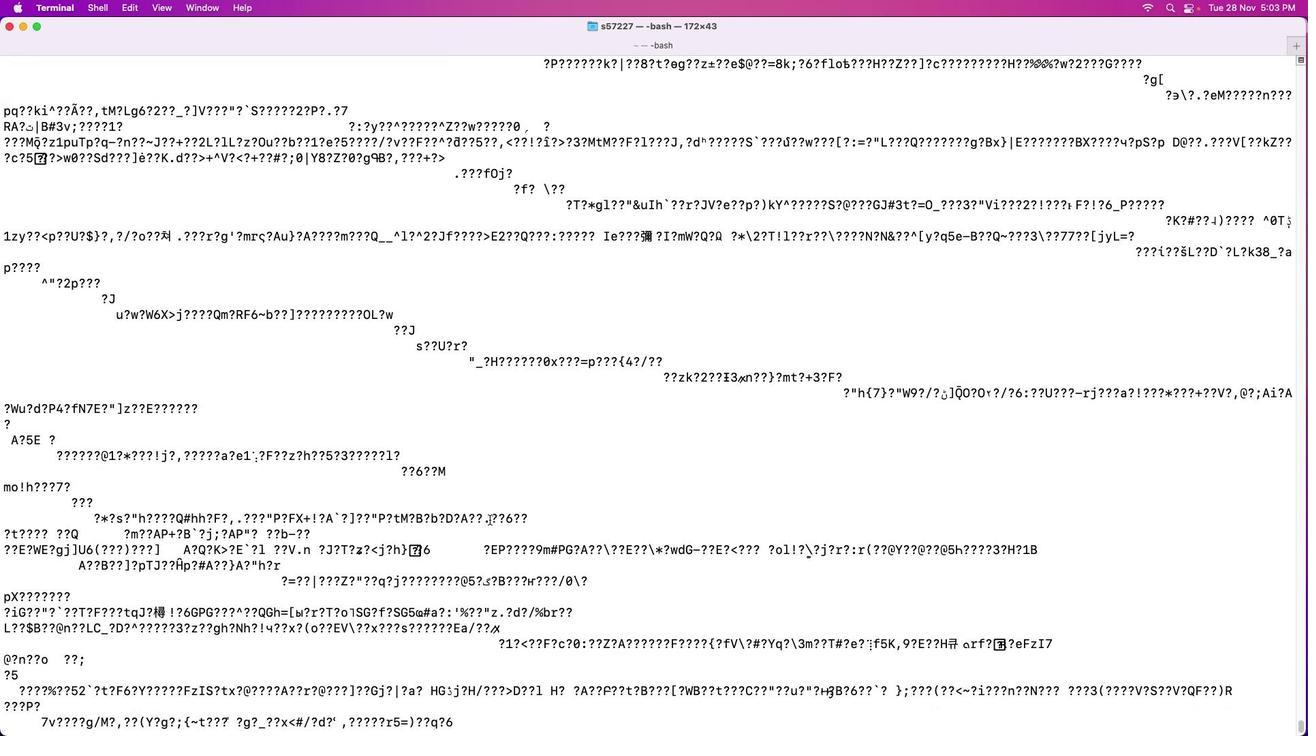 
Action: Mouse moved to (479, 537)
Screenshot: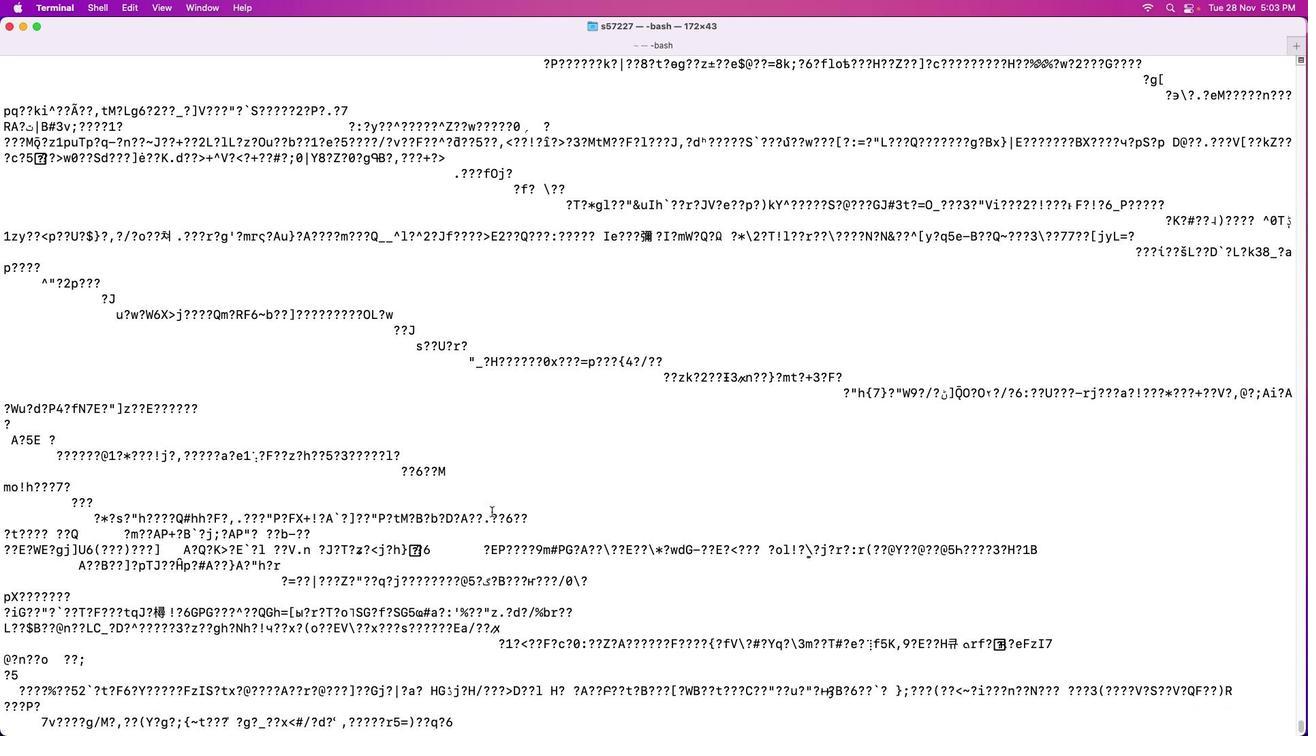 
Action: Mouse scrolled (479, 537) with delta (-2, 0)
Screenshot: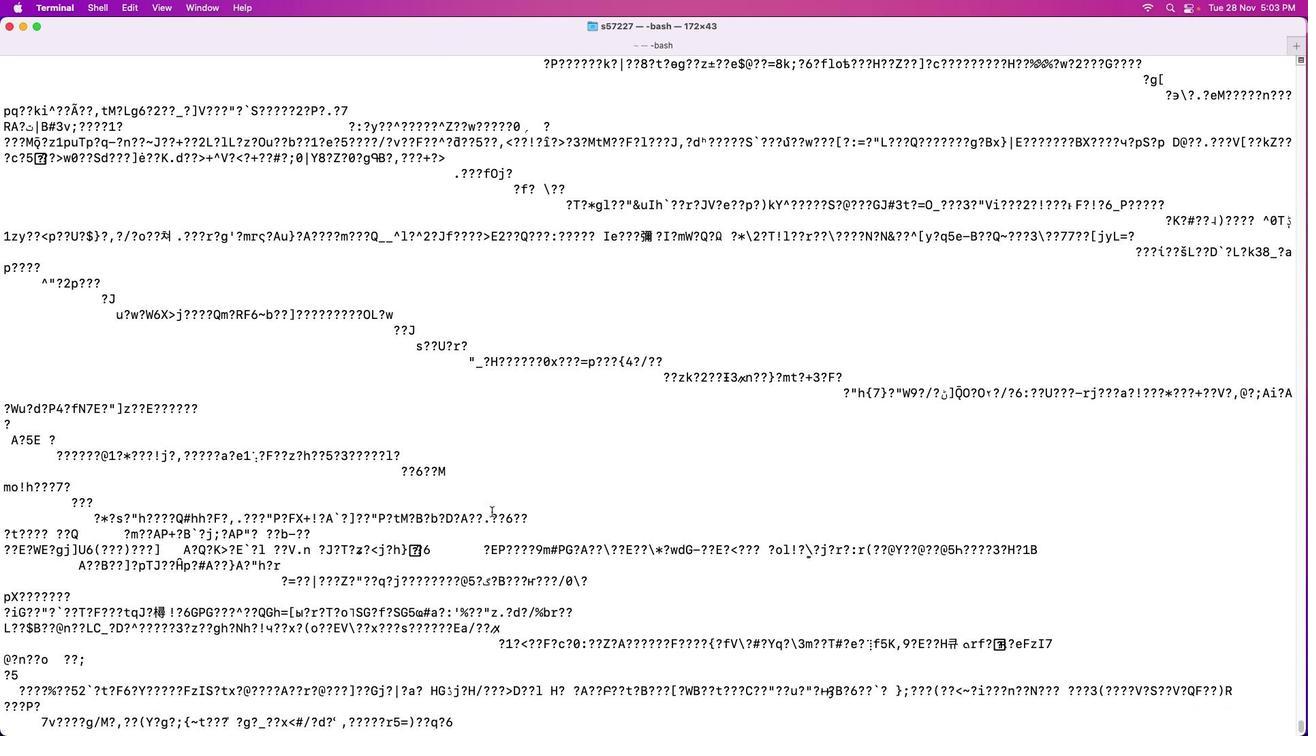 
Action: Mouse moved to (490, 503)
Screenshot: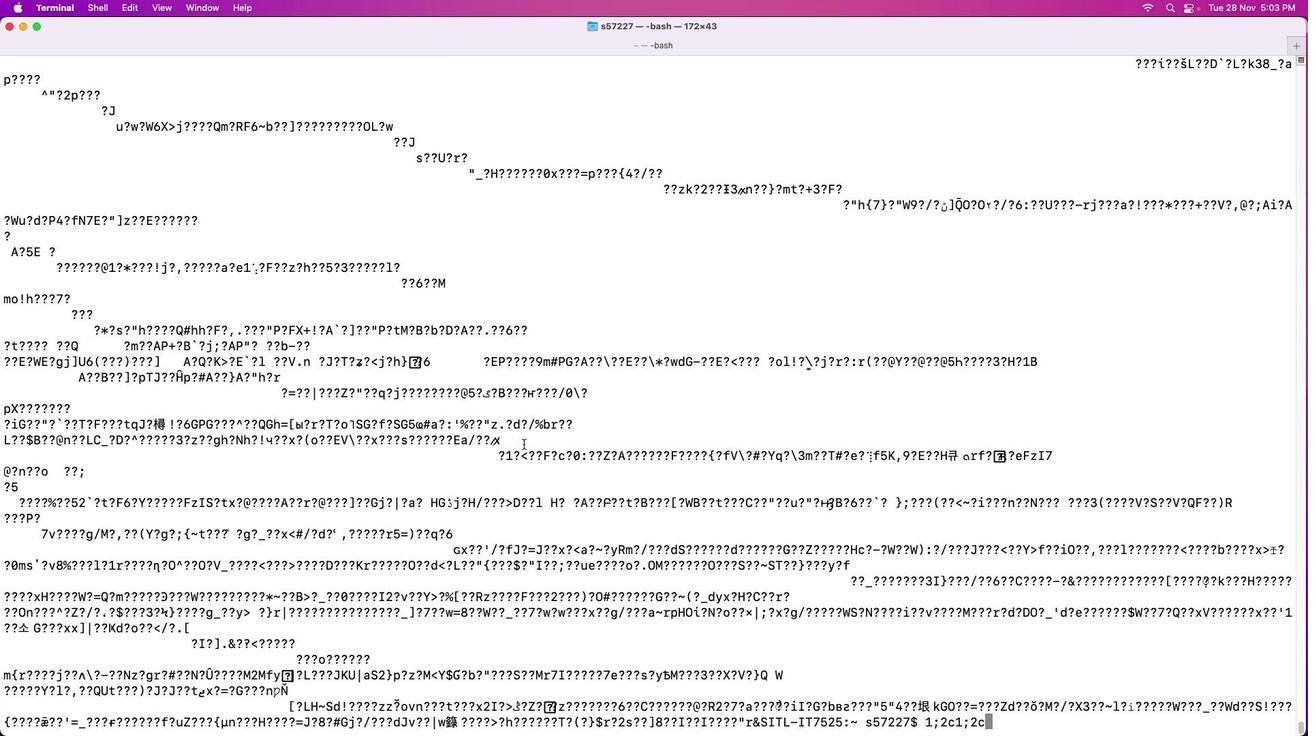 
Action: Mouse scrolled (490, 503) with delta (-2, -3)
Screenshot: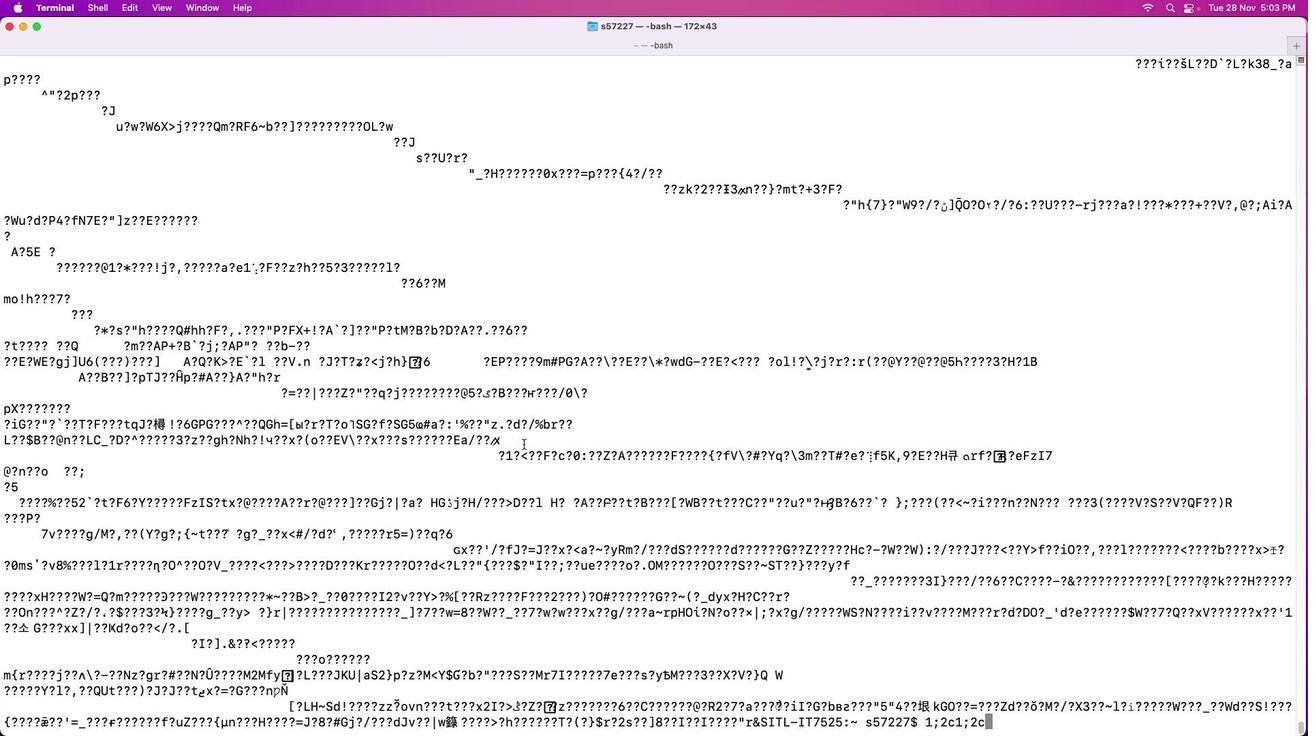 
Action: Mouse moved to (491, 501)
Screenshot: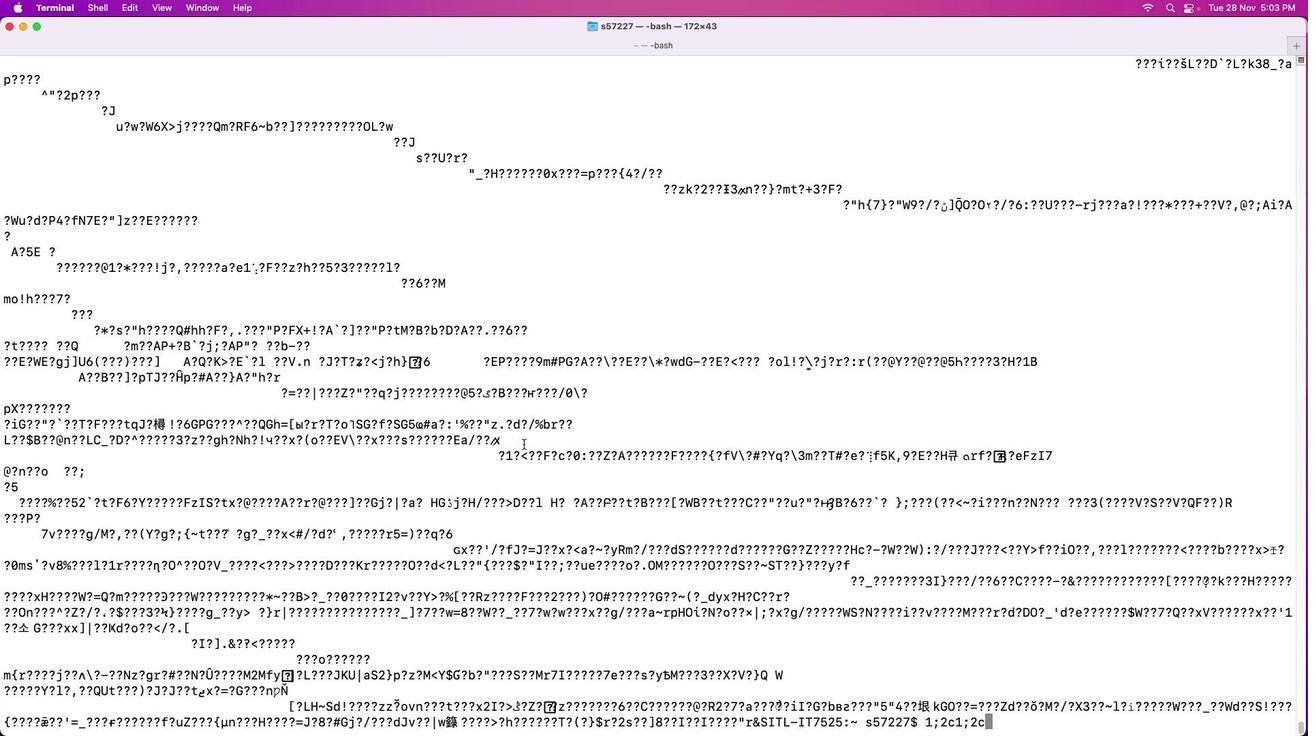 
Action: Mouse scrolled (491, 501) with delta (-2, -3)
Screenshot: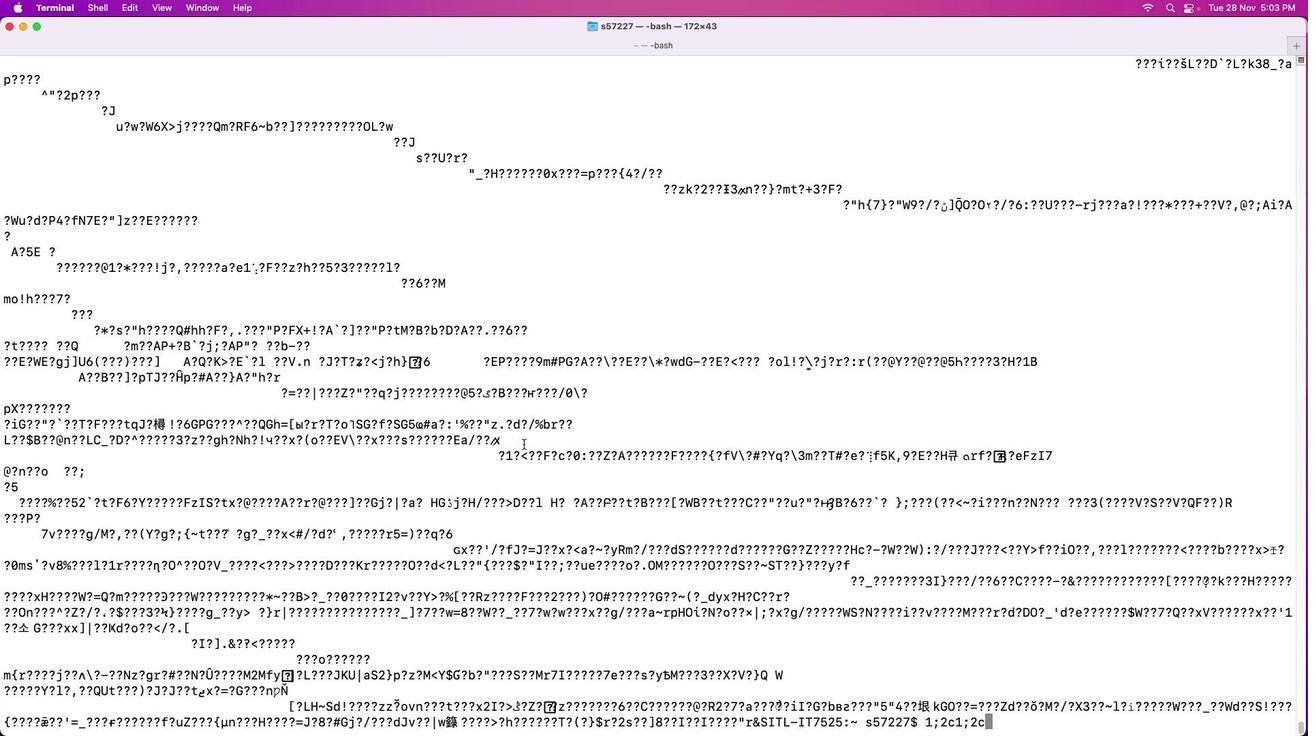 
Action: Mouse moved to (492, 500)
Screenshot: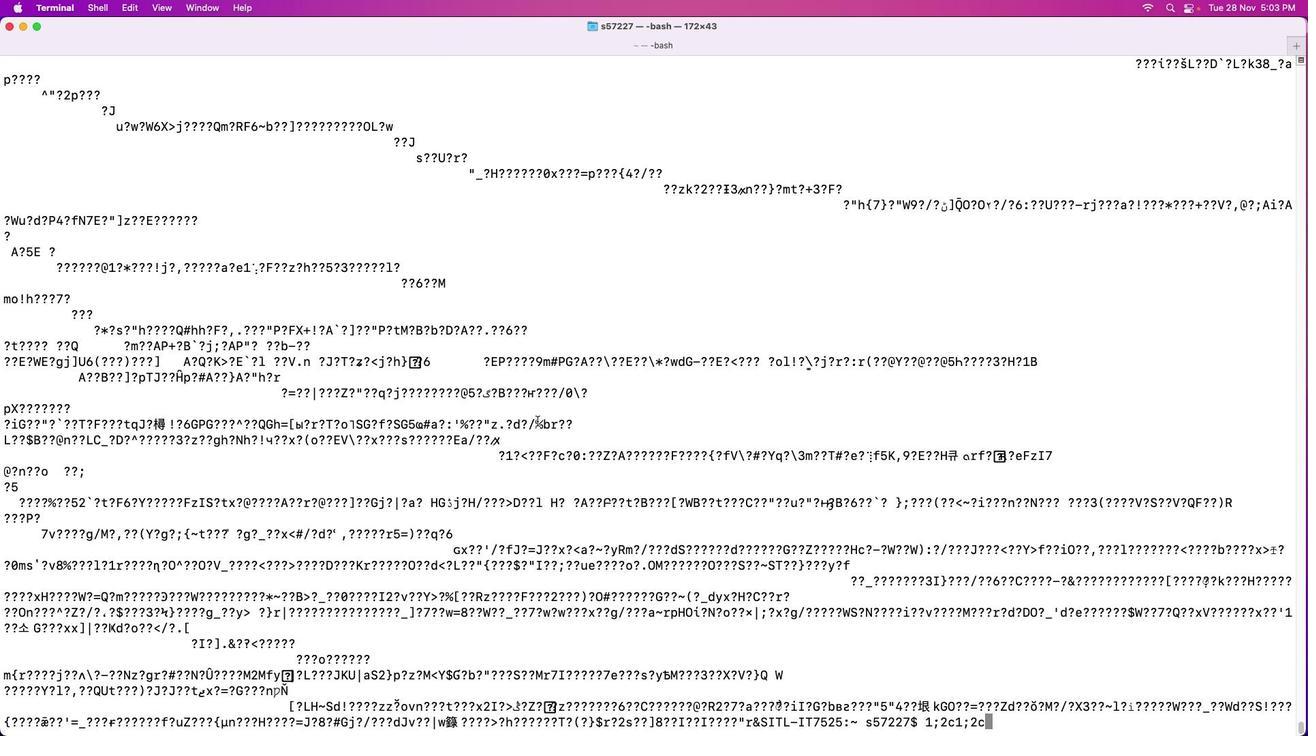 
Action: Mouse scrolled (492, 500) with delta (-2, -5)
Screenshot: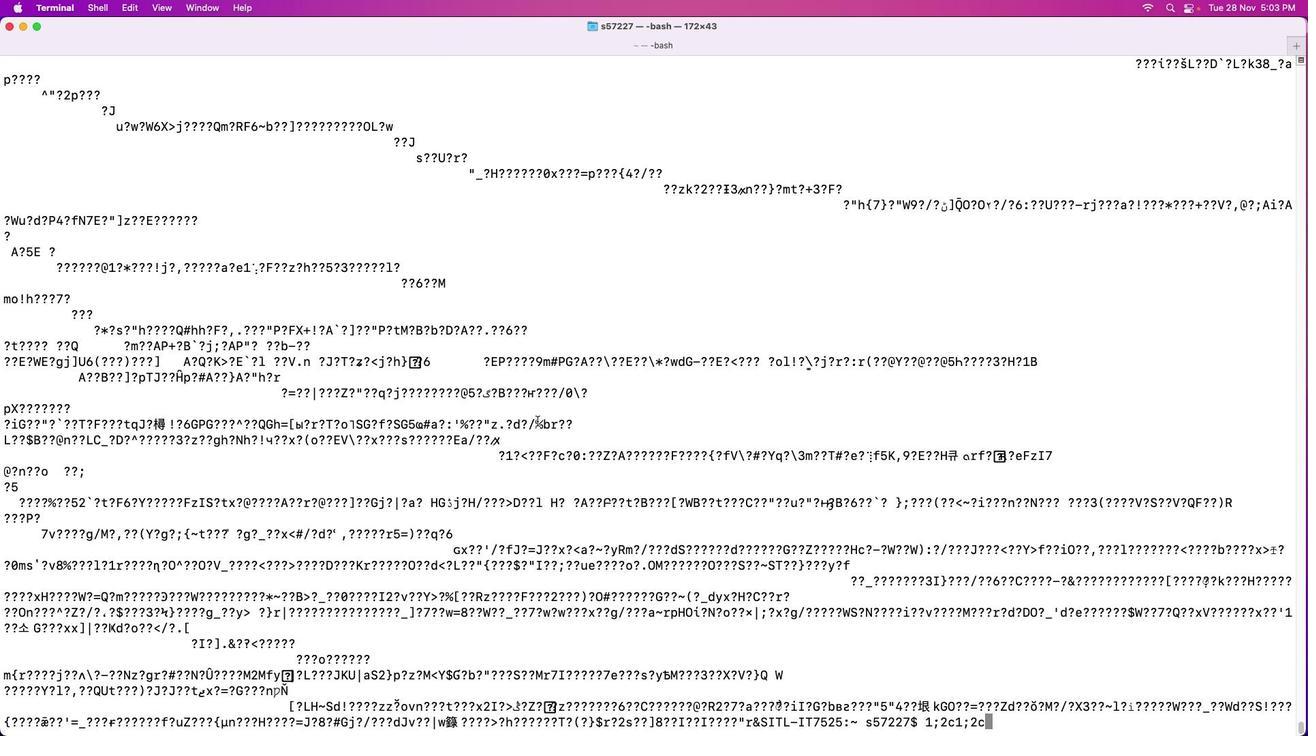 
Action: Mouse moved to (492, 499)
Screenshot: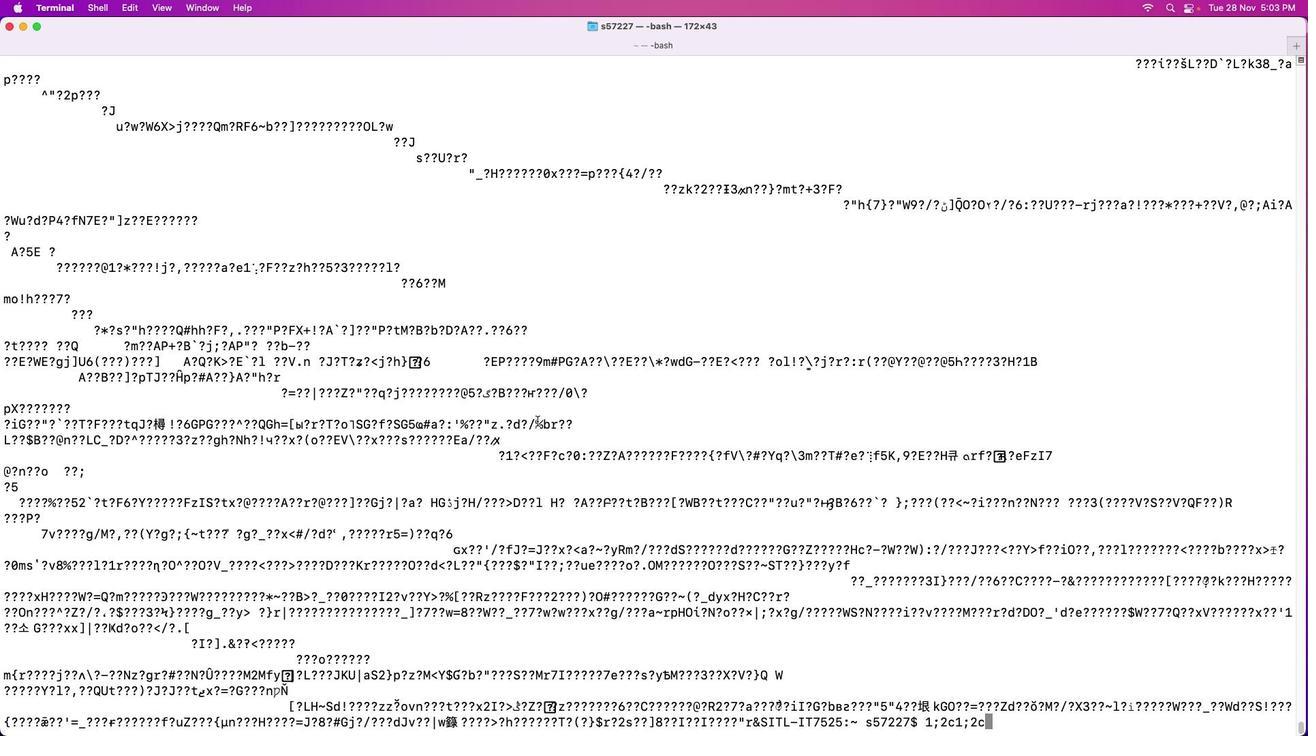 
Action: Mouse scrolled (492, 499) with delta (-2, -6)
Screenshot: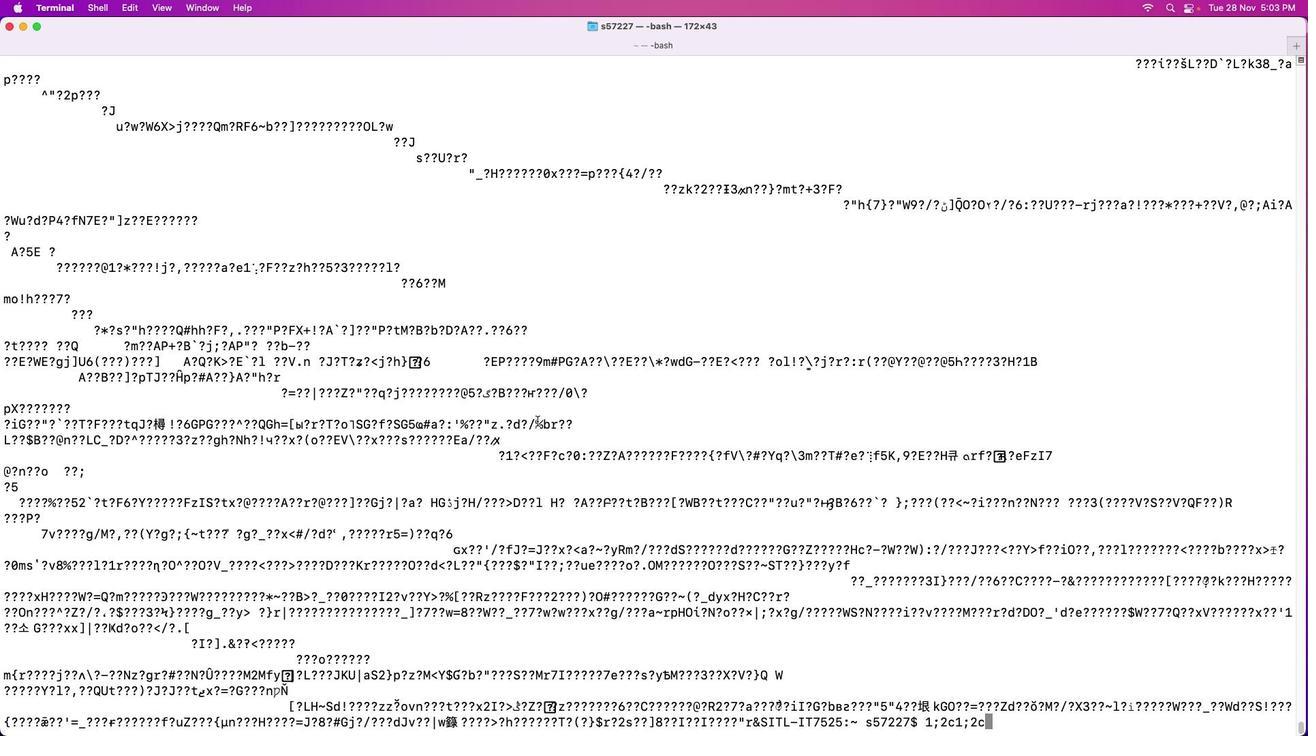 
Action: Mouse moved to (492, 498)
Screenshot: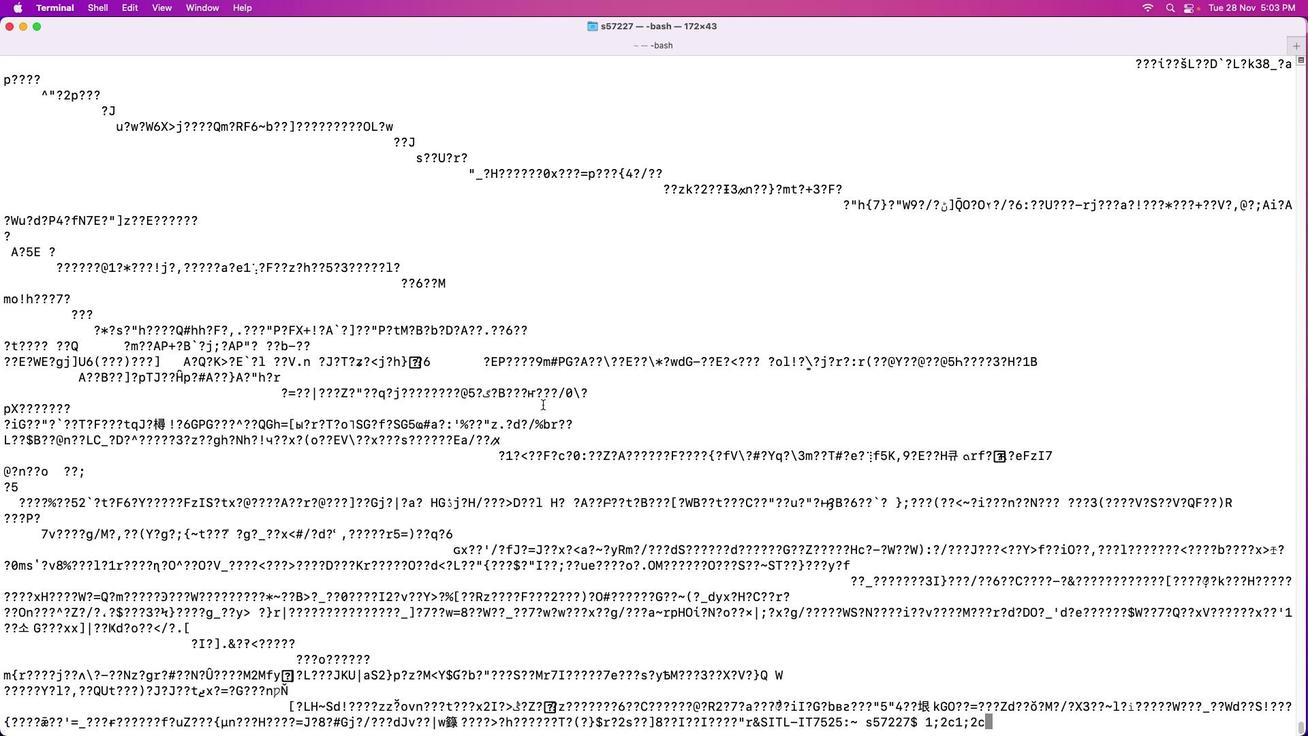 
Action: Mouse scrolled (492, 498) with delta (-2, -6)
Screenshot: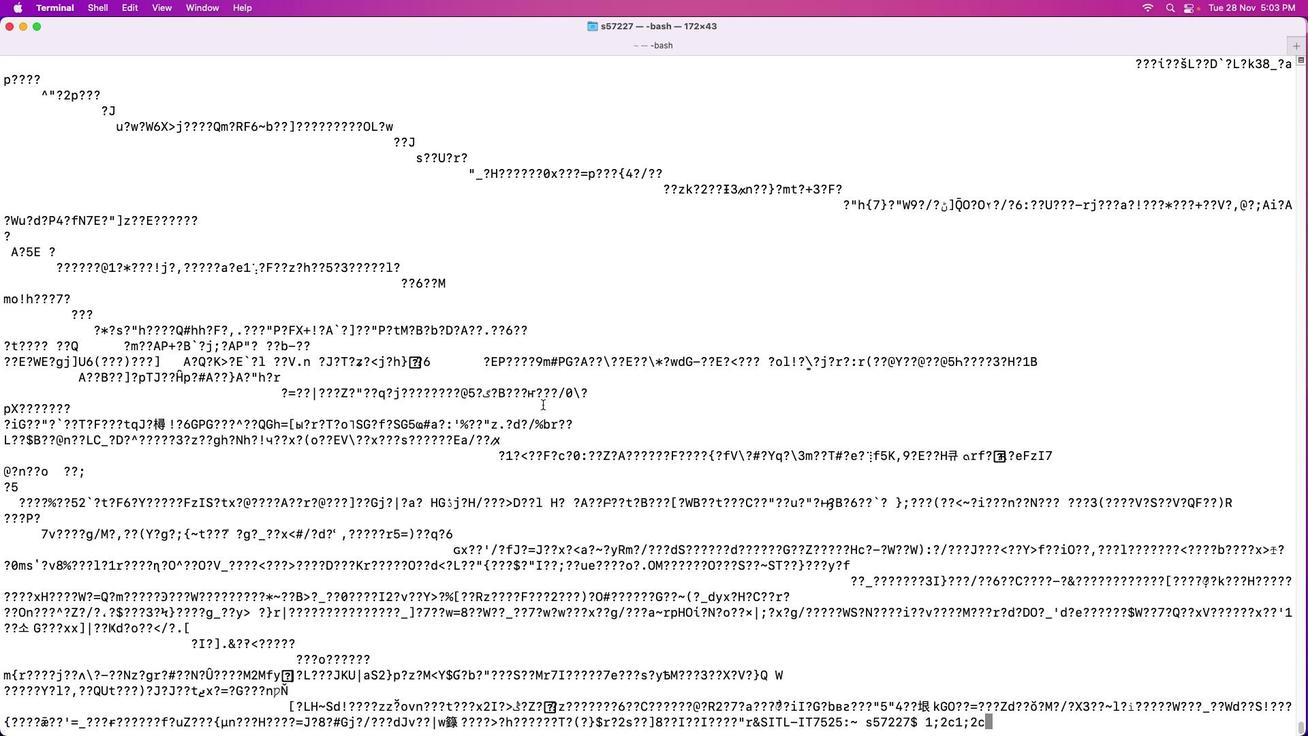 
Action: Mouse moved to (493, 497)
Screenshot: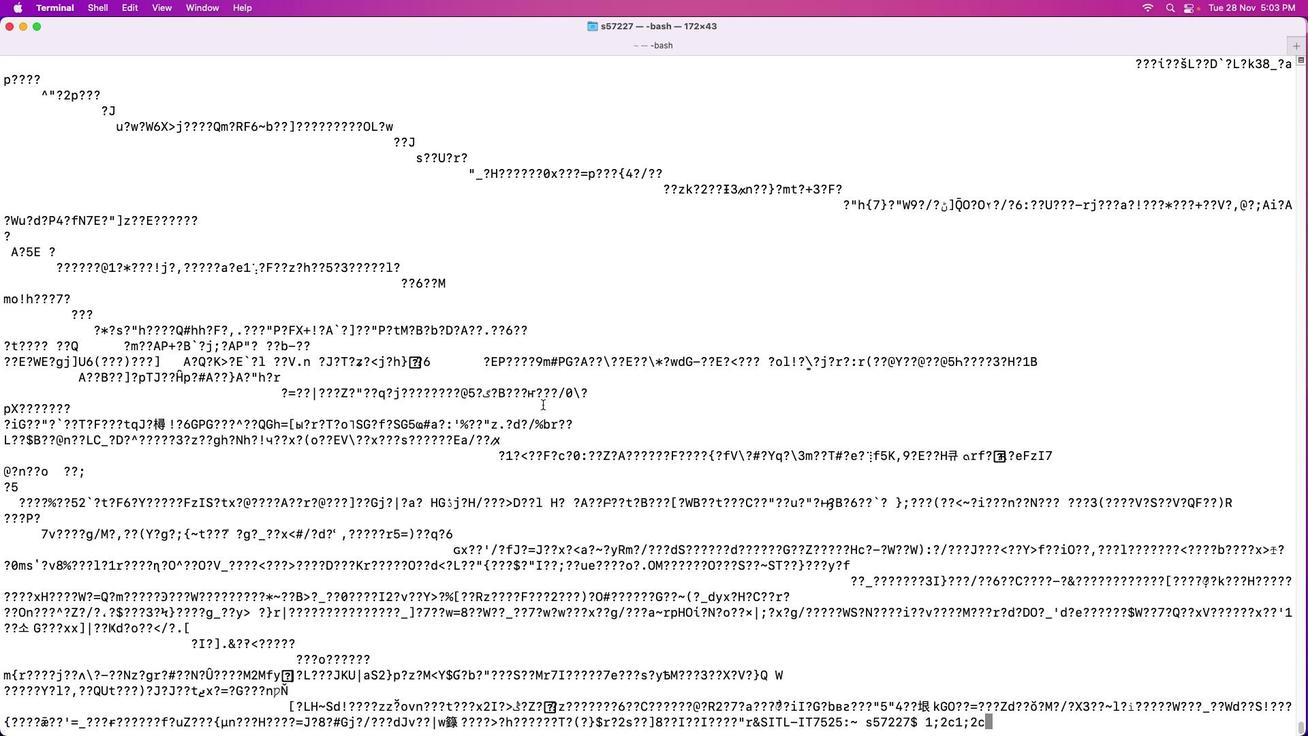 
Action: Mouse scrolled (493, 497) with delta (-2, -7)
Screenshot: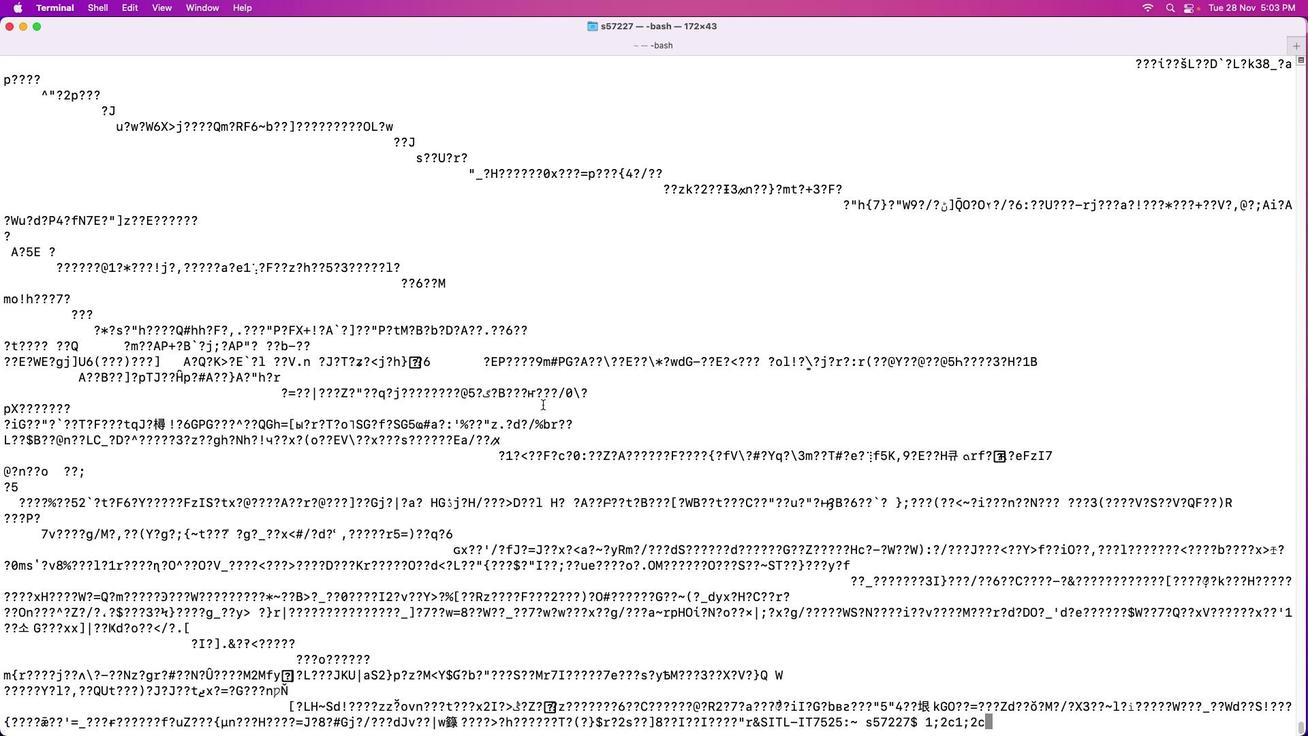 
Action: Mouse moved to (545, 389)
Screenshot: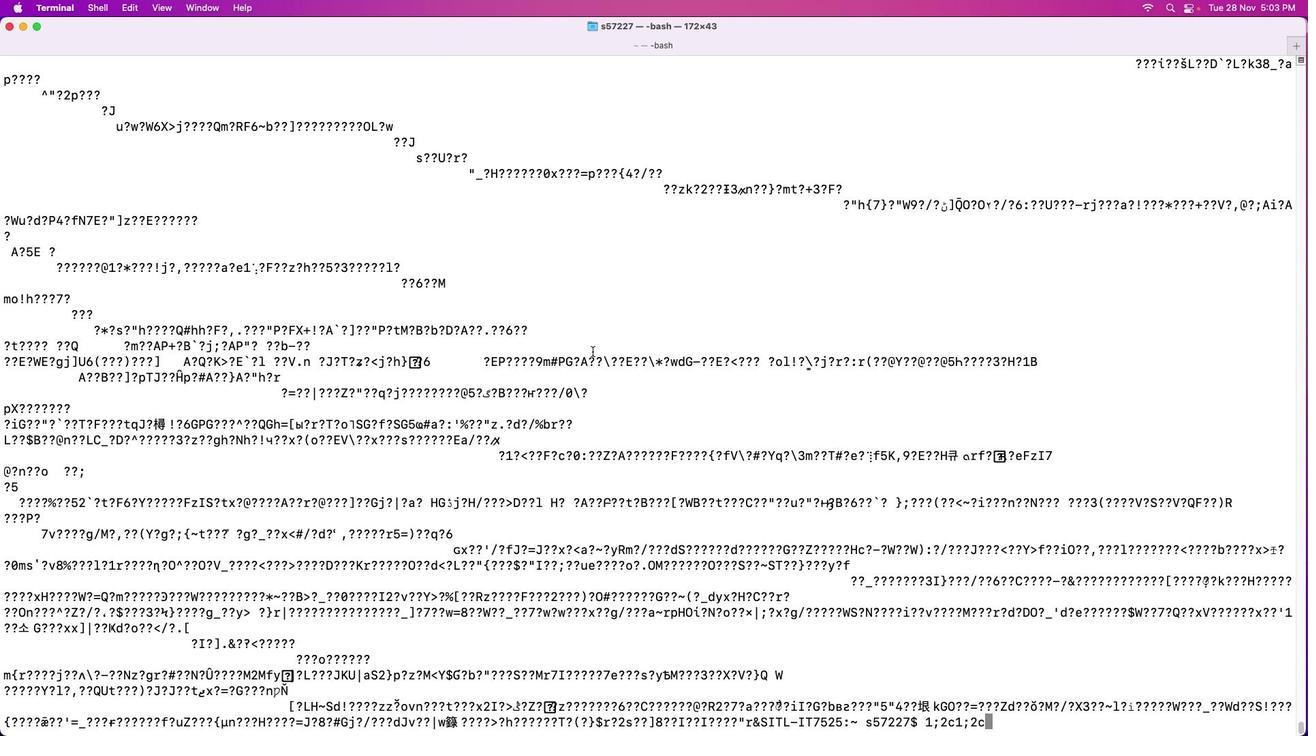 
Action: Mouse scrolled (545, 389) with delta (-2, -3)
Screenshot: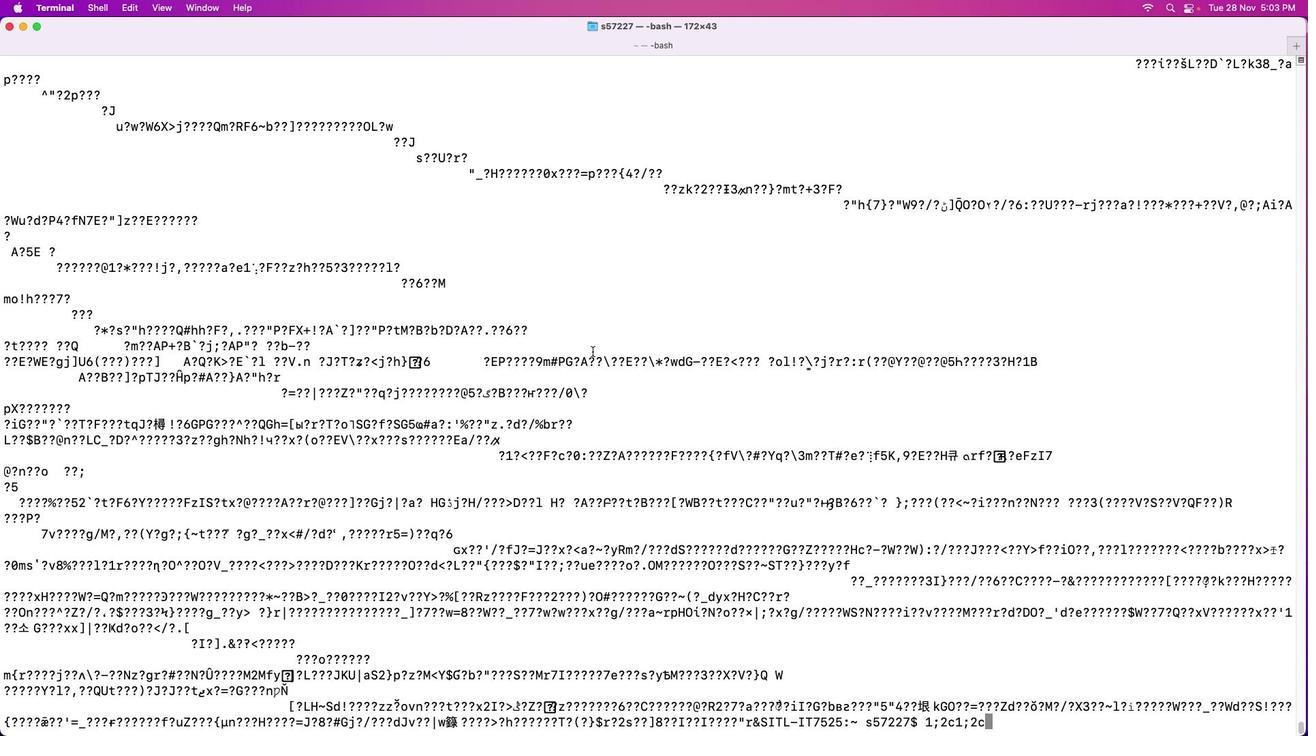 
Action: Mouse moved to (558, 374)
Screenshot: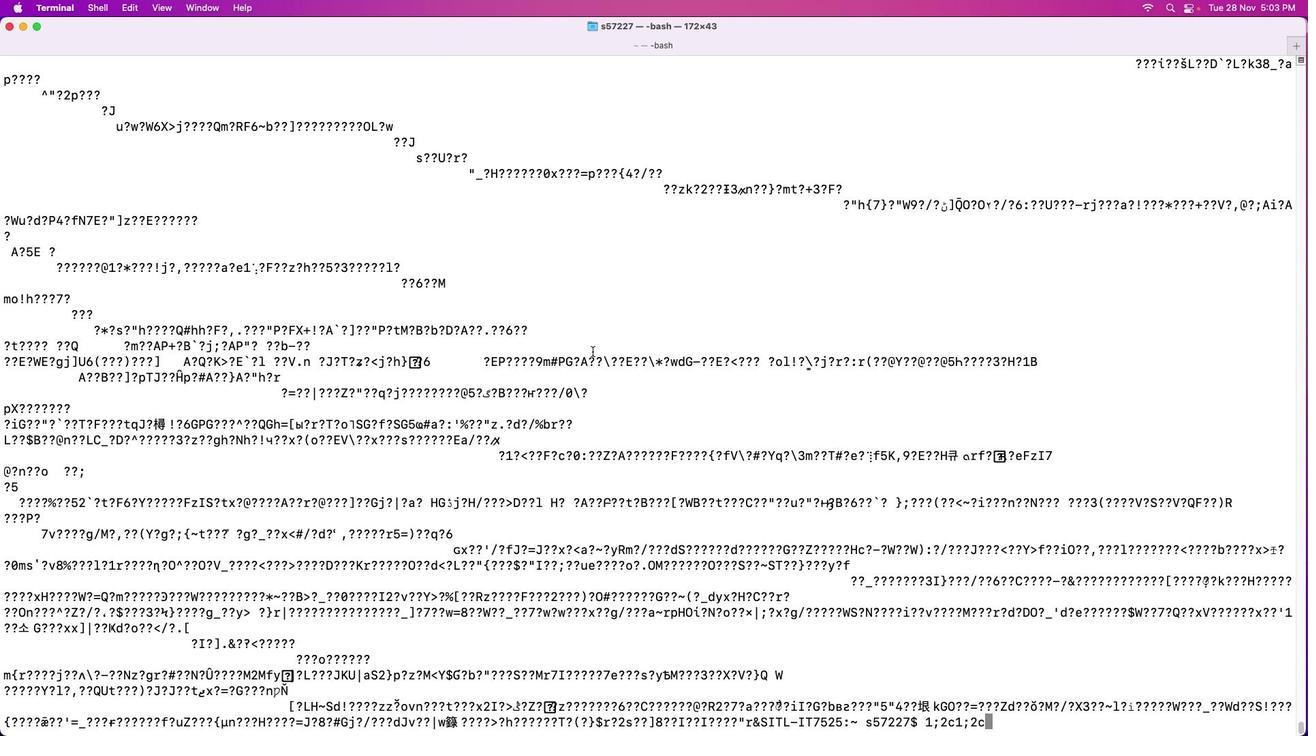 
Action: Mouse scrolled (558, 374) with delta (-2, -3)
Screenshot: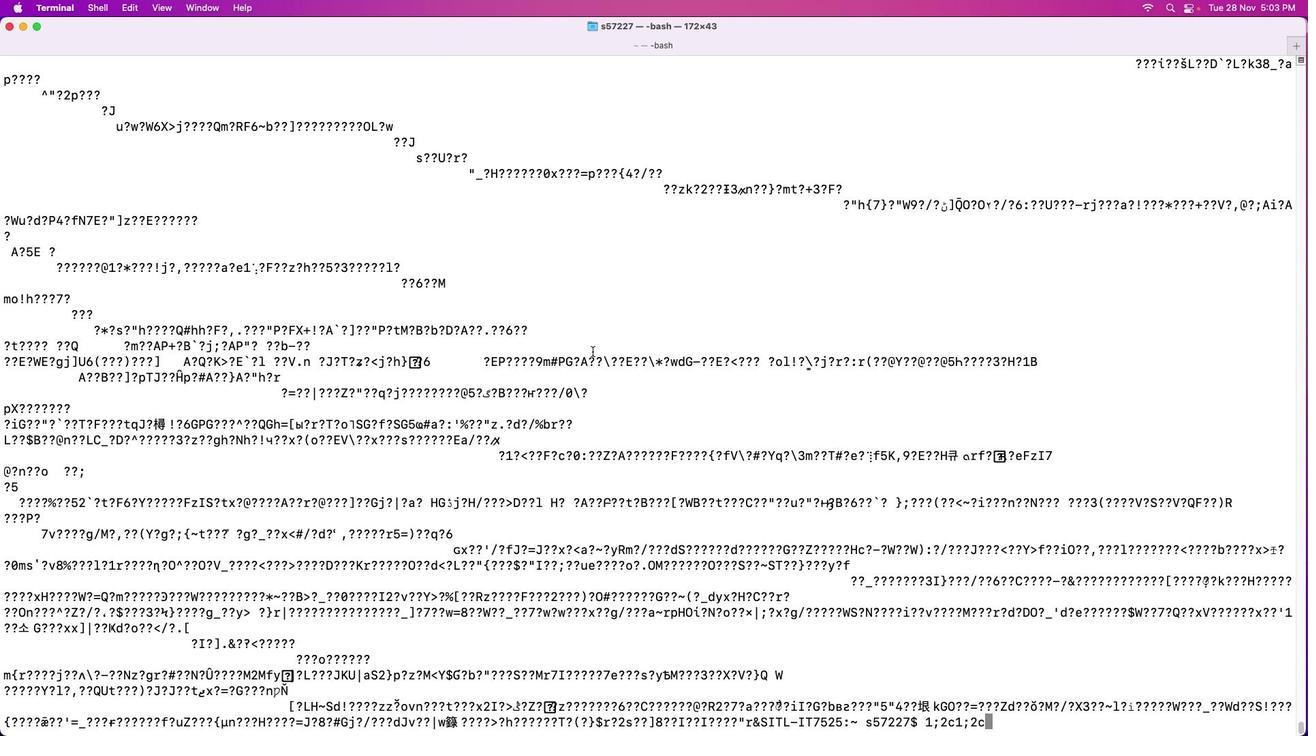 
Action: Mouse moved to (563, 370)
Screenshot: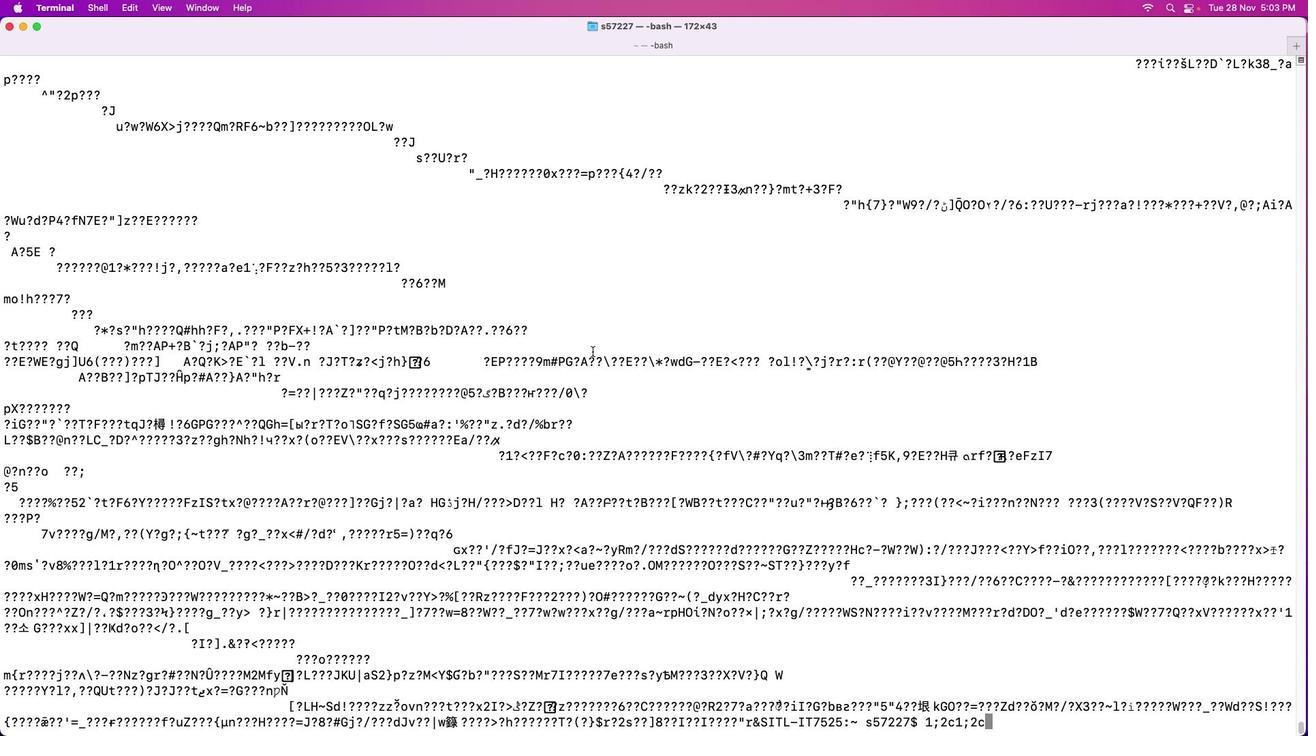 
Action: Mouse scrolled (563, 370) with delta (-2, -4)
Screenshot: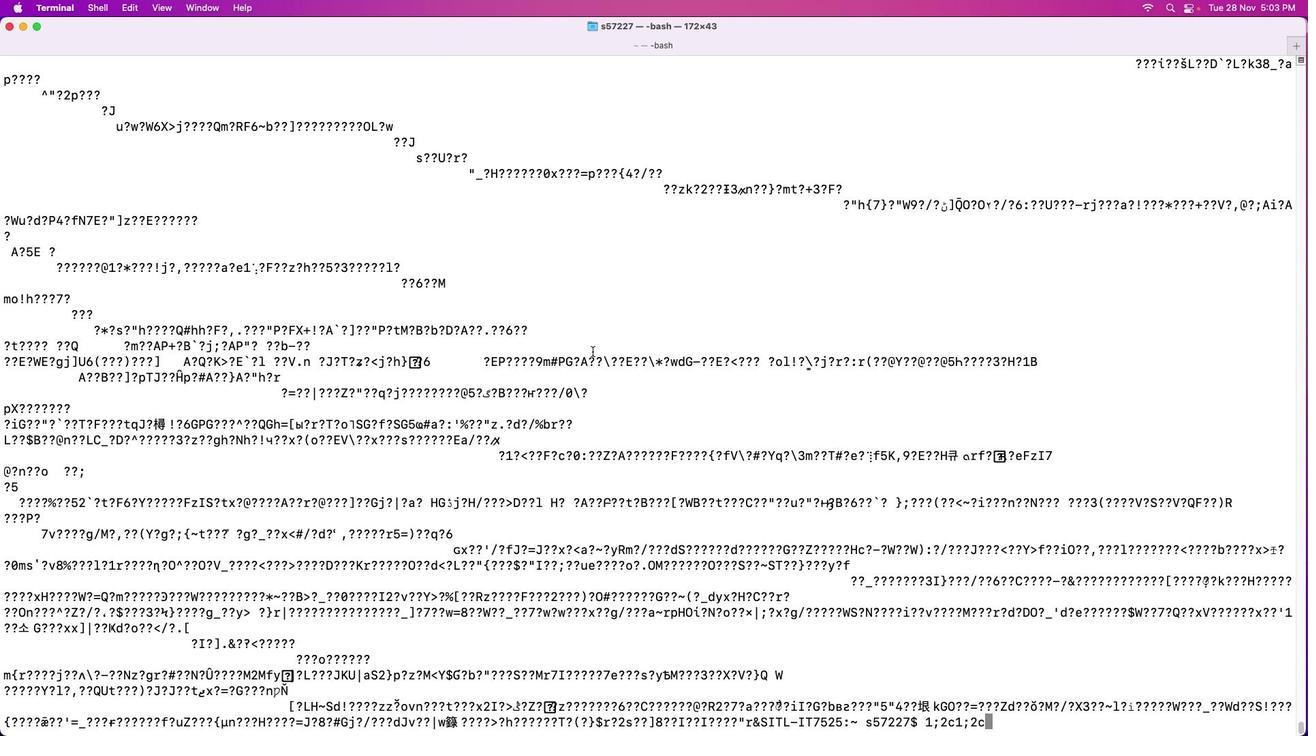 
Action: Mouse moved to (565, 370)
Screenshot: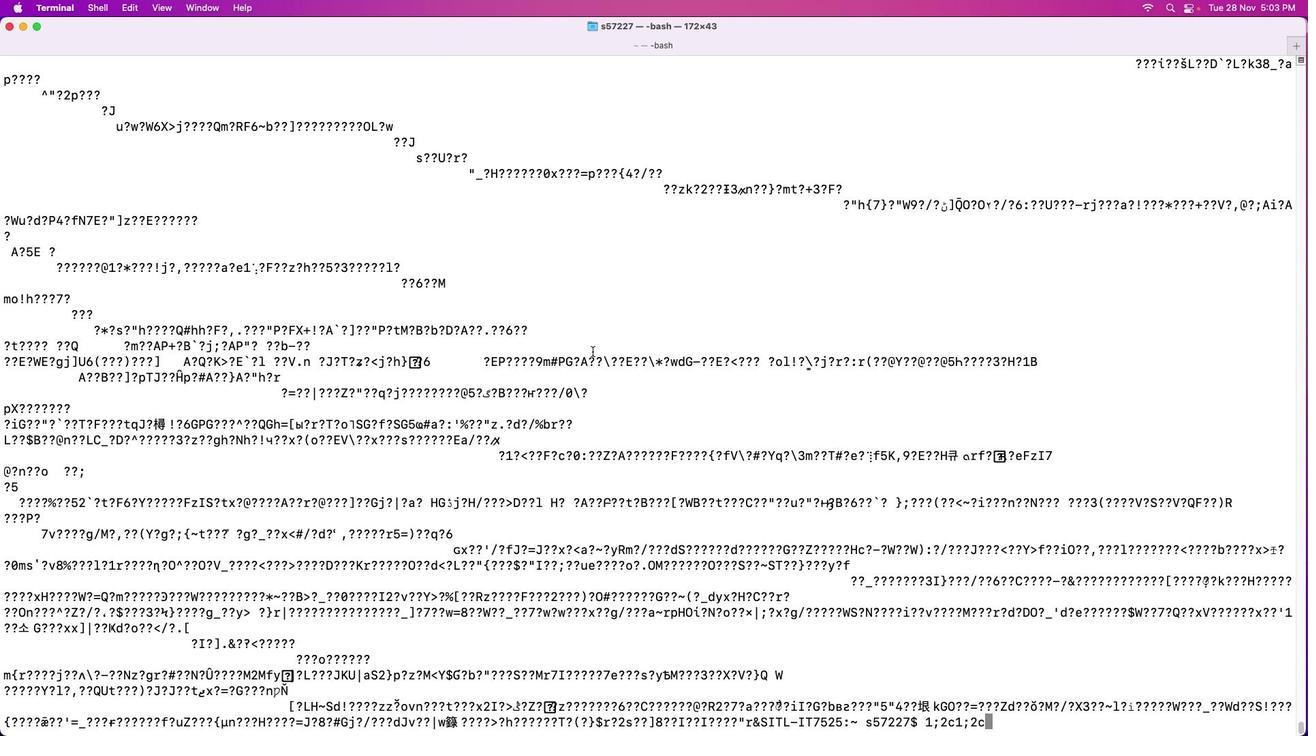 
Action: Mouse scrolled (565, 370) with delta (-2, -6)
Screenshot: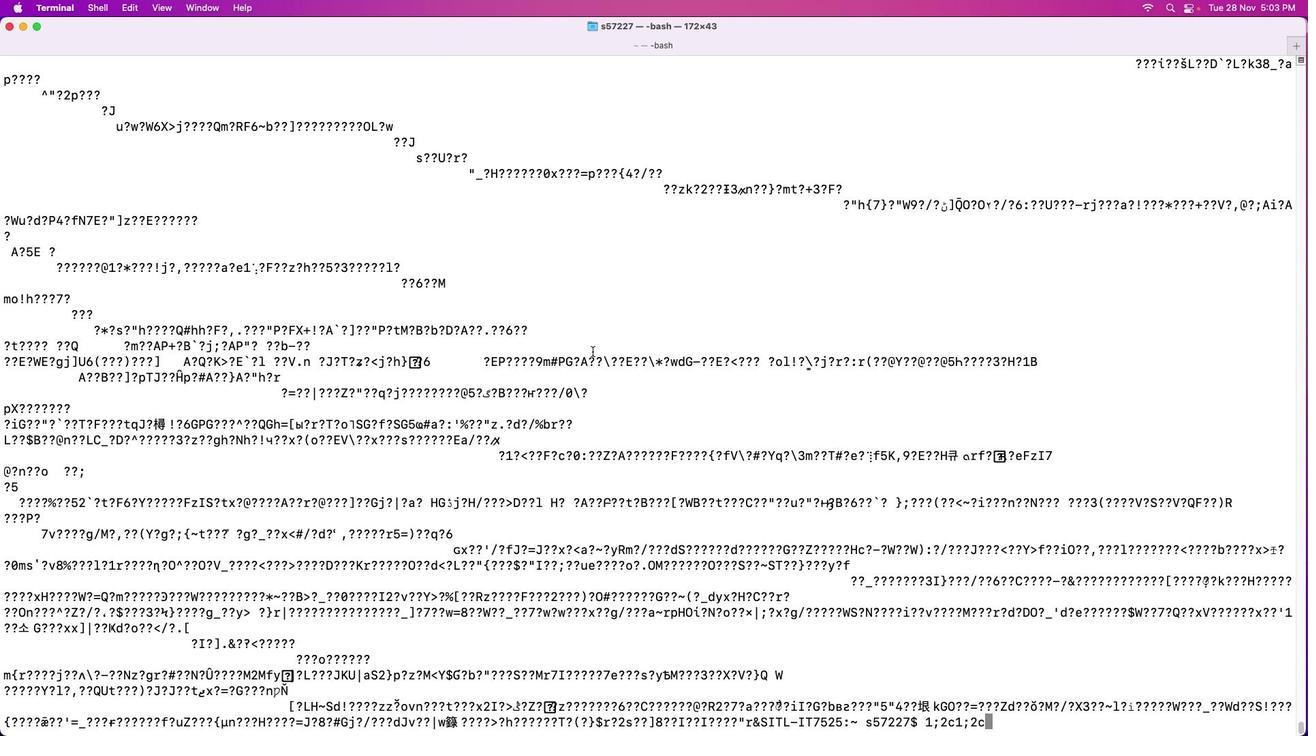 
Action: Mouse moved to (569, 368)
Screenshot: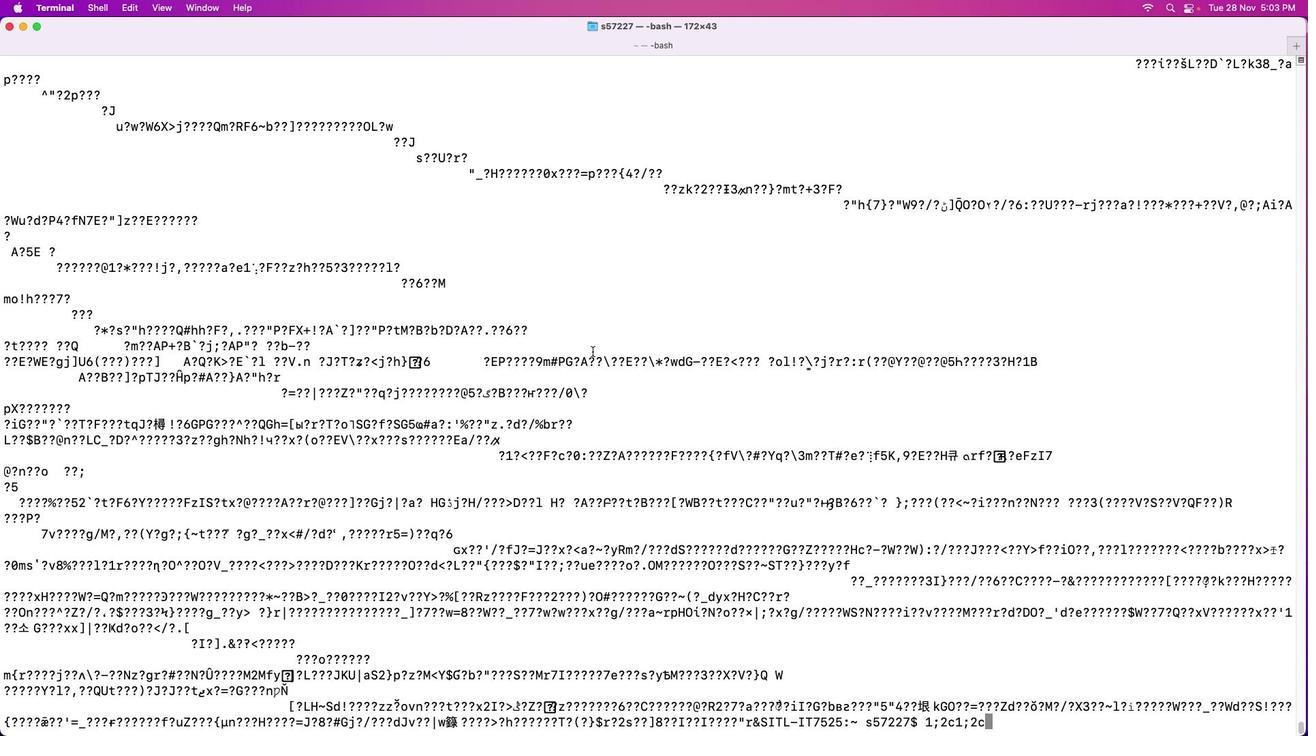 
Action: Mouse scrolled (569, 368) with delta (-2, -6)
Screenshot: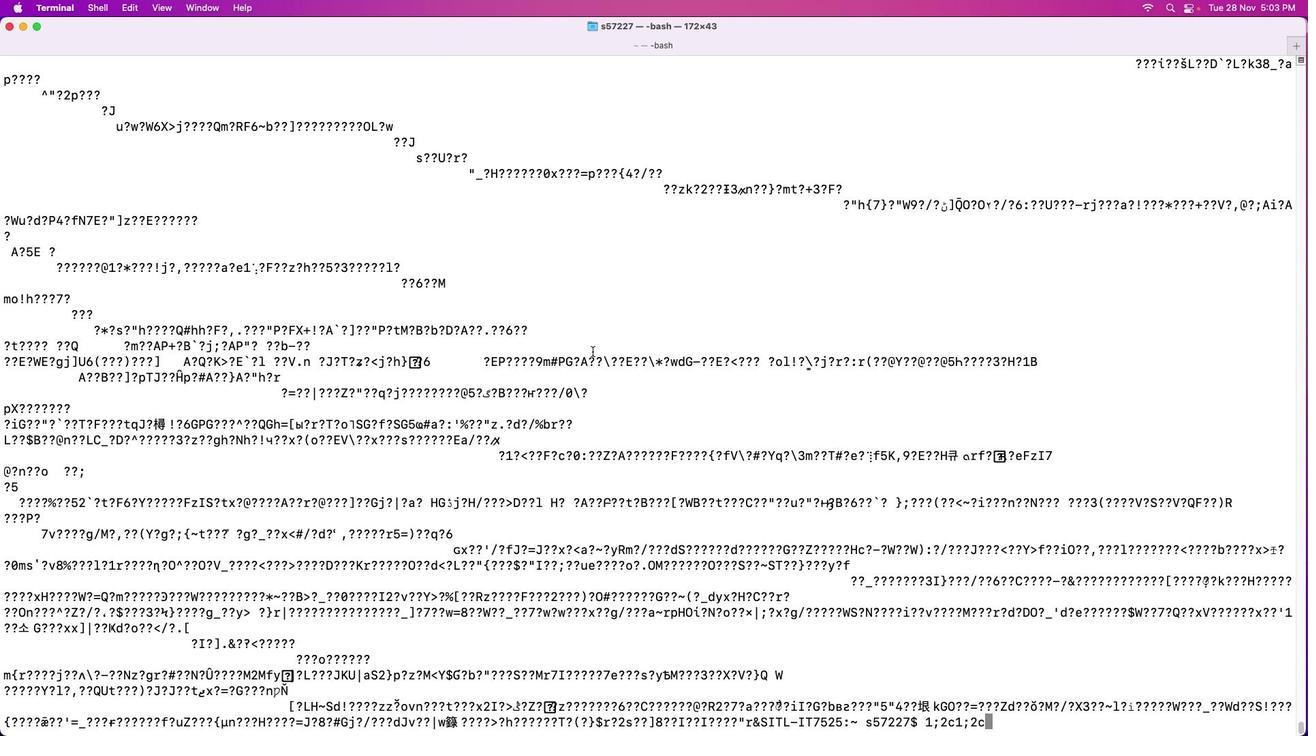 
Action: Mouse moved to (569, 368)
Screenshot: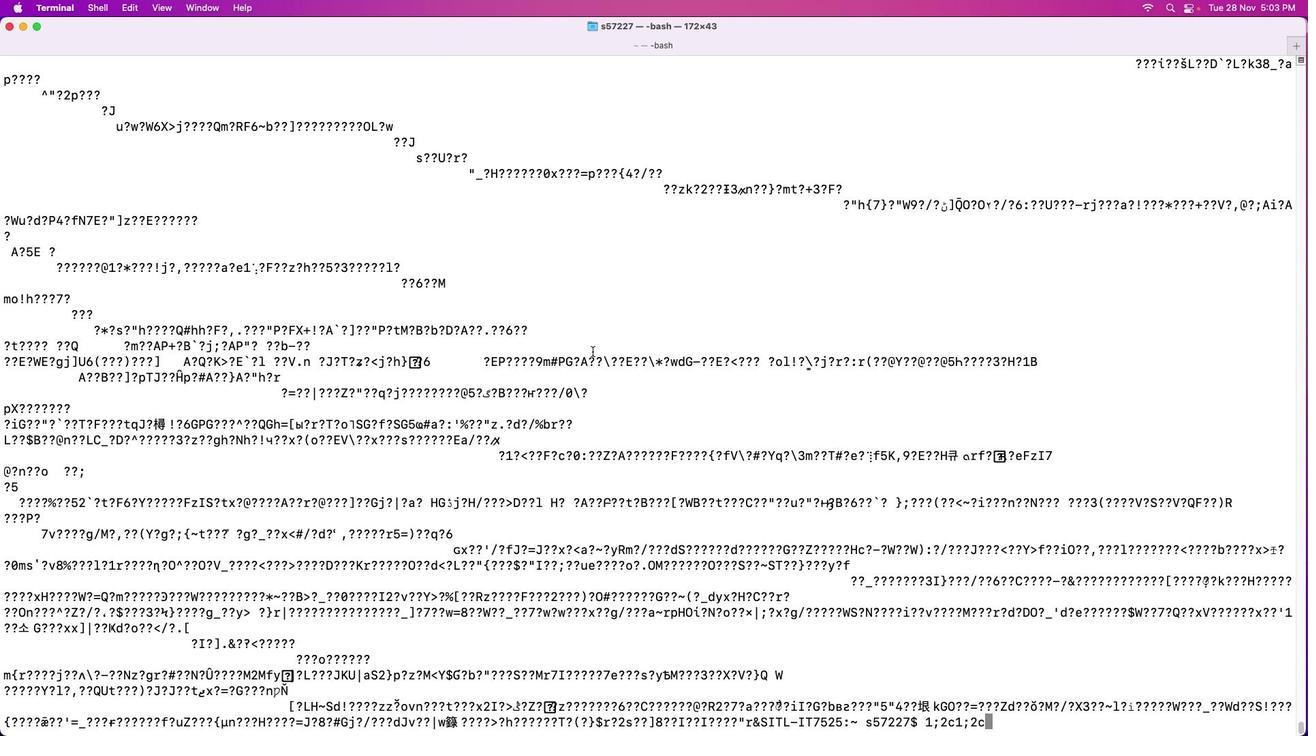 
Action: Mouse scrolled (569, 368) with delta (-2, -7)
Screenshot: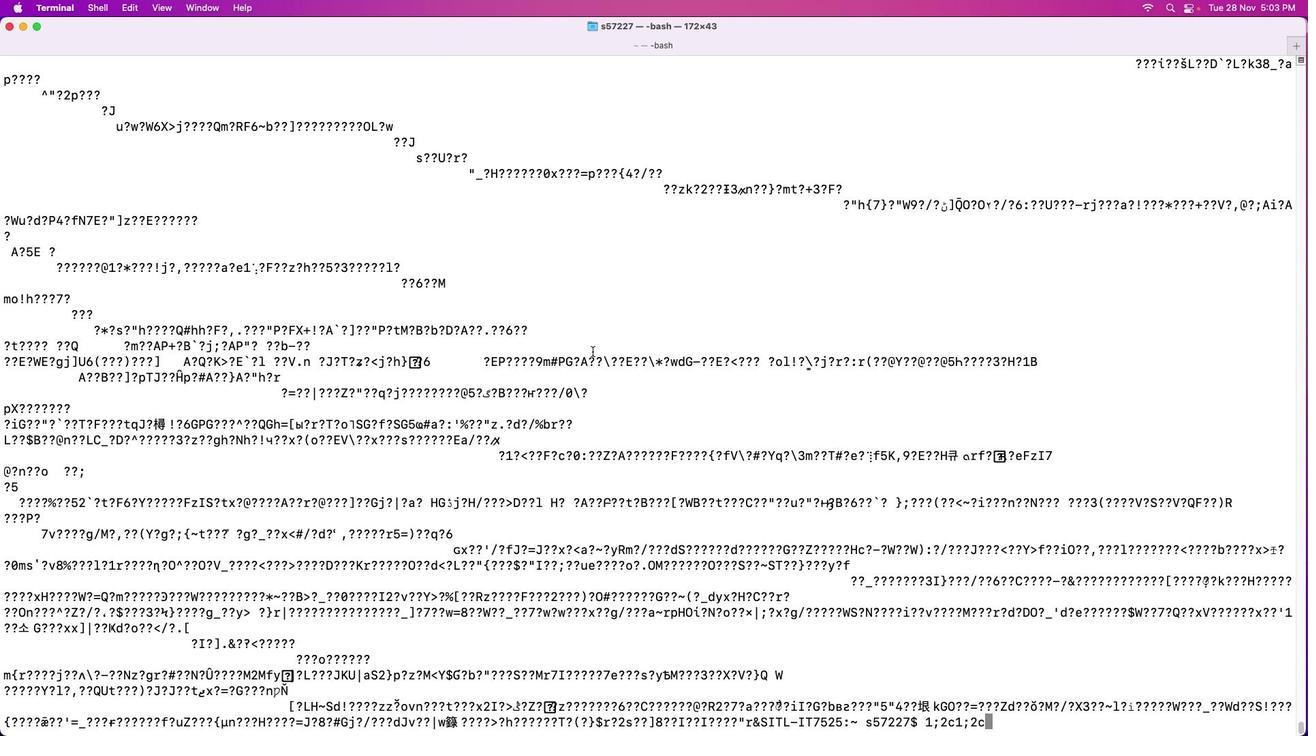 
Action: Mouse moved to (589, 347)
Screenshot: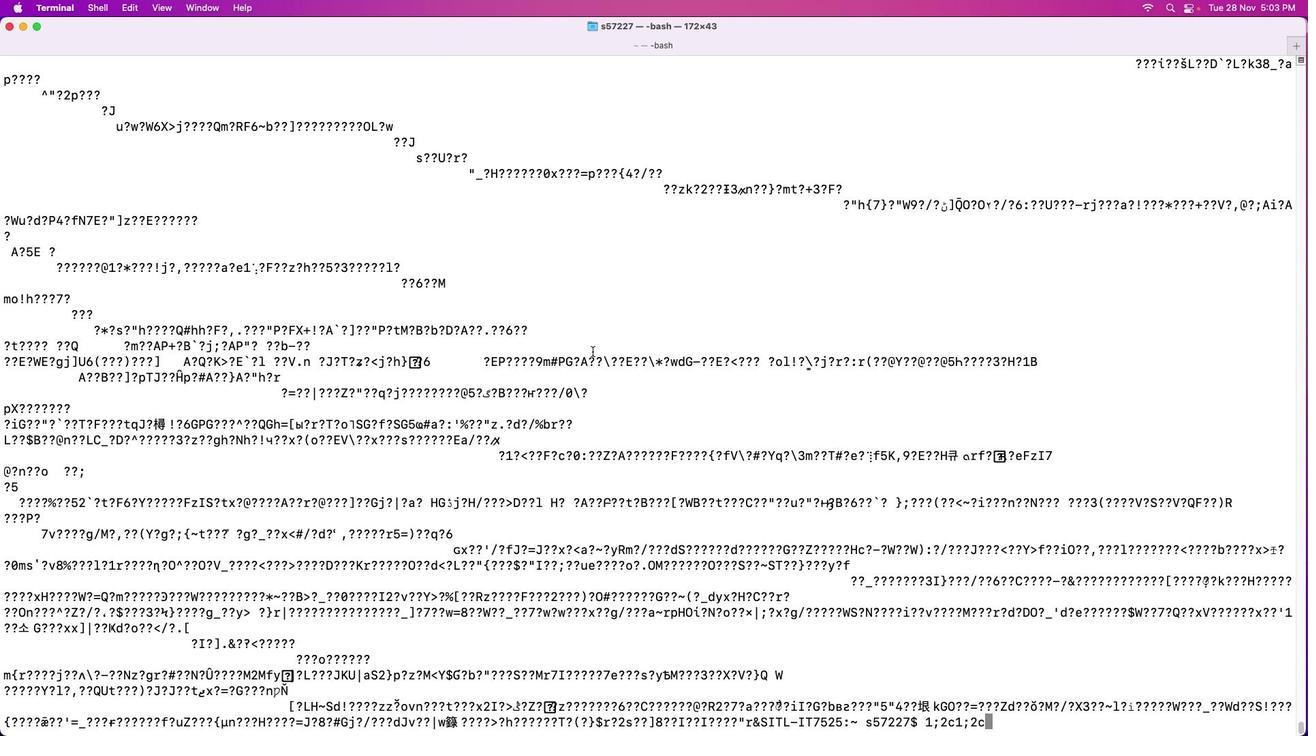 
Action: Mouse scrolled (589, 347) with delta (-2, -3)
Screenshot: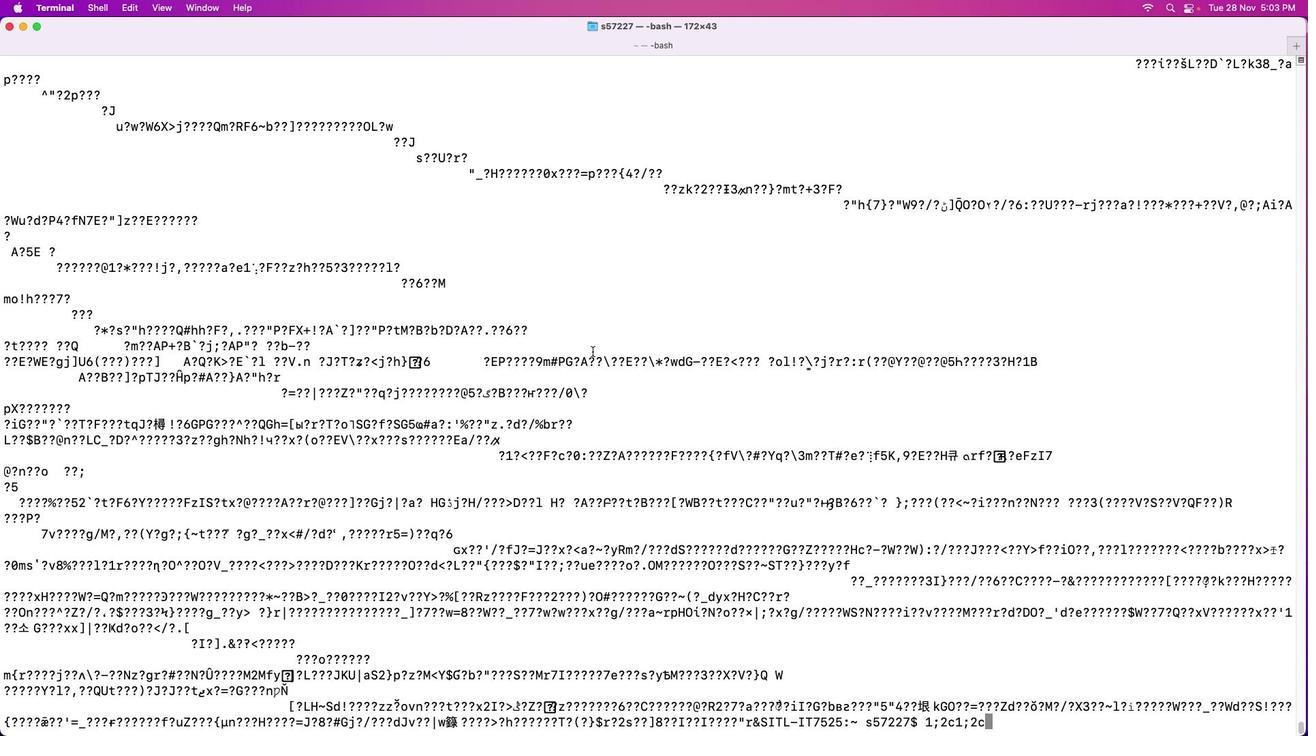 
Action: Mouse scrolled (589, 347) with delta (-2, -3)
Screenshot: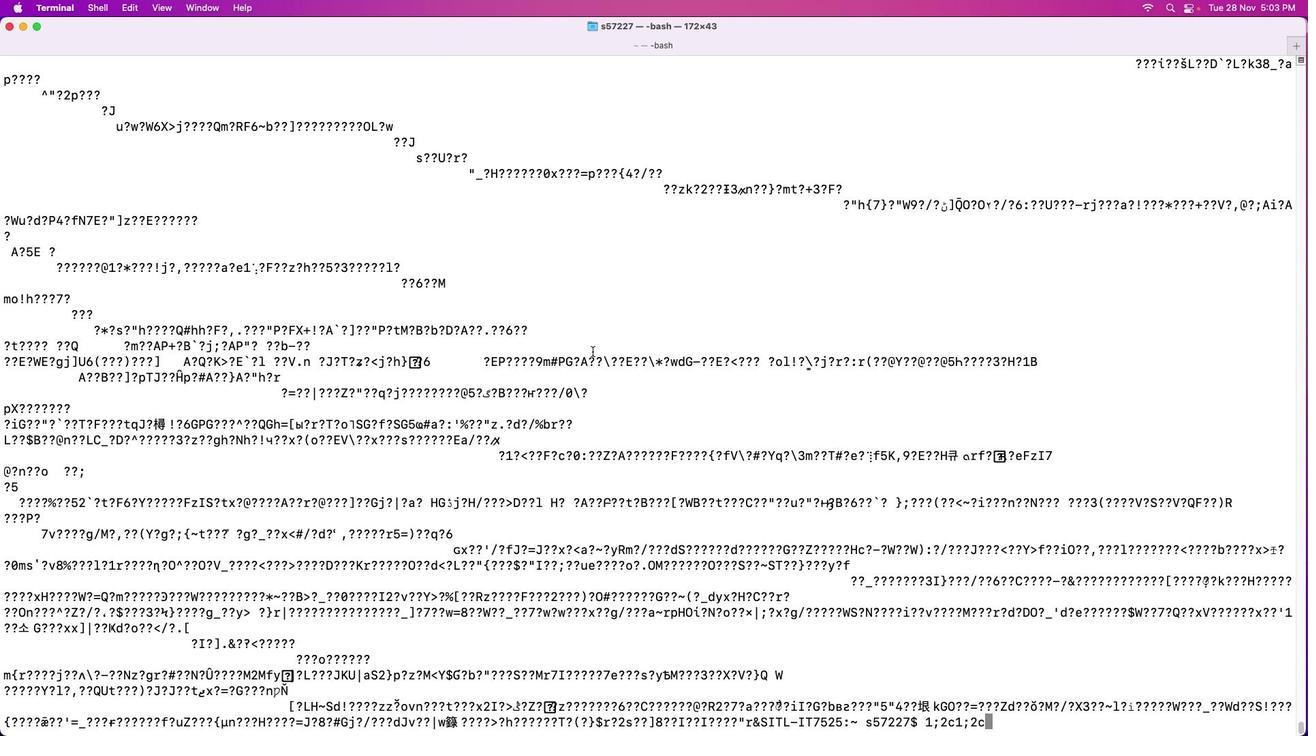 
Action: Mouse scrolled (589, 347) with delta (-2, -5)
Screenshot: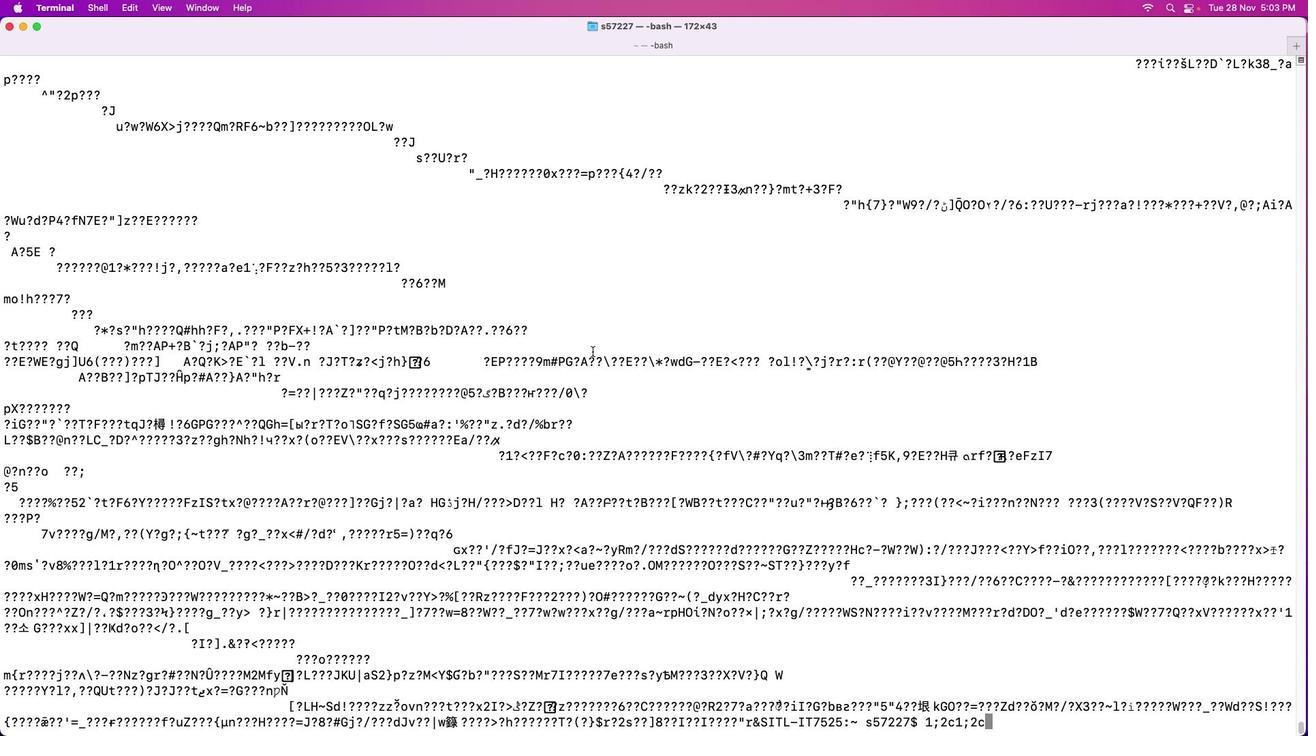 
Action: Mouse scrolled (589, 347) with delta (-2, -6)
Screenshot: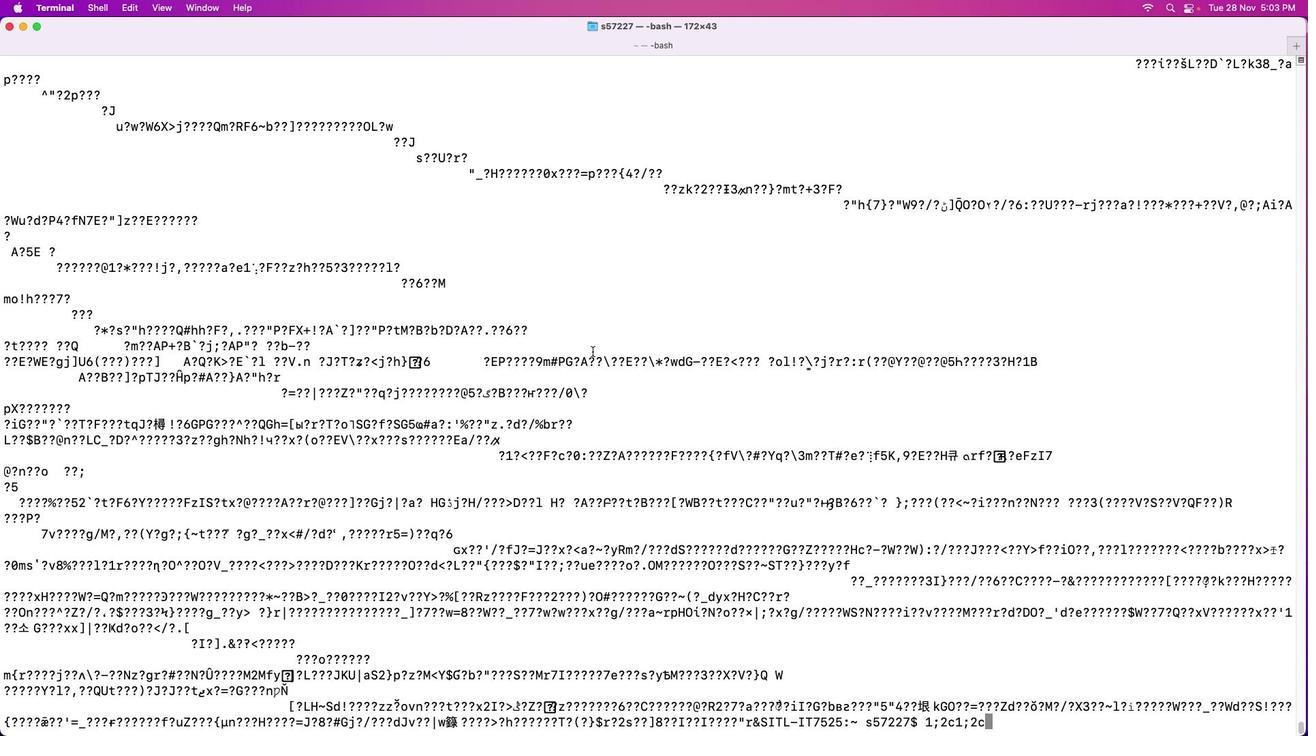 
Action: Mouse scrolled (589, 347) with delta (-2, -6)
Screenshot: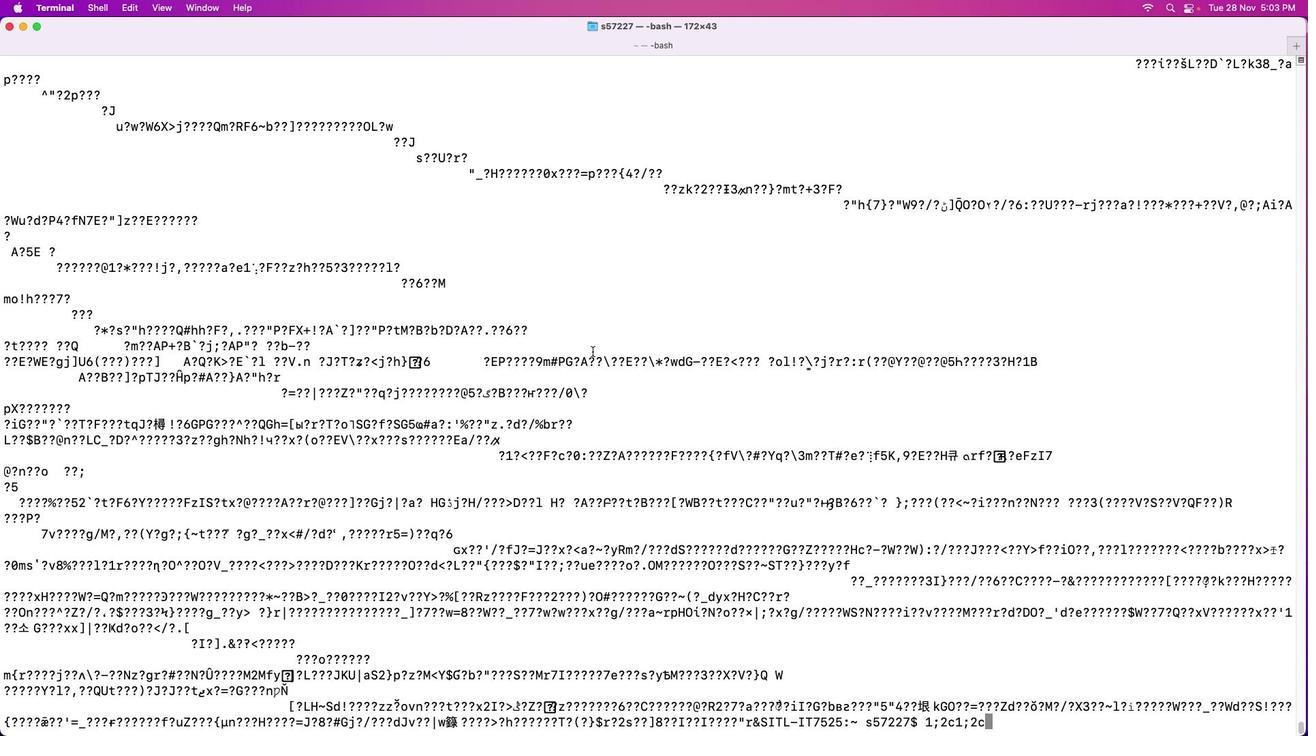 
Action: Mouse scrolled (589, 347) with delta (-2, -7)
Screenshot: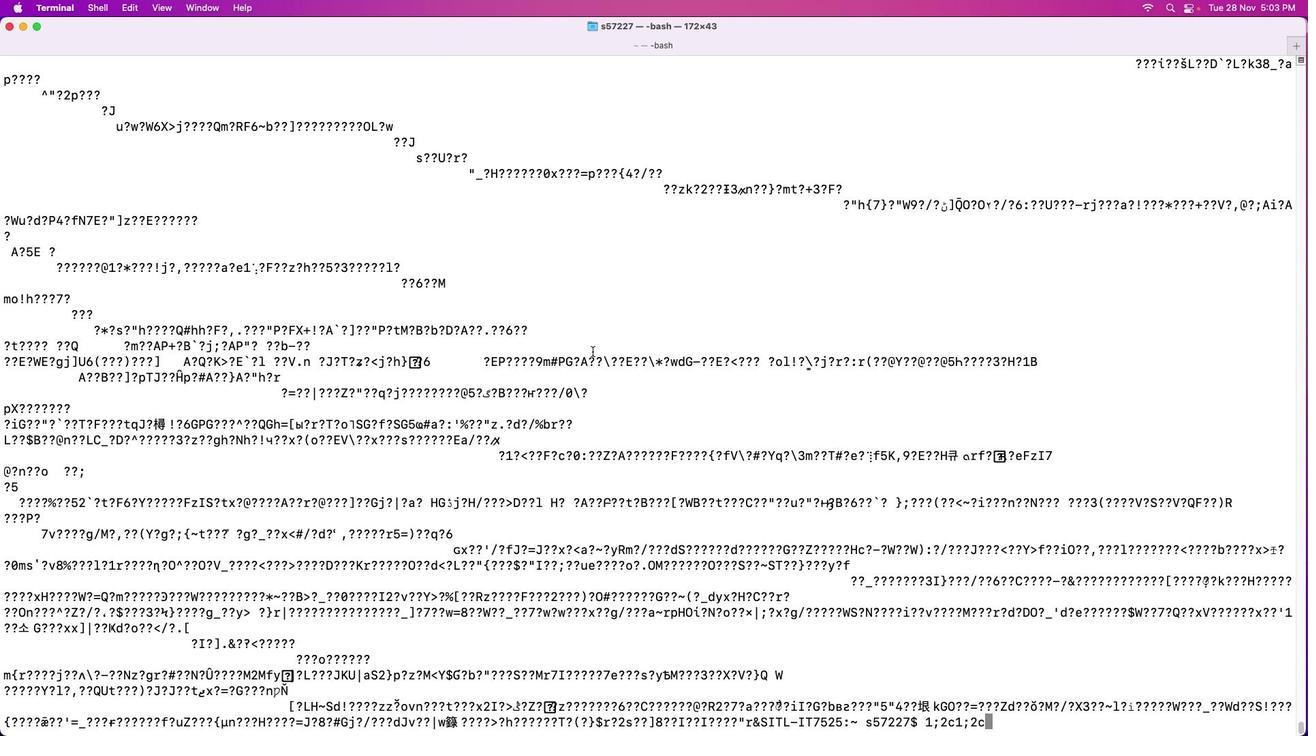 
